 Task: Find connections with filter location Chessington with filter topic #marketswith filter profile language German with filter current company Practo with filter school Institute Of Chemical Technology with filter industry IT System Data Services with filter service category Commercial Real Estate with filter keywords title Landscaping Assistant
Action: Mouse moved to (685, 100)
Screenshot: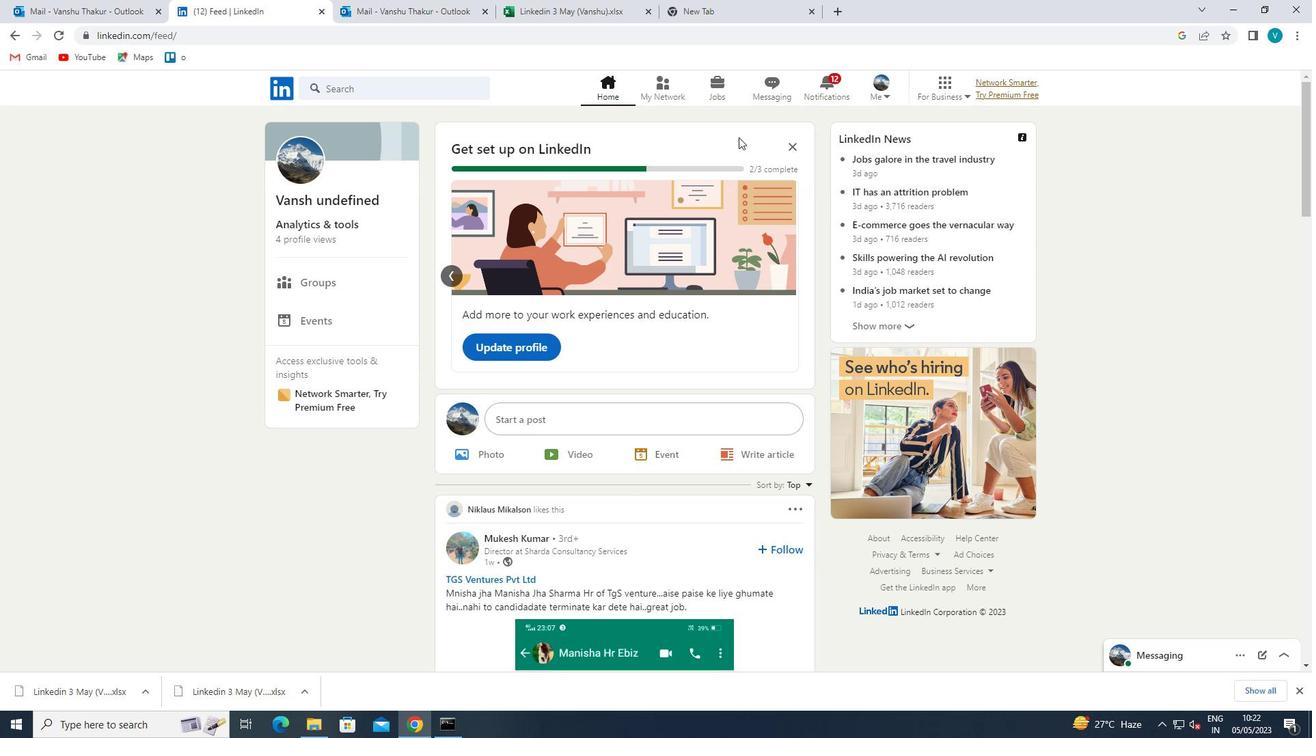 
Action: Mouse pressed left at (685, 100)
Screenshot: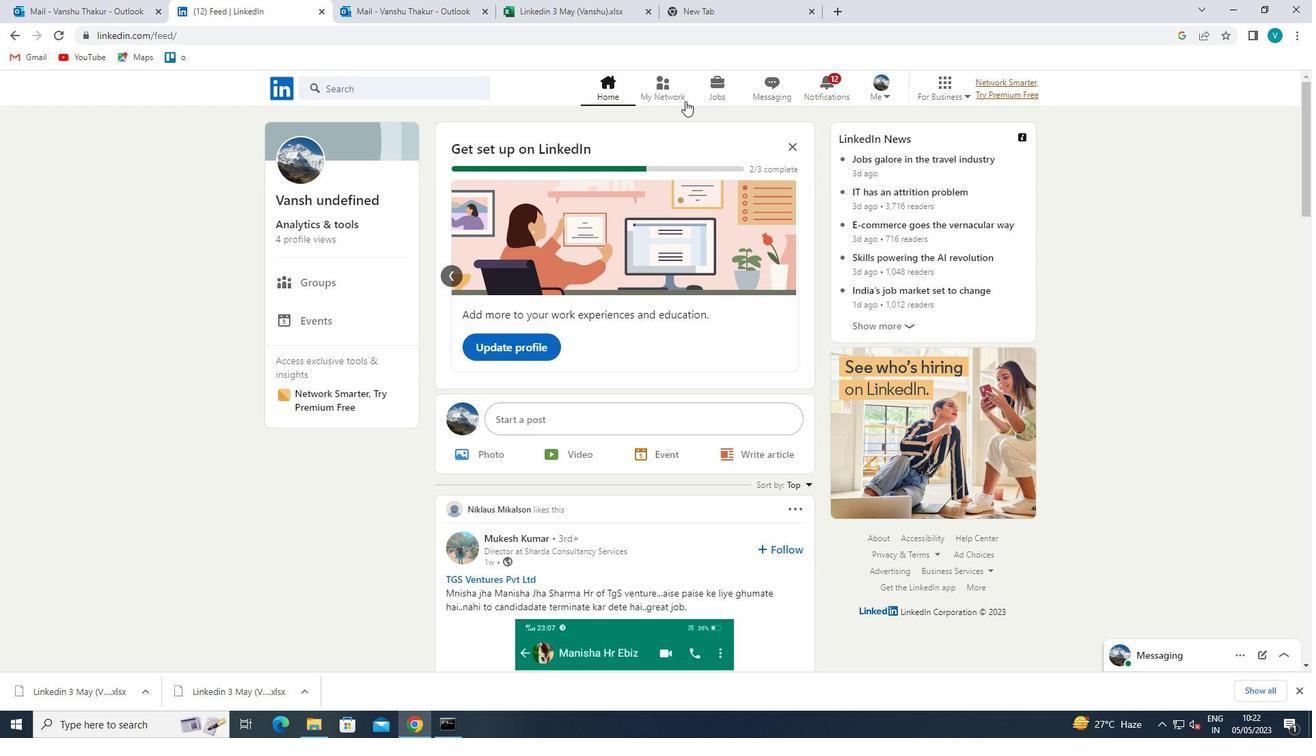 
Action: Mouse moved to (399, 168)
Screenshot: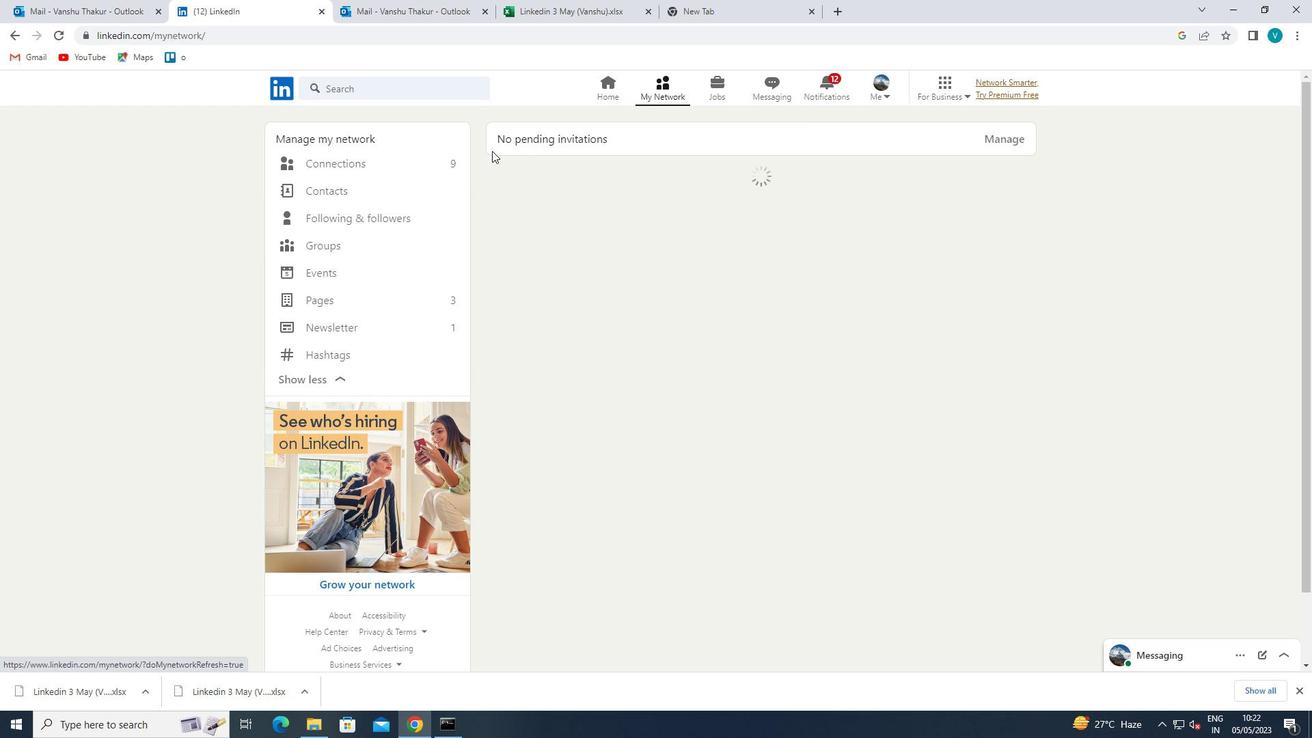 
Action: Mouse pressed left at (399, 168)
Screenshot: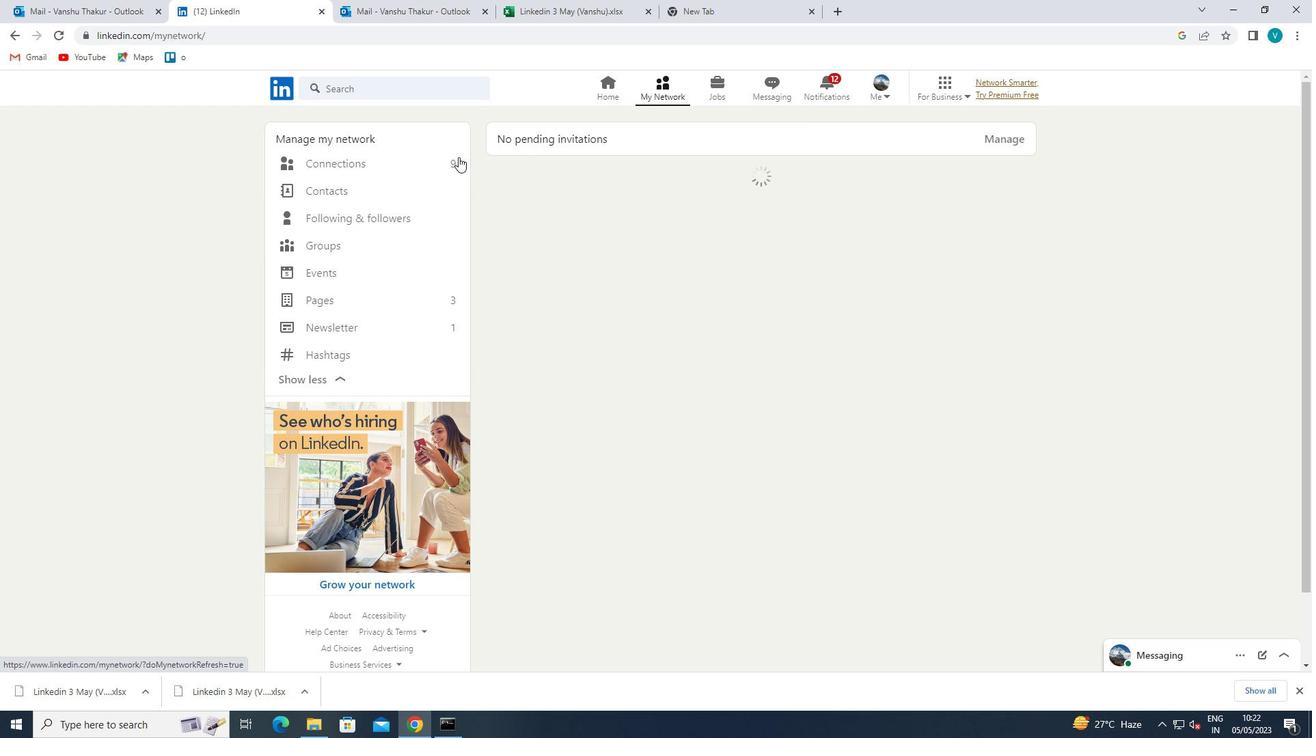 
Action: Mouse moved to (784, 166)
Screenshot: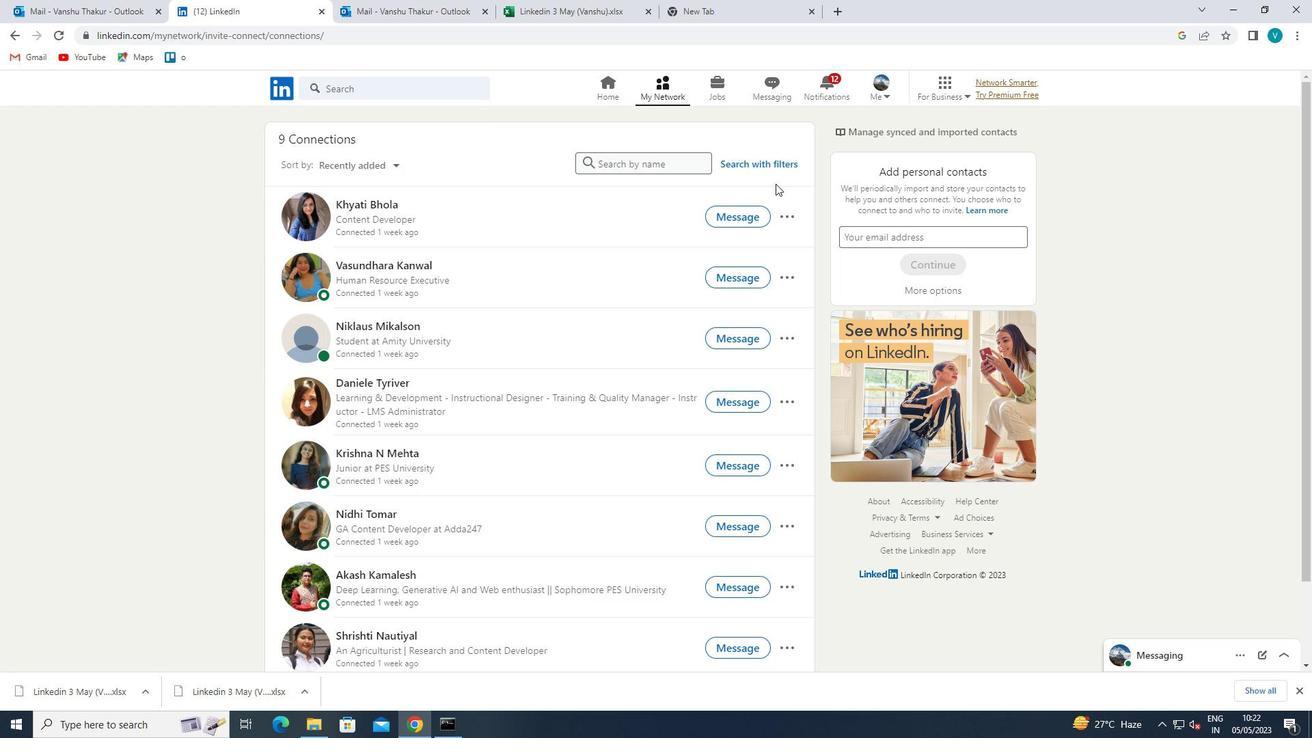 
Action: Mouse pressed left at (784, 166)
Screenshot: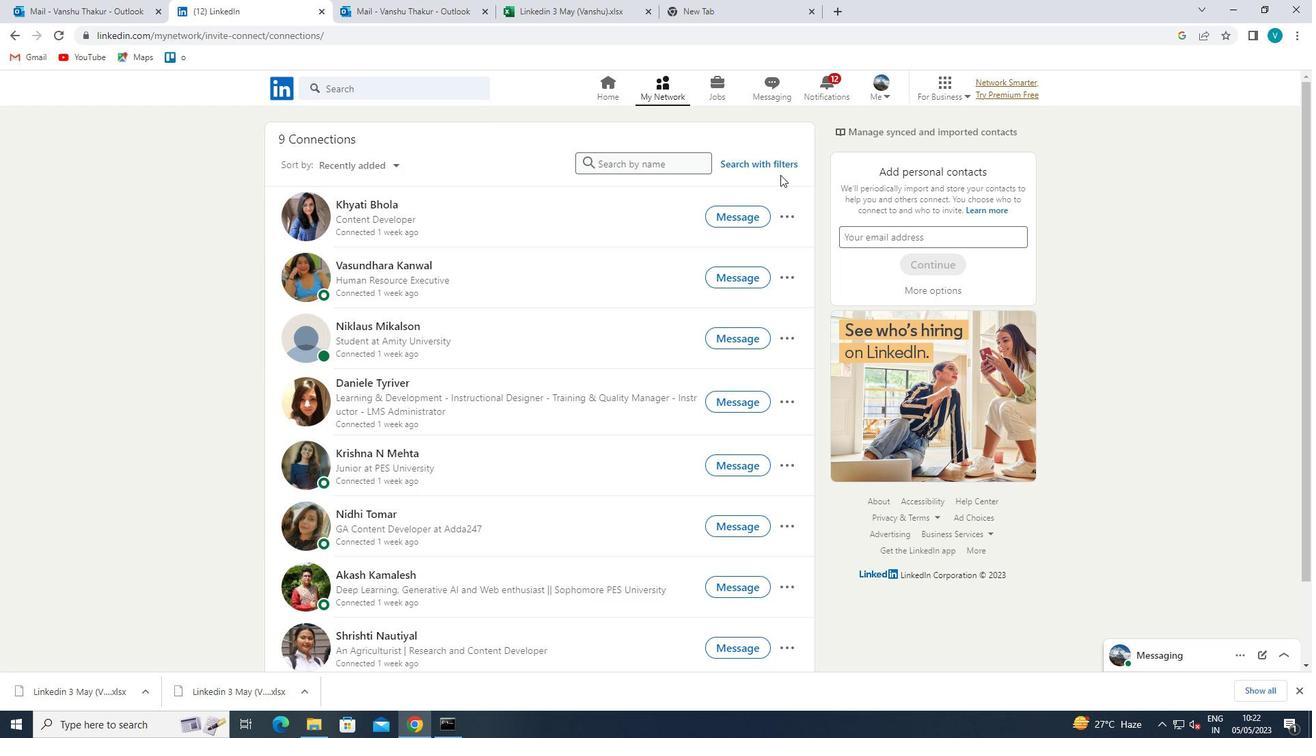 
Action: Mouse moved to (666, 125)
Screenshot: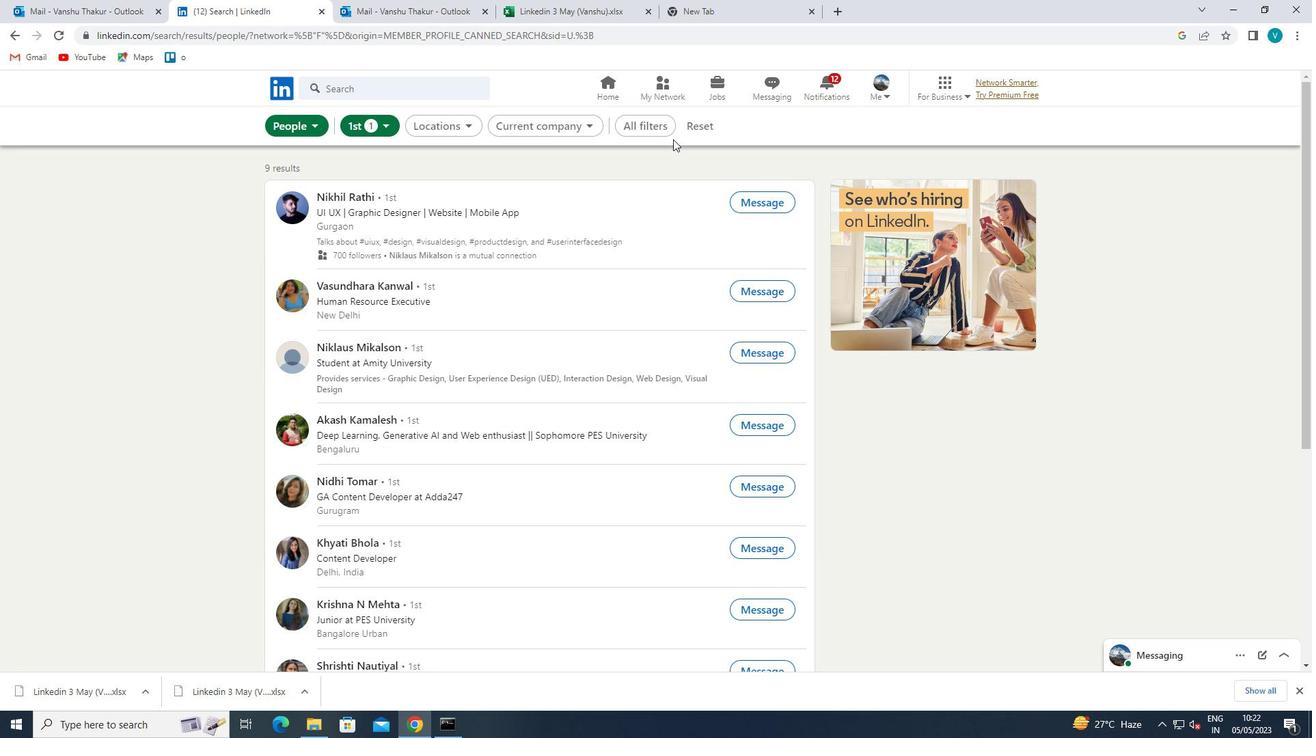 
Action: Mouse pressed left at (666, 125)
Screenshot: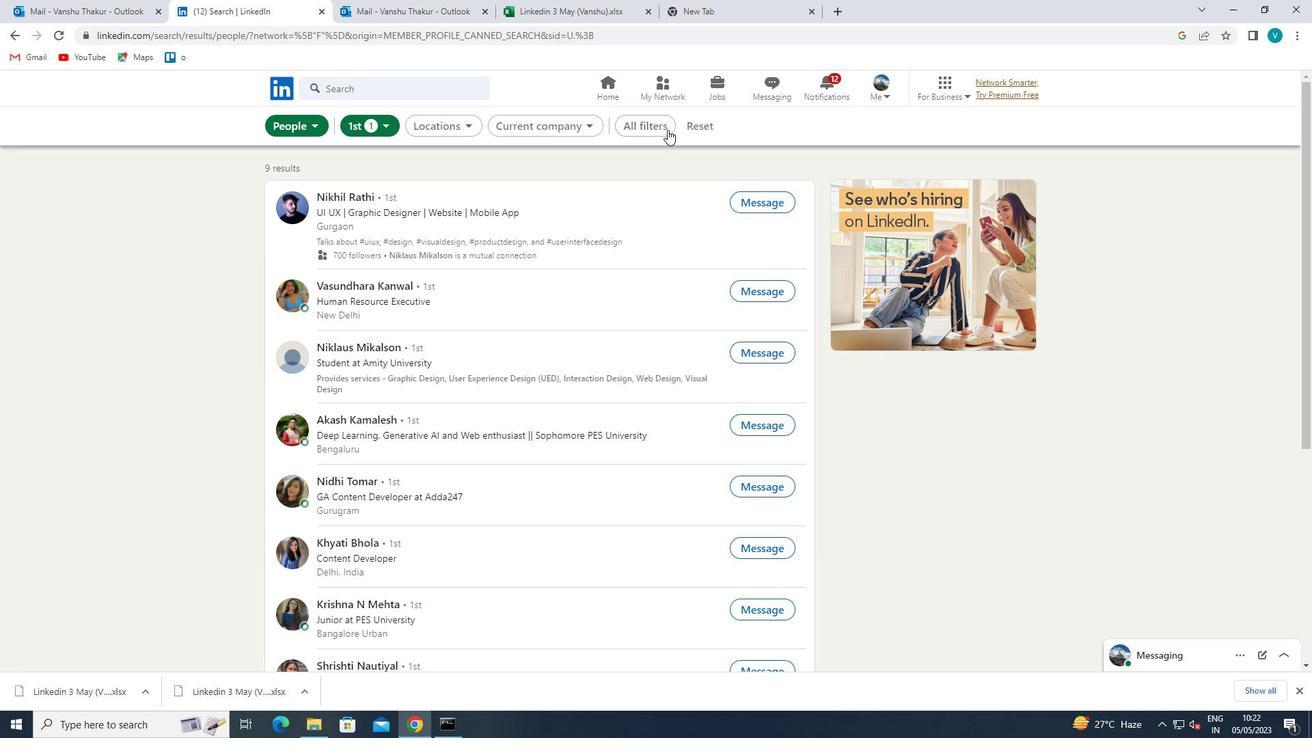 
Action: Mouse moved to (1116, 274)
Screenshot: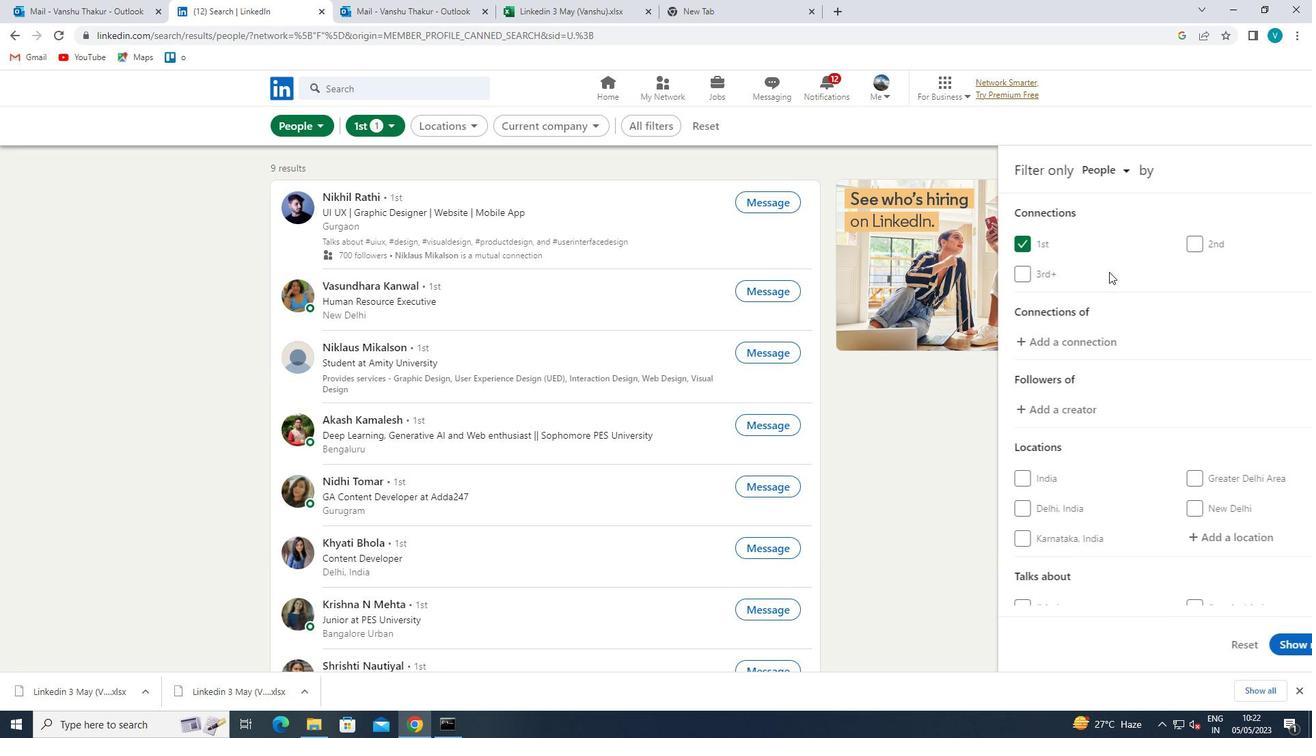 
Action: Mouse scrolled (1116, 274) with delta (0, 0)
Screenshot: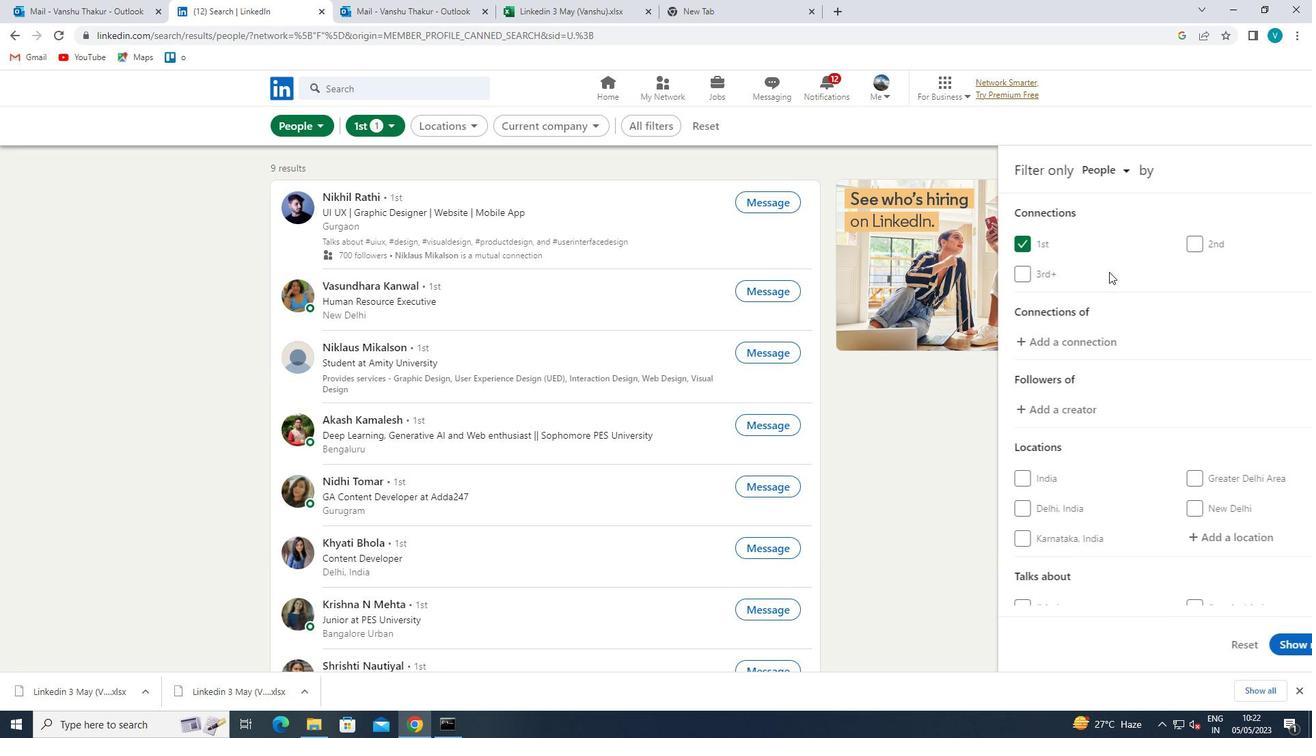 
Action: Mouse moved to (1171, 467)
Screenshot: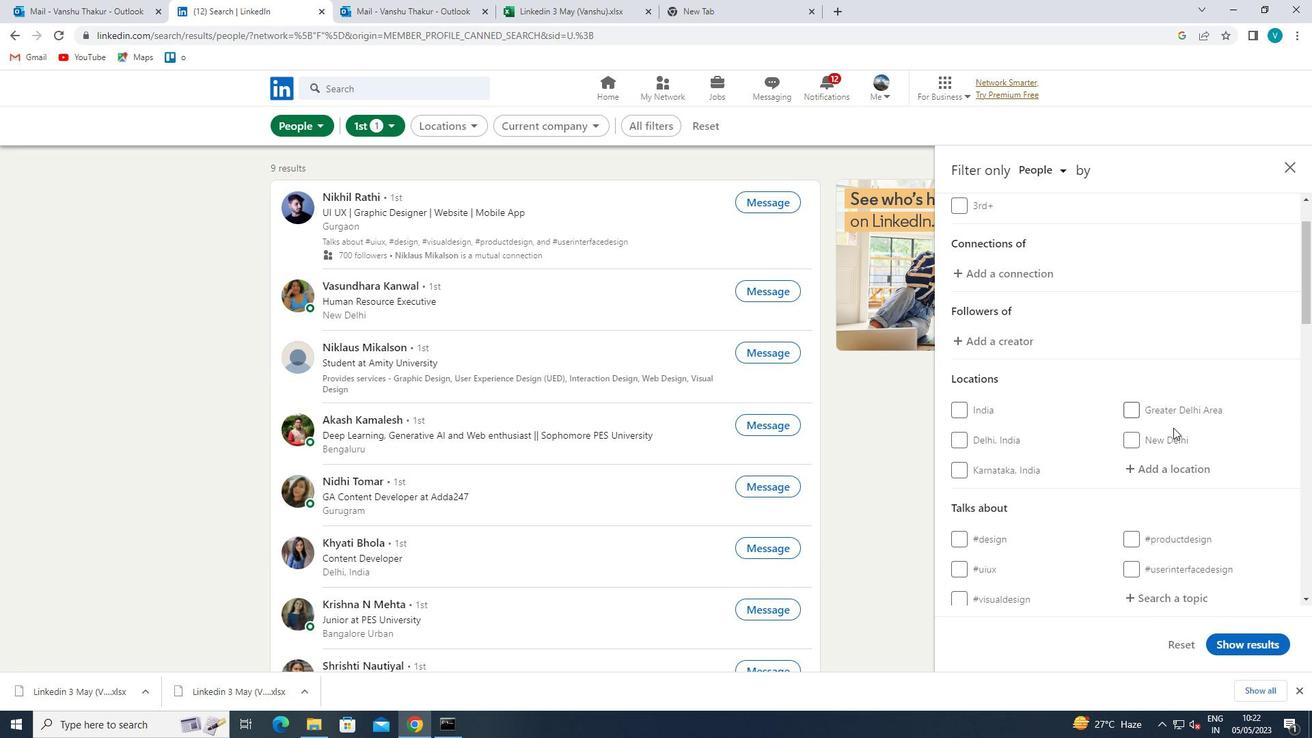 
Action: Mouse pressed left at (1171, 467)
Screenshot: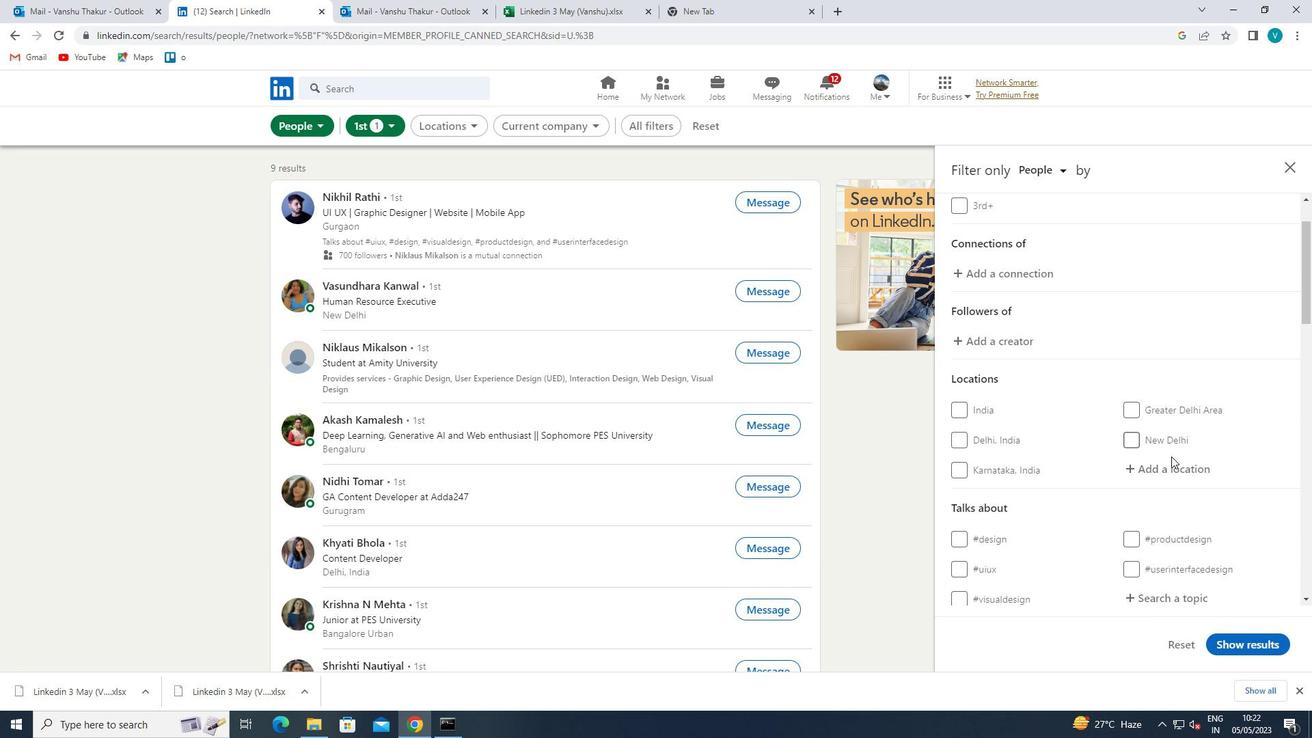 
Action: Key pressed <Key.shift>CHESSINGTON
Screenshot: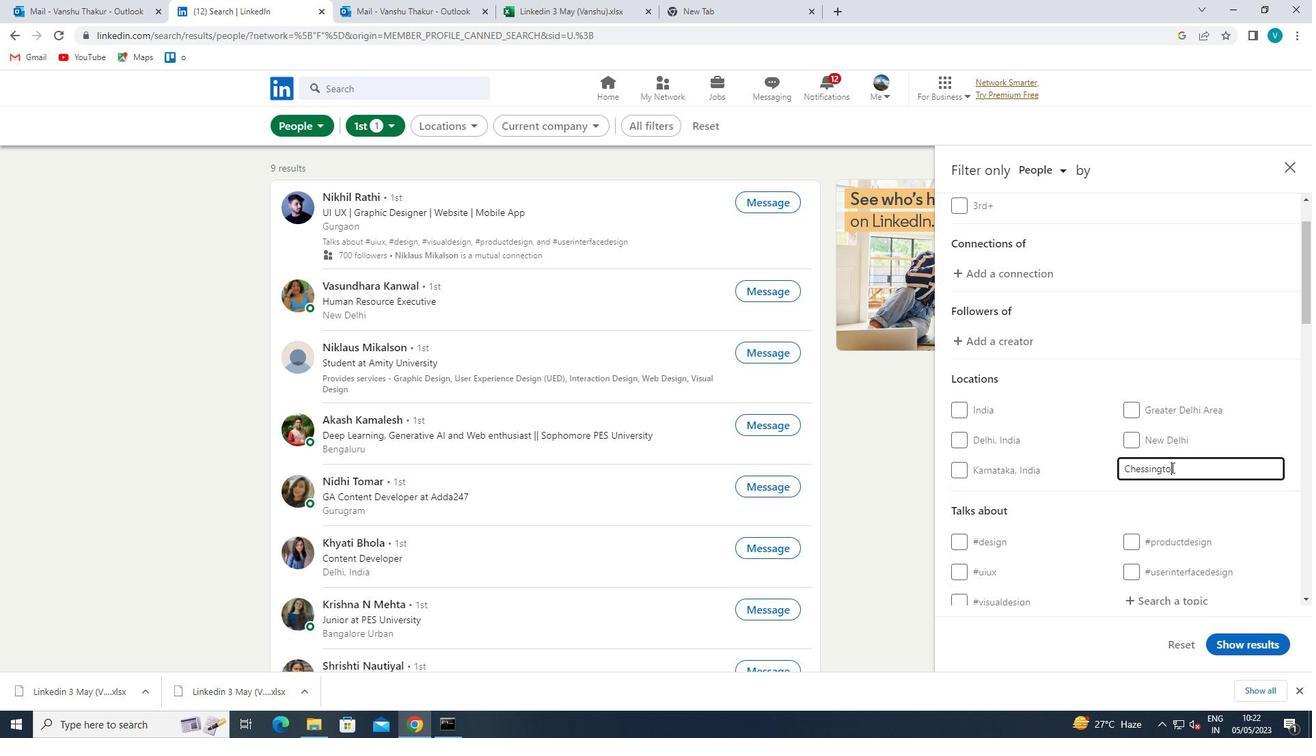 
Action: Mouse moved to (1103, 478)
Screenshot: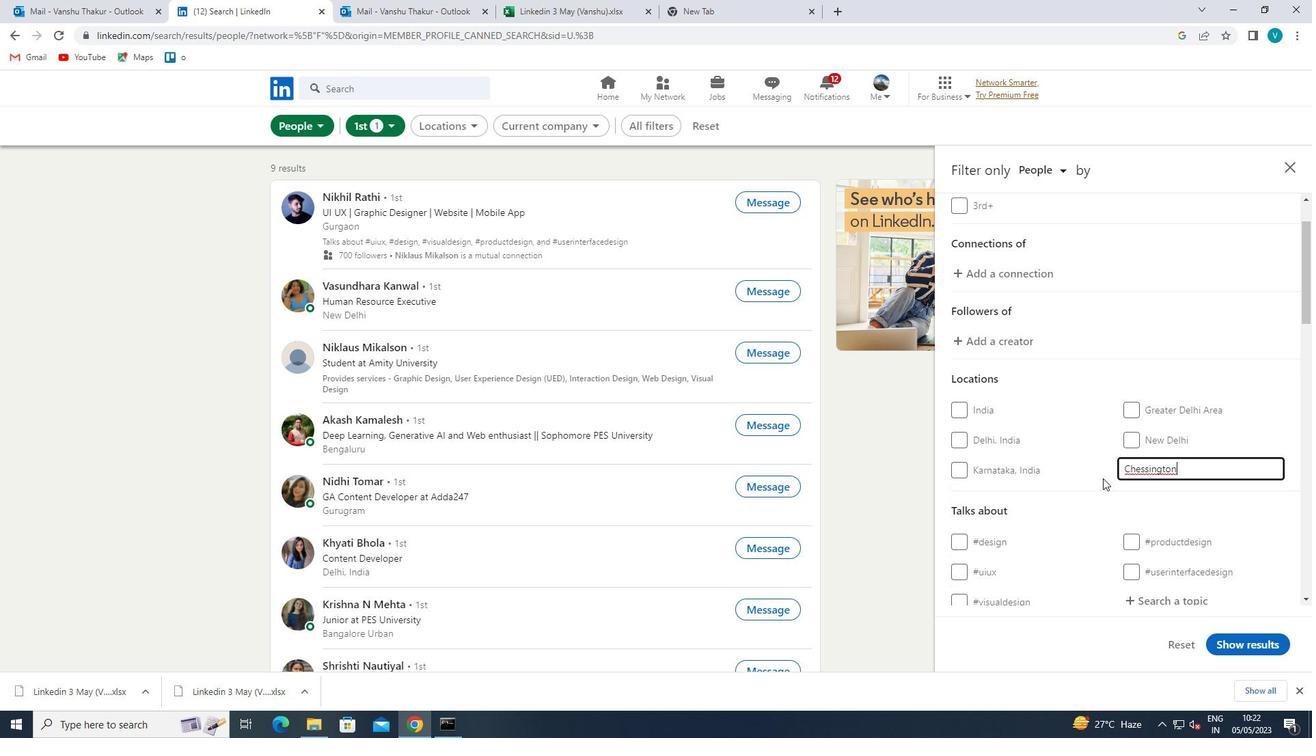 
Action: Mouse pressed left at (1103, 478)
Screenshot: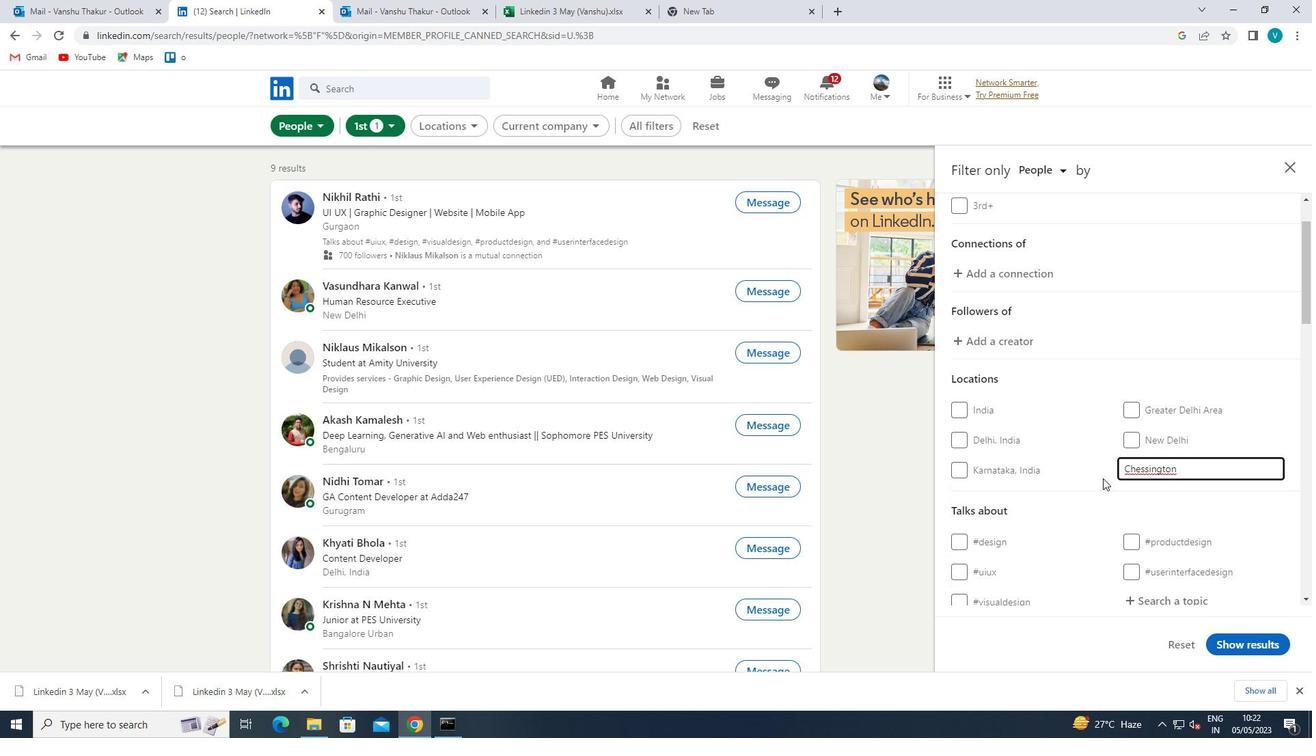 
Action: Mouse moved to (1110, 475)
Screenshot: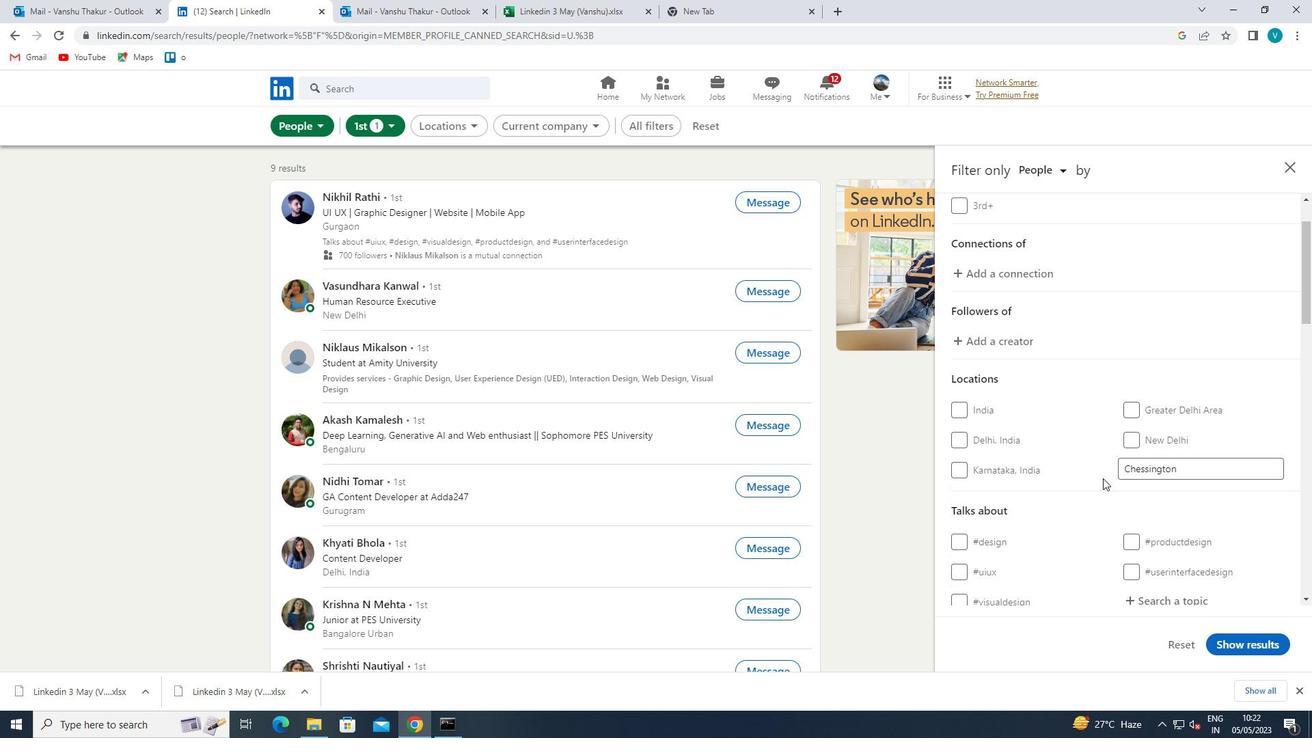 
Action: Mouse scrolled (1110, 474) with delta (0, 0)
Screenshot: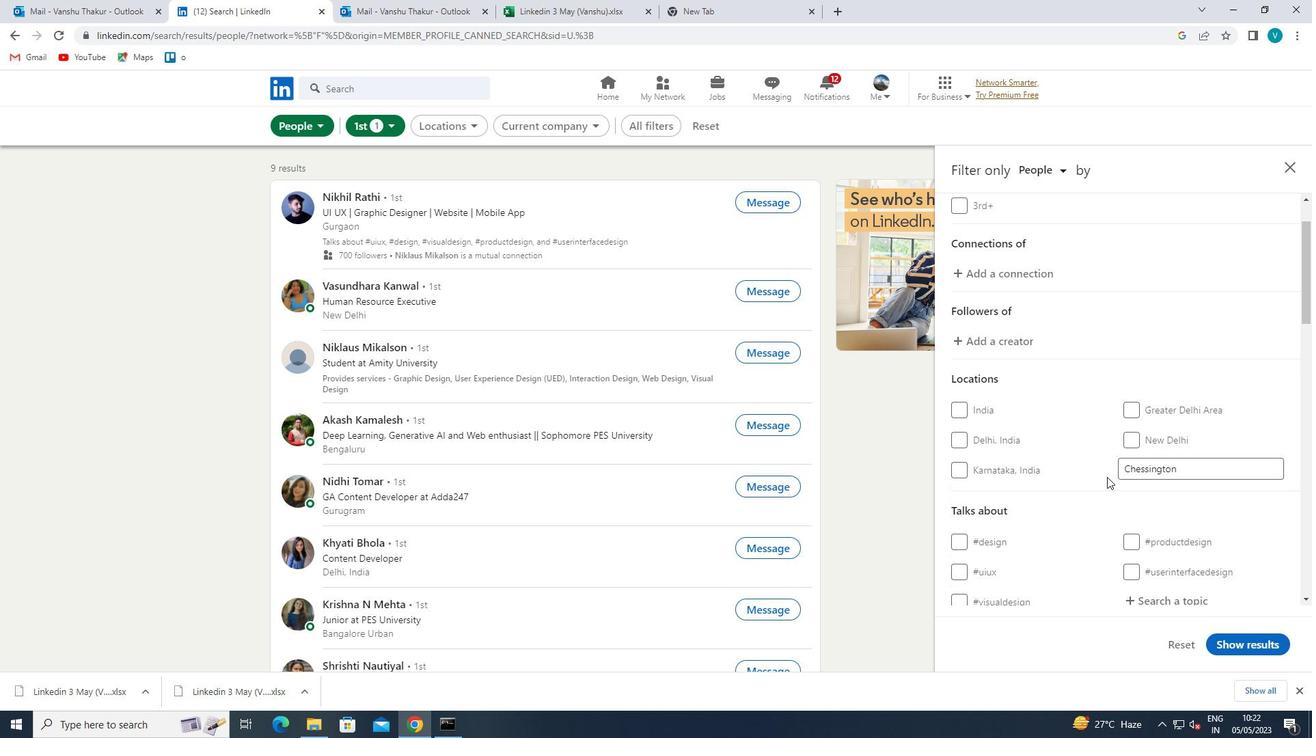 
Action: Mouse scrolled (1110, 474) with delta (0, 0)
Screenshot: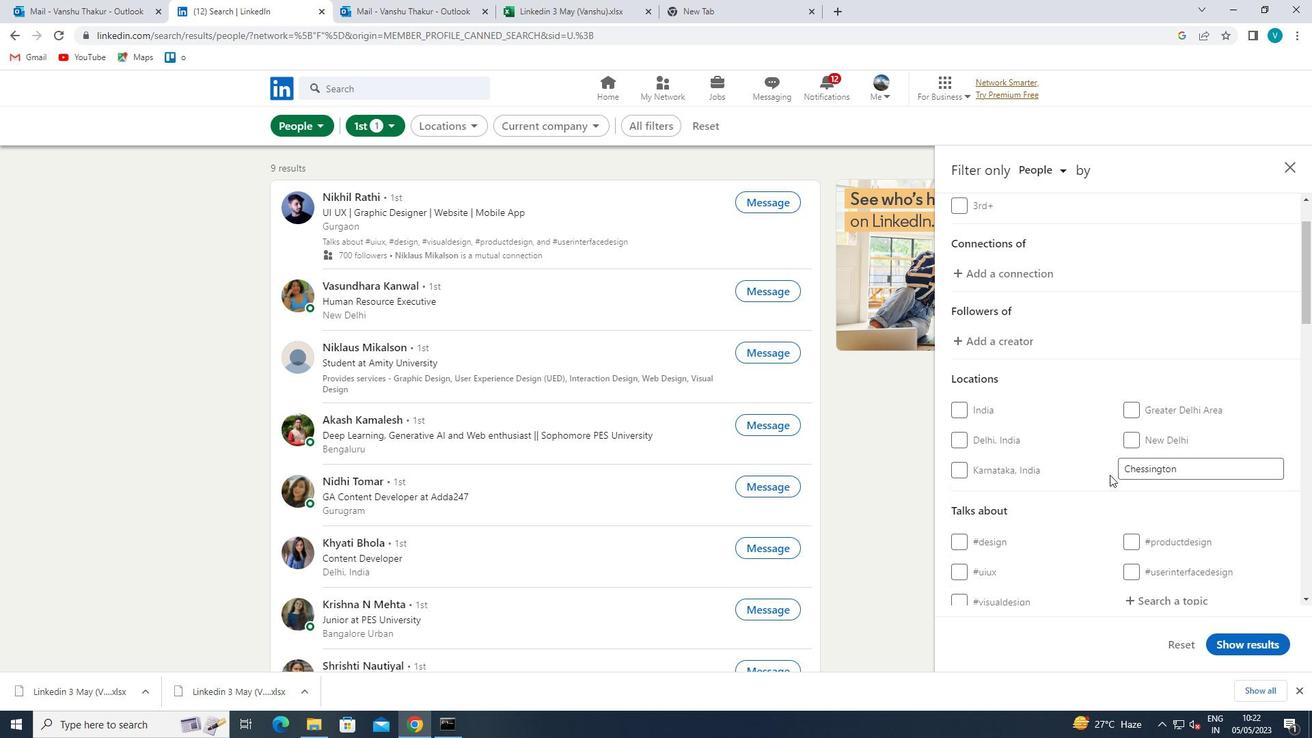 
Action: Mouse moved to (1159, 464)
Screenshot: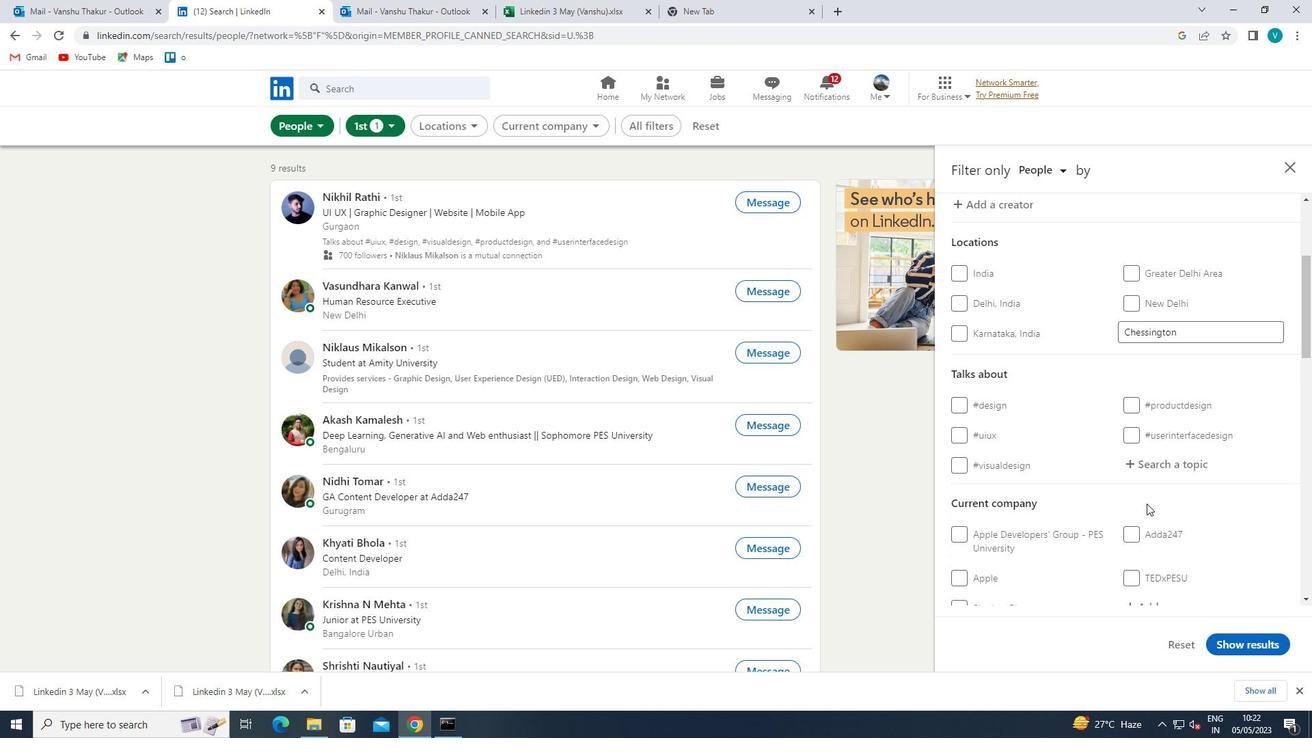 
Action: Mouse pressed left at (1159, 464)
Screenshot: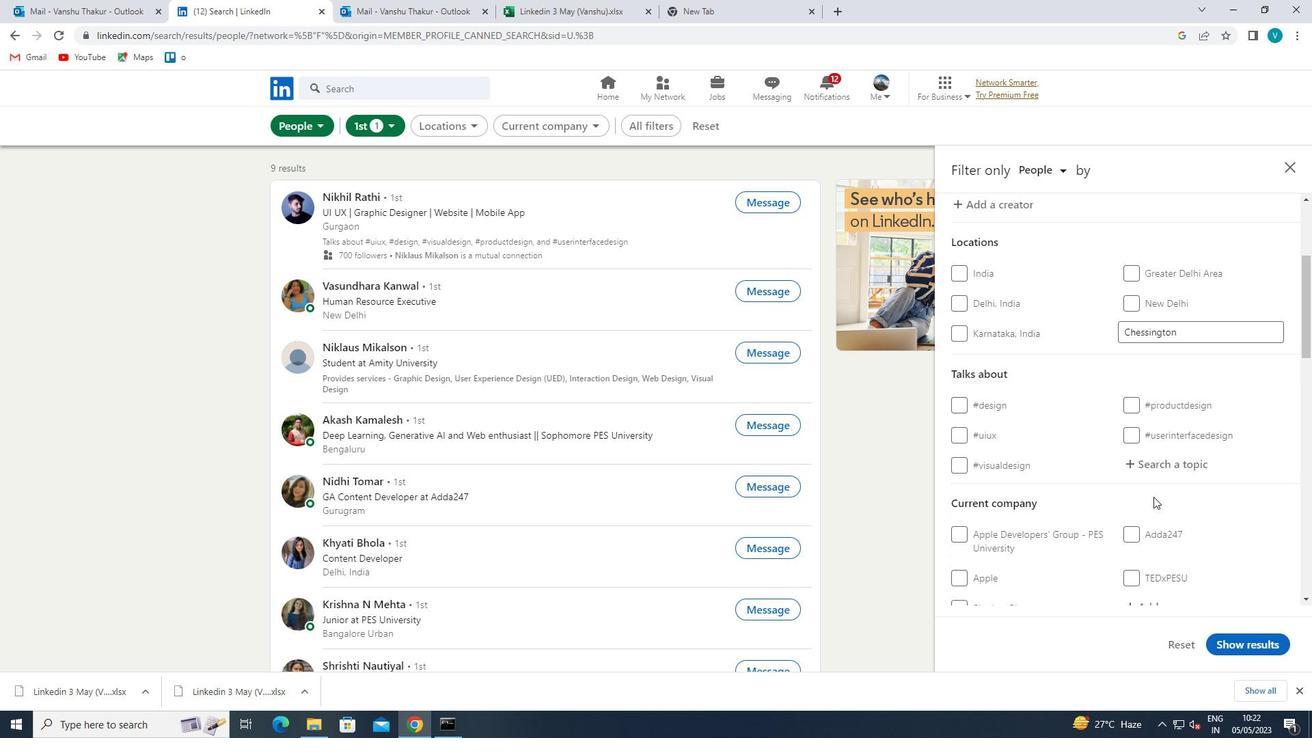 
Action: Key pressed MARKET
Screenshot: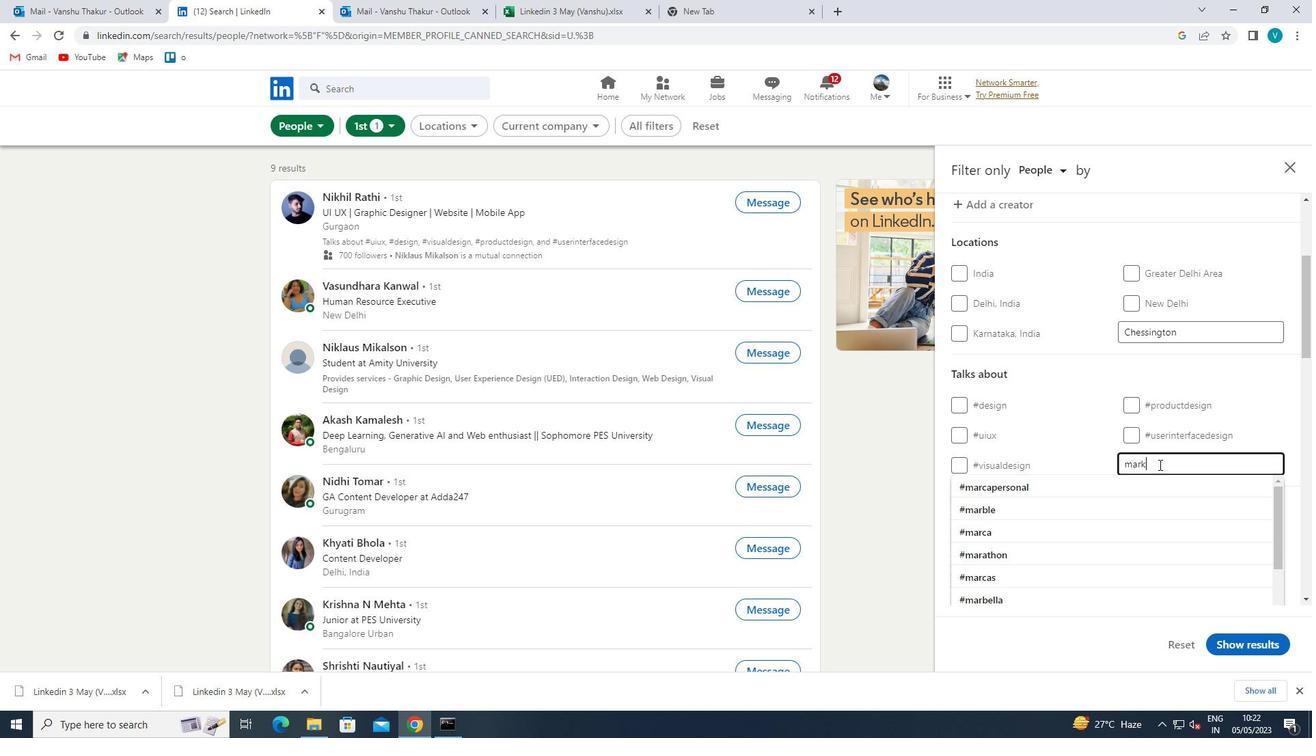 
Action: Mouse moved to (1158, 466)
Screenshot: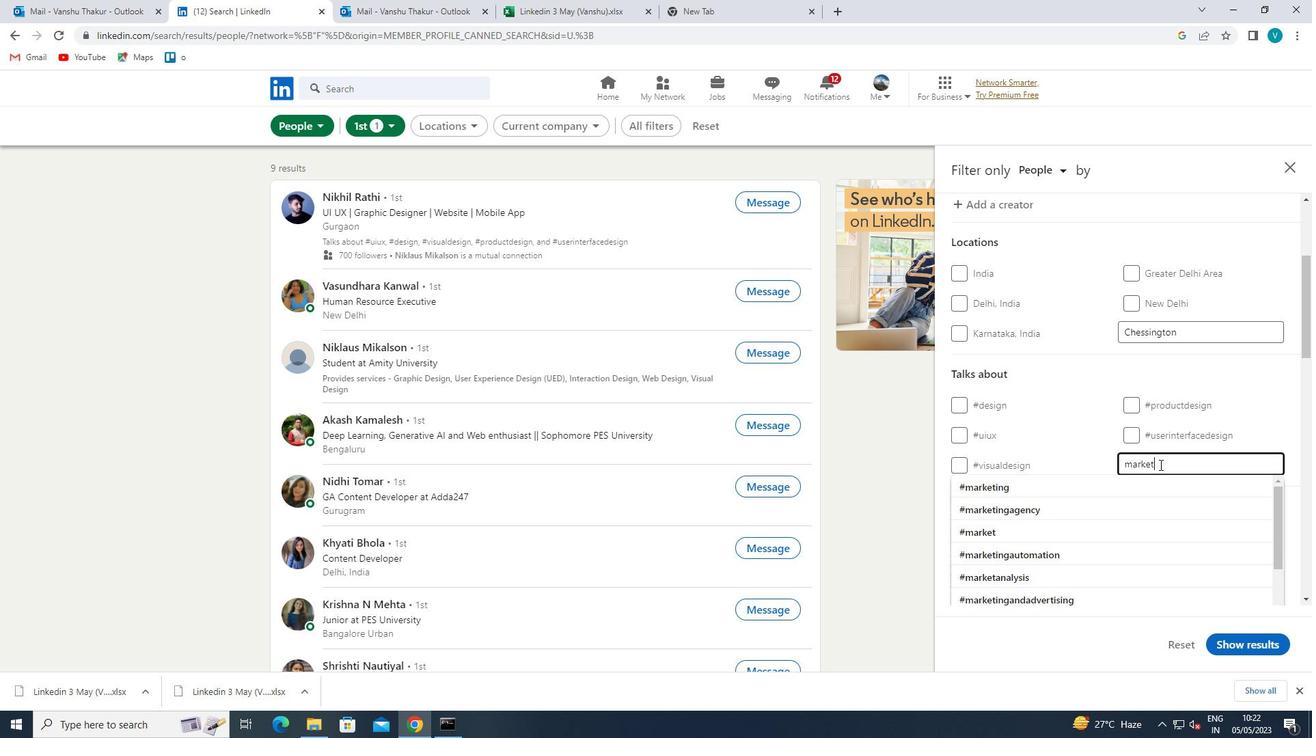 
Action: Key pressed S
Screenshot: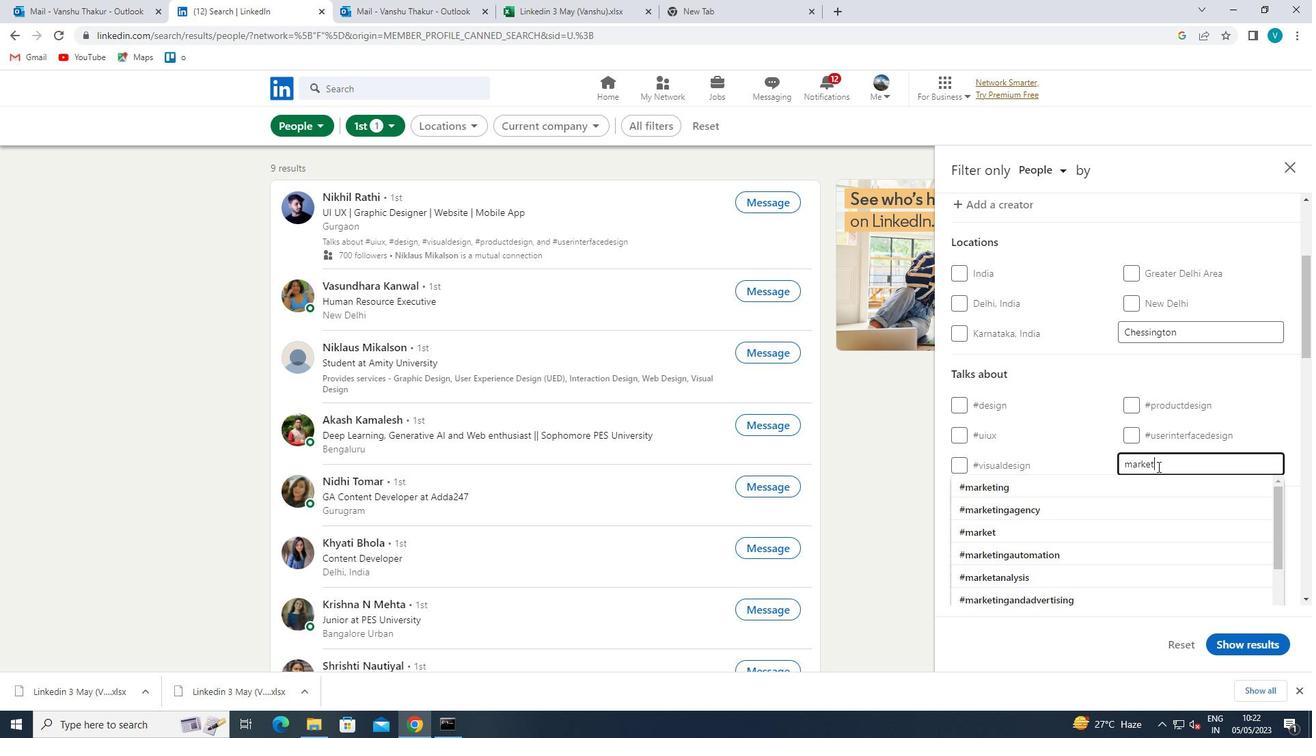 
Action: Mouse moved to (1145, 477)
Screenshot: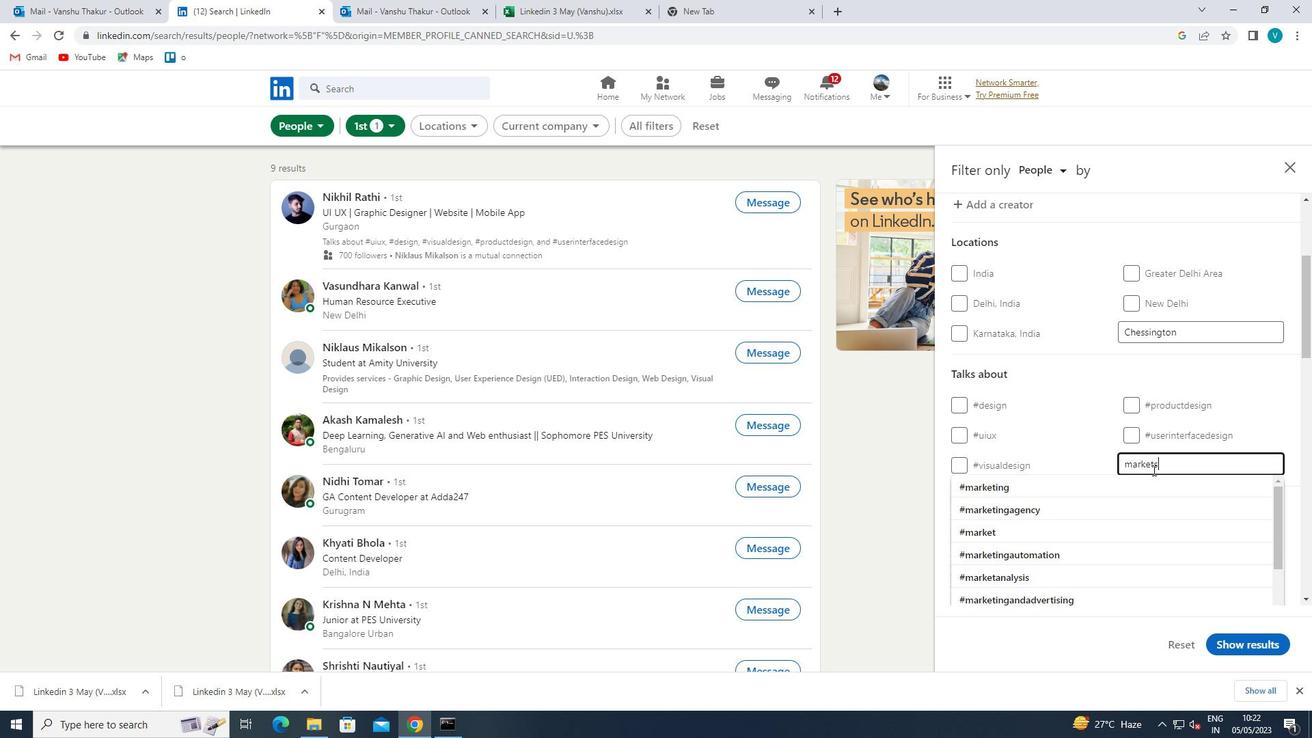 
Action: Mouse pressed left at (1145, 477)
Screenshot: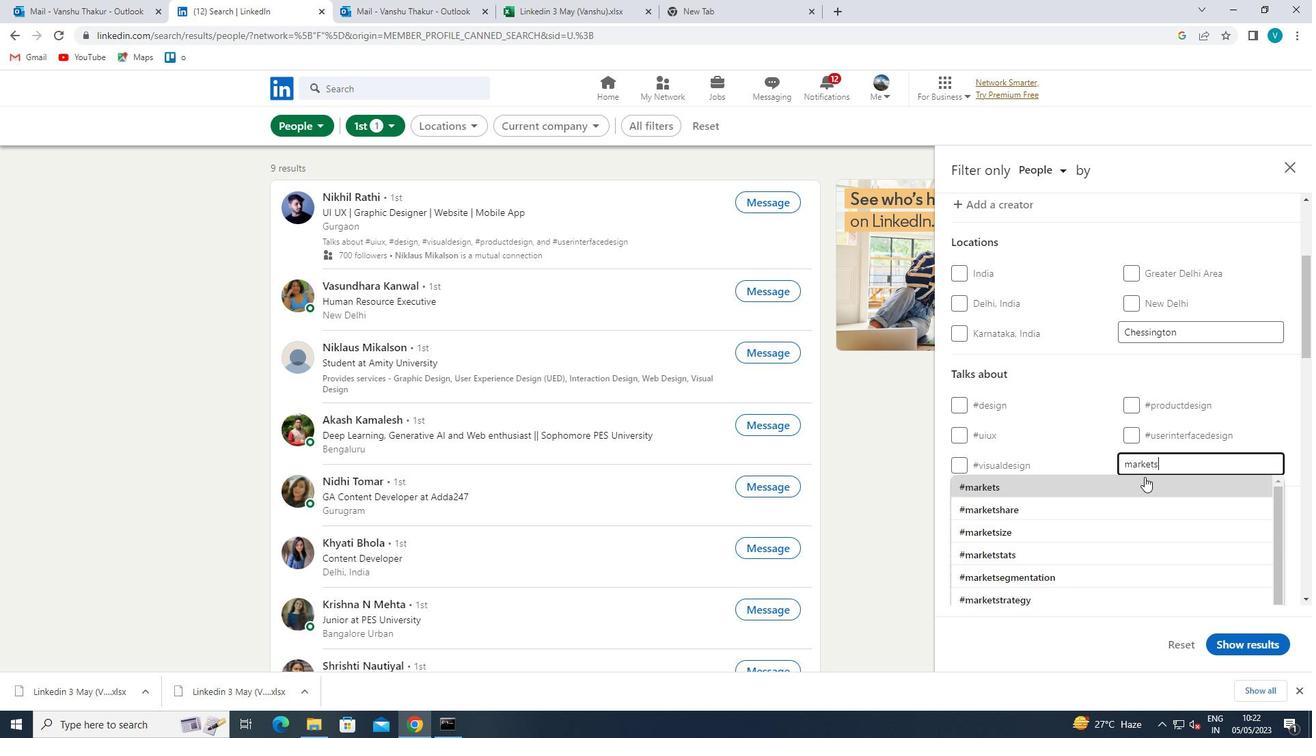 
Action: Mouse moved to (1148, 474)
Screenshot: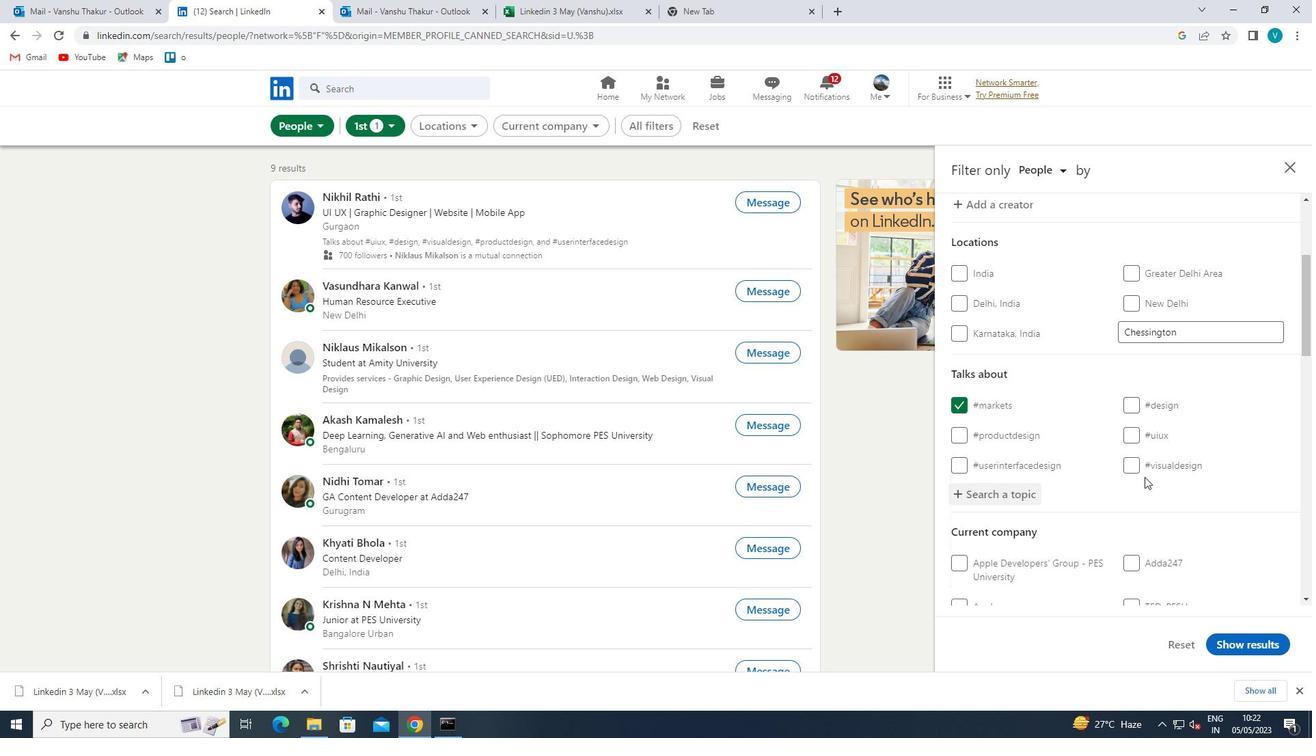 
Action: Mouse scrolled (1148, 473) with delta (0, 0)
Screenshot: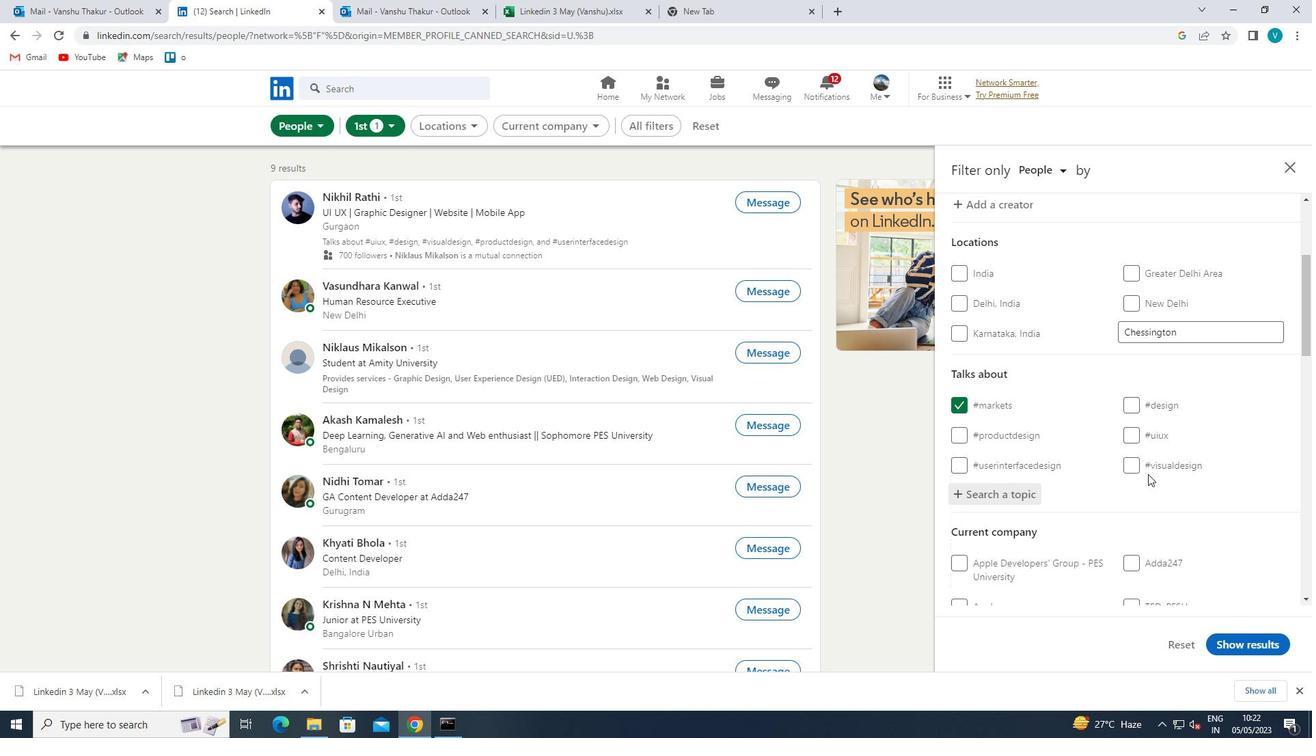 
Action: Mouse scrolled (1148, 473) with delta (0, 0)
Screenshot: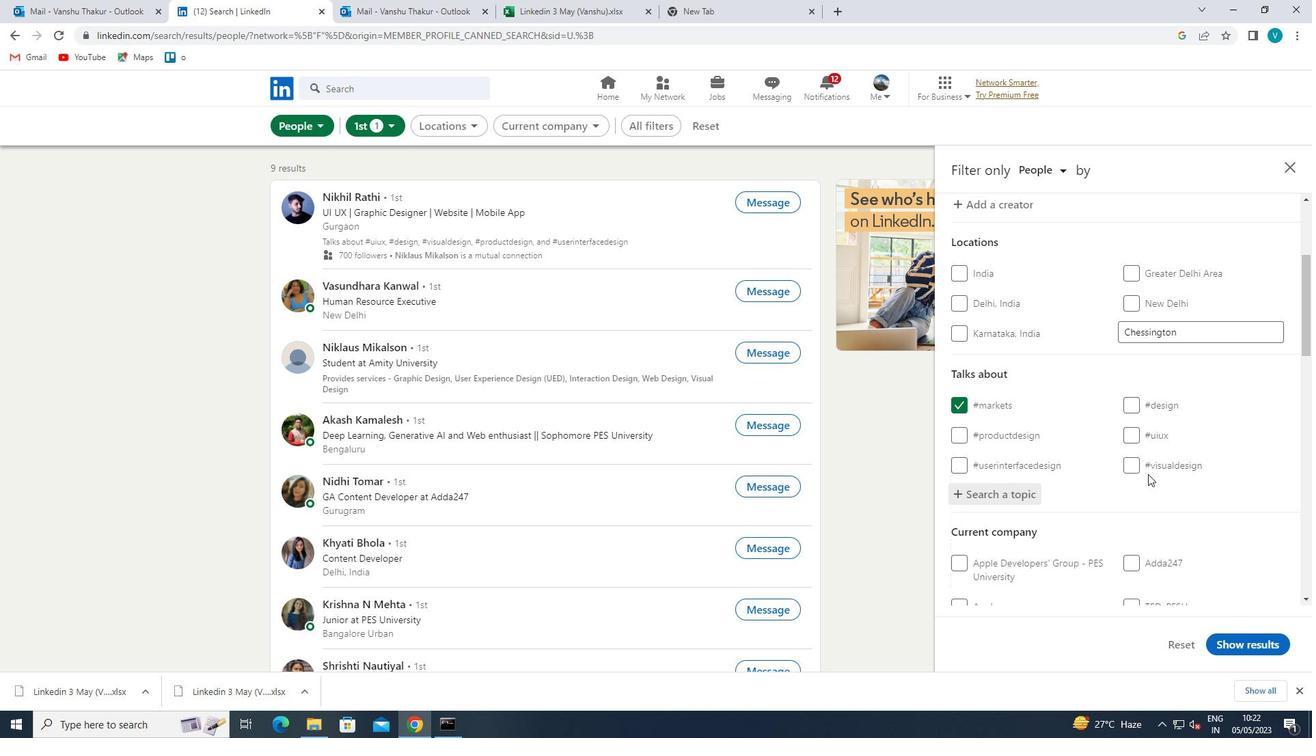 
Action: Mouse moved to (1149, 498)
Screenshot: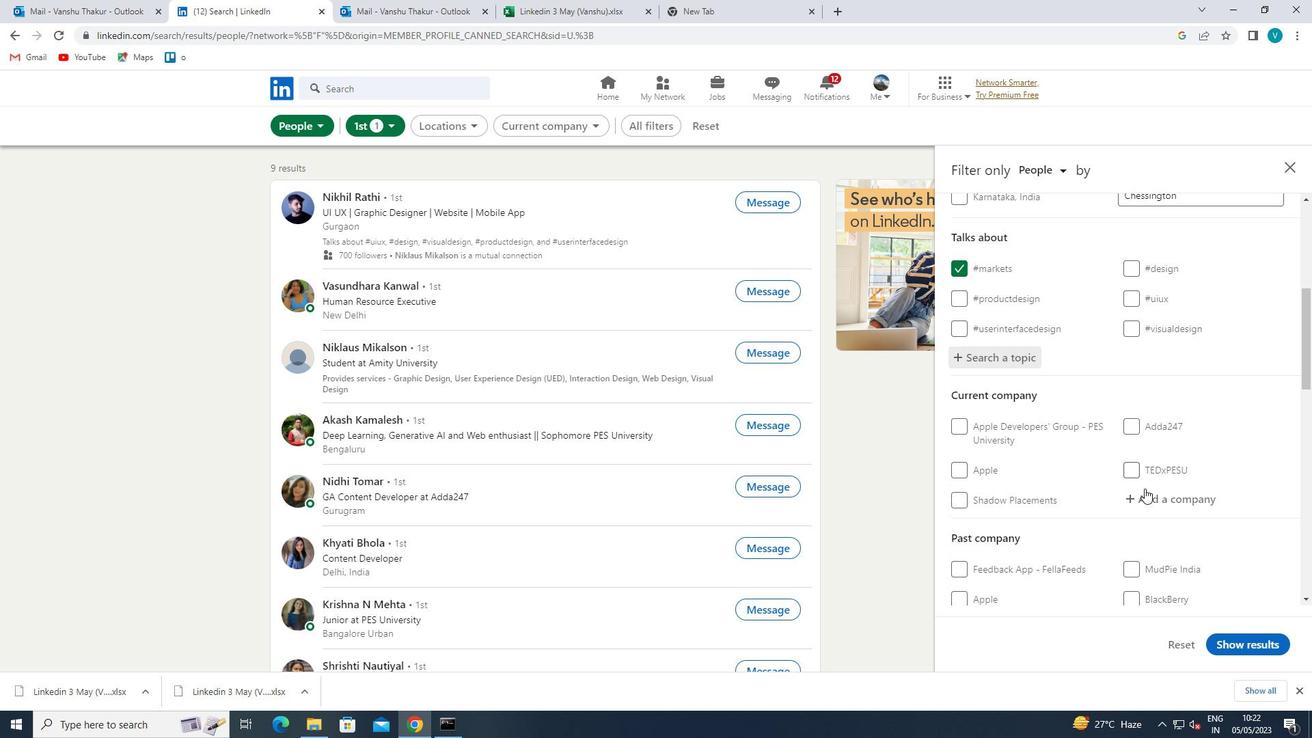 
Action: Mouse pressed left at (1149, 498)
Screenshot: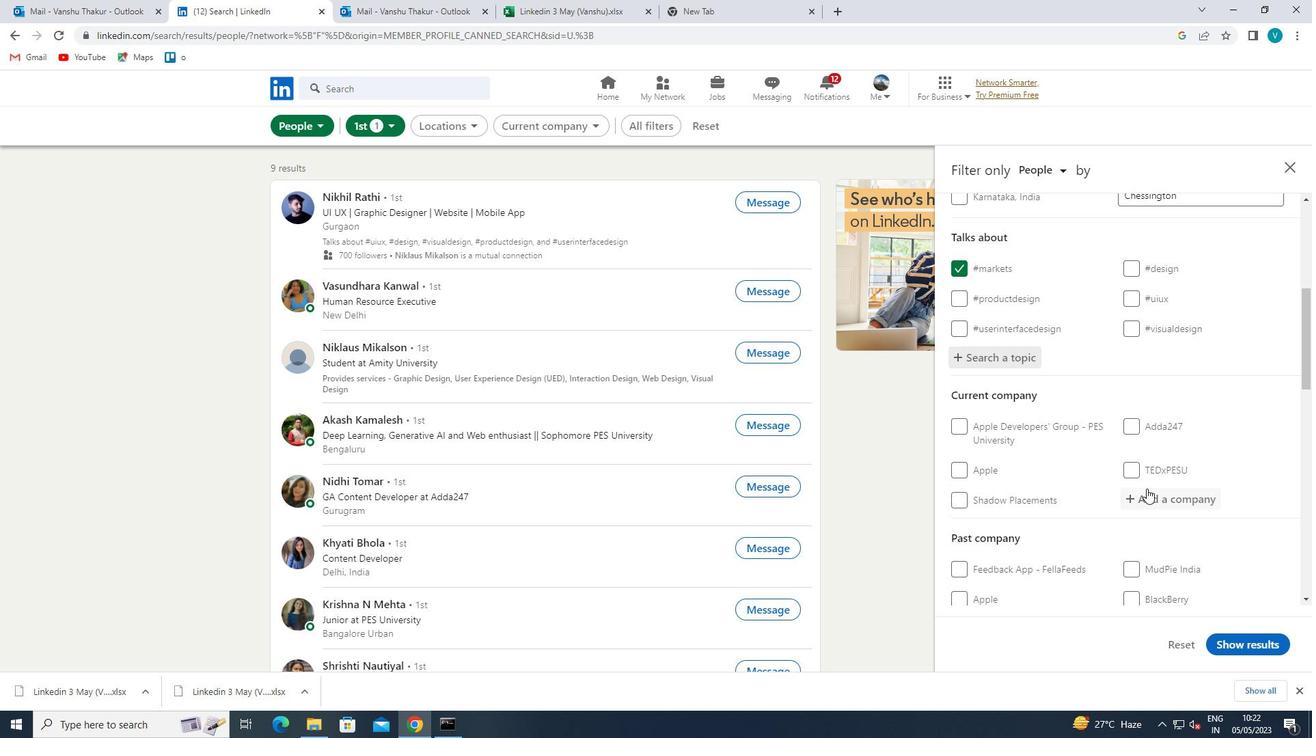 
Action: Mouse moved to (1170, 485)
Screenshot: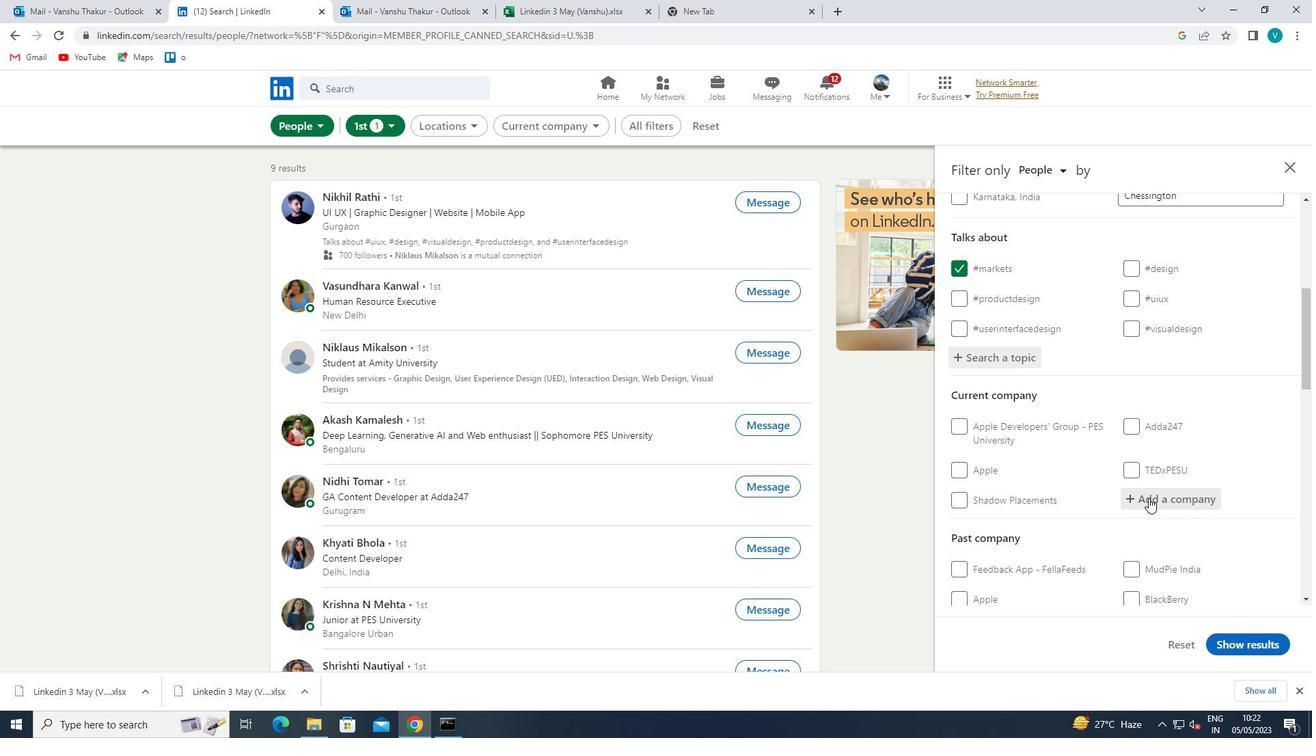 
Action: Key pressed <Key.shift>PRAC
Screenshot: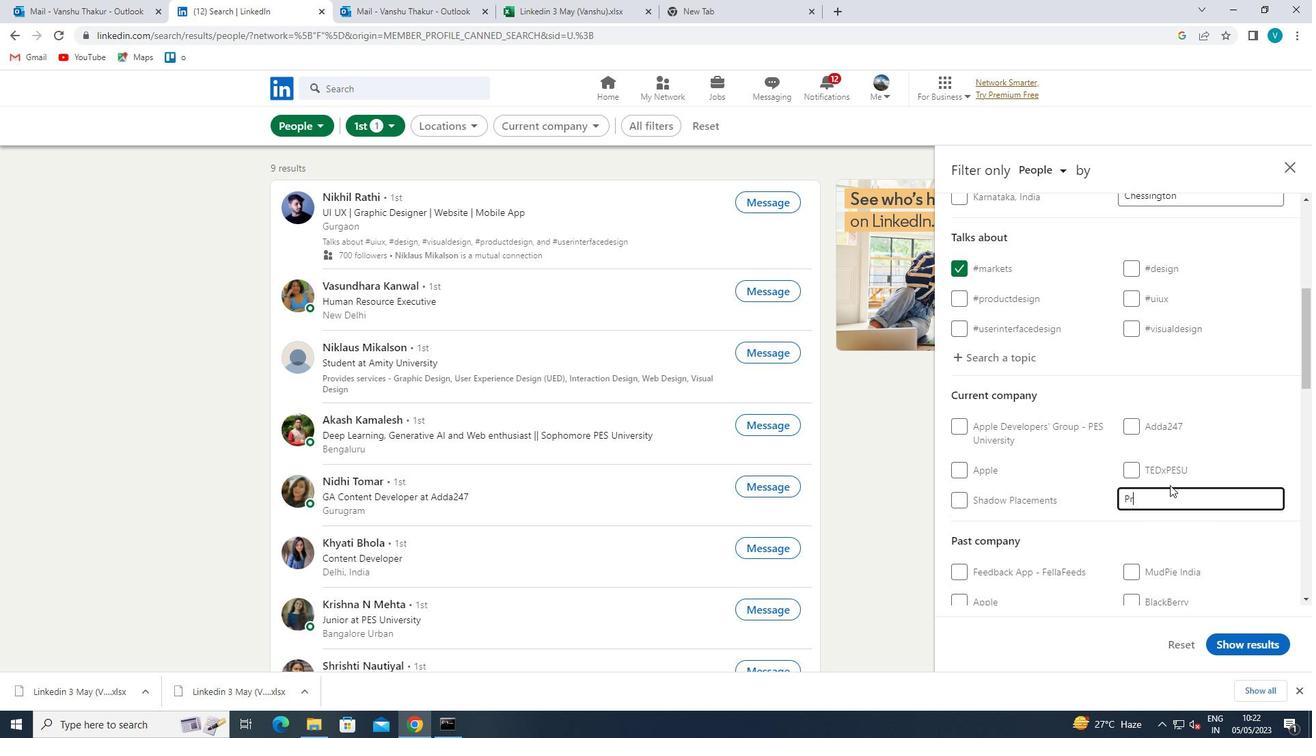 
Action: Mouse moved to (1121, 518)
Screenshot: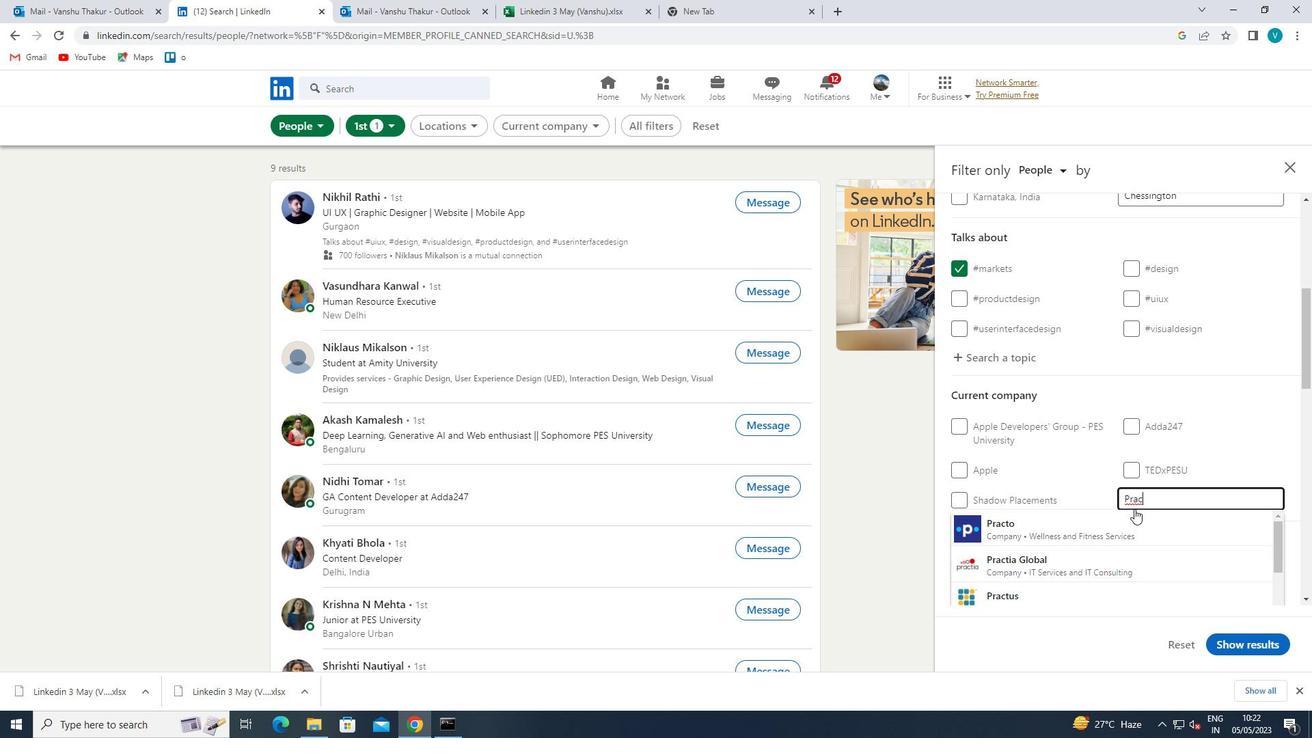 
Action: Mouse pressed left at (1121, 518)
Screenshot: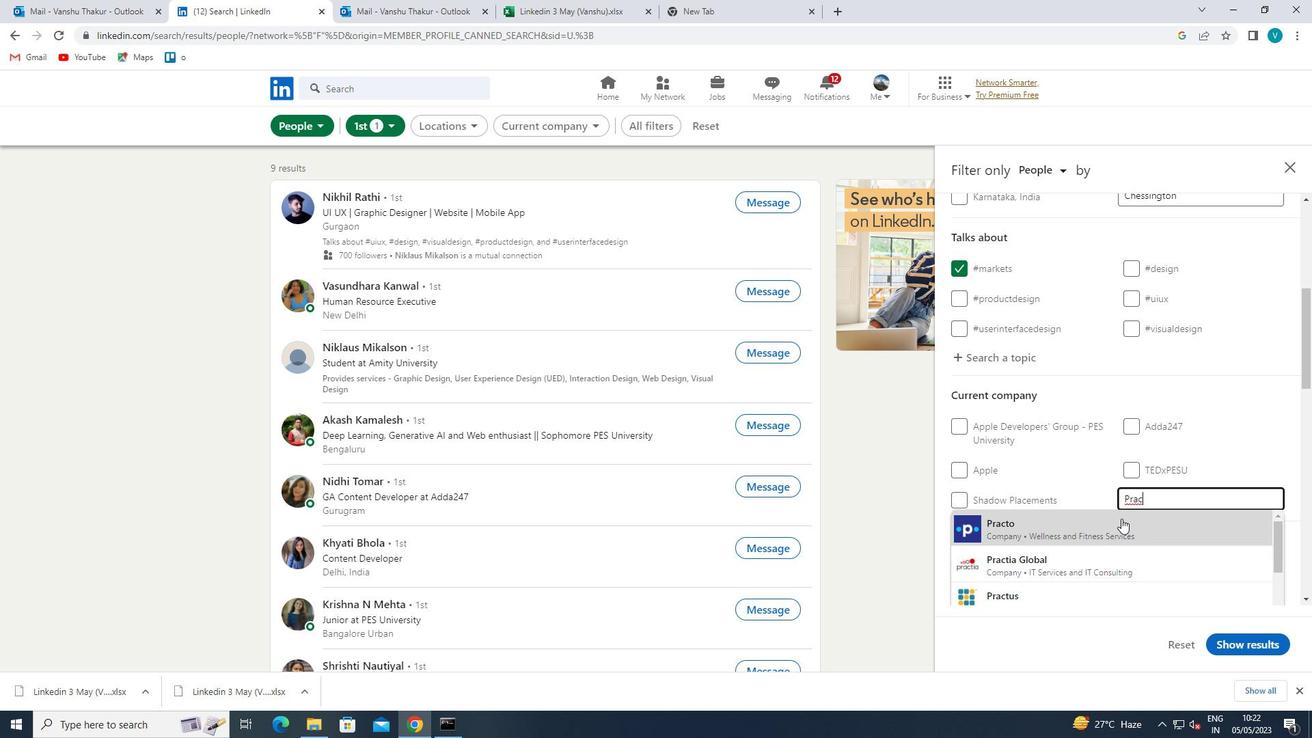 
Action: Mouse moved to (1122, 517)
Screenshot: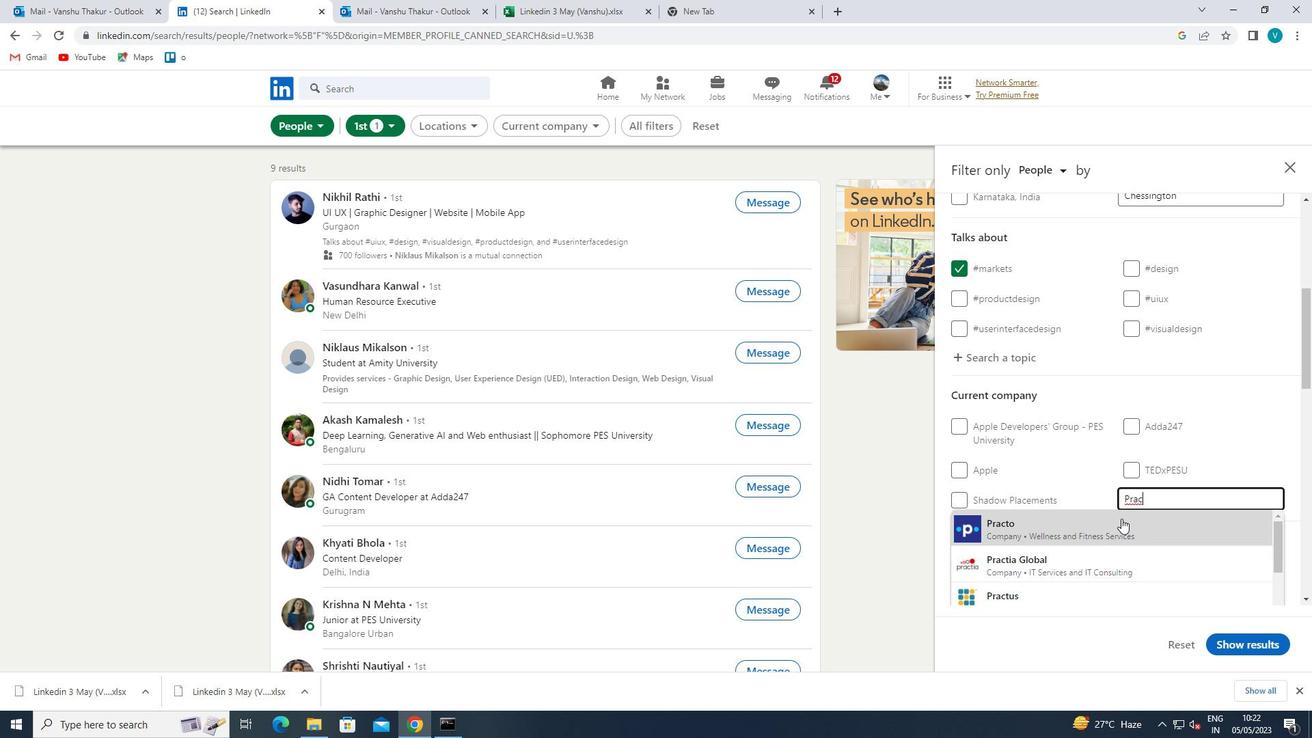 
Action: Mouse scrolled (1122, 516) with delta (0, 0)
Screenshot: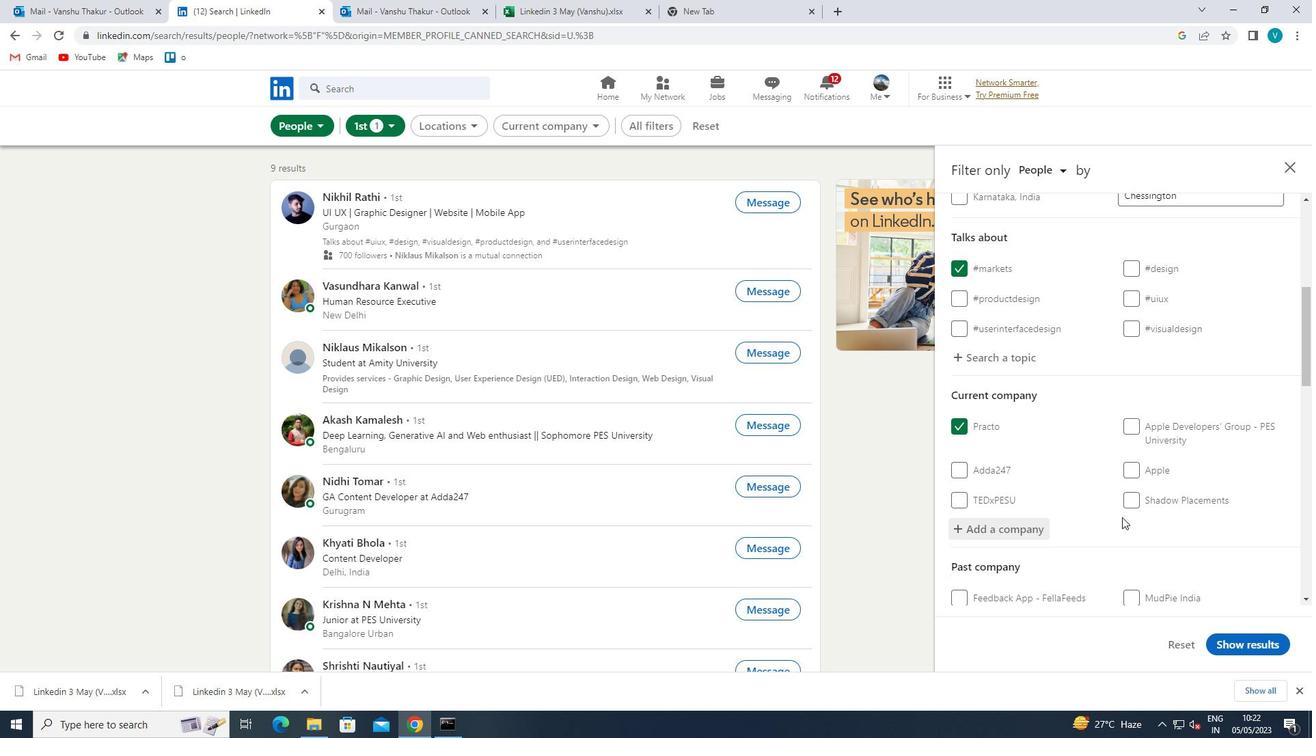 
Action: Mouse scrolled (1122, 516) with delta (0, 0)
Screenshot: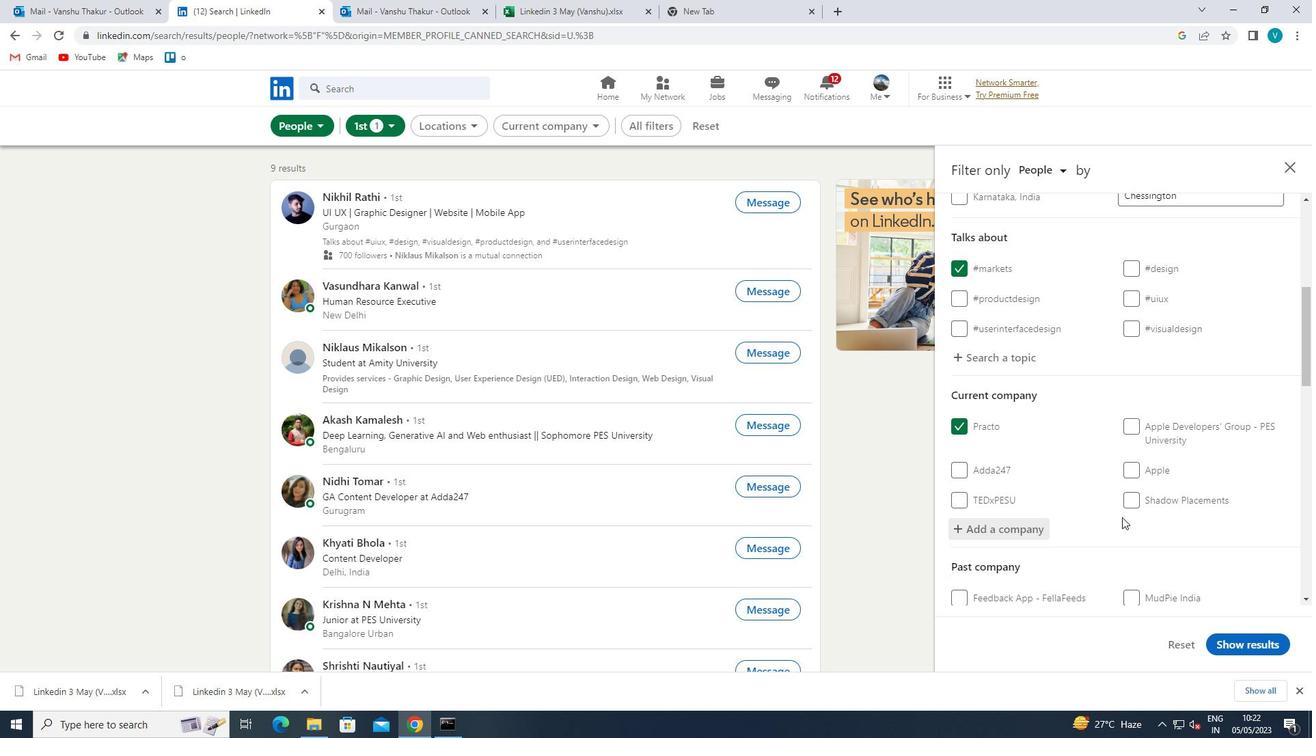 
Action: Mouse scrolled (1122, 516) with delta (0, 0)
Screenshot: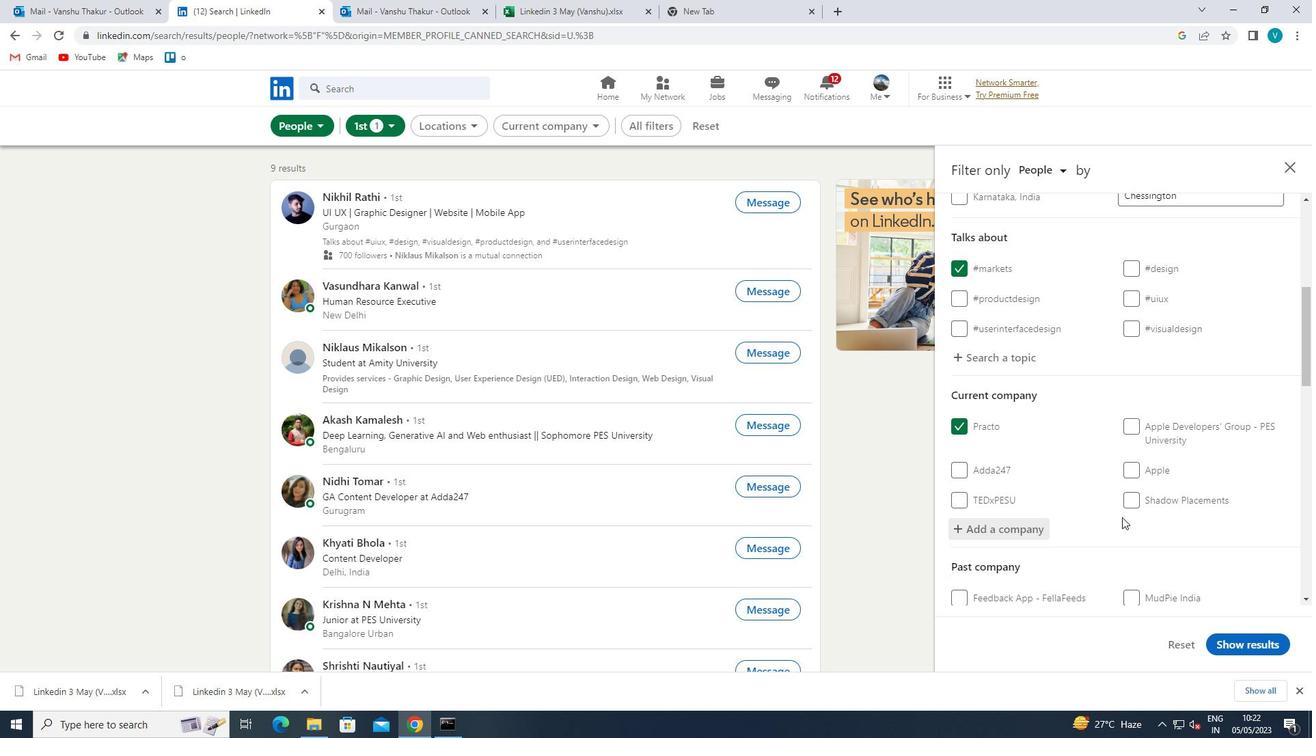 
Action: Mouse scrolled (1122, 516) with delta (0, 0)
Screenshot: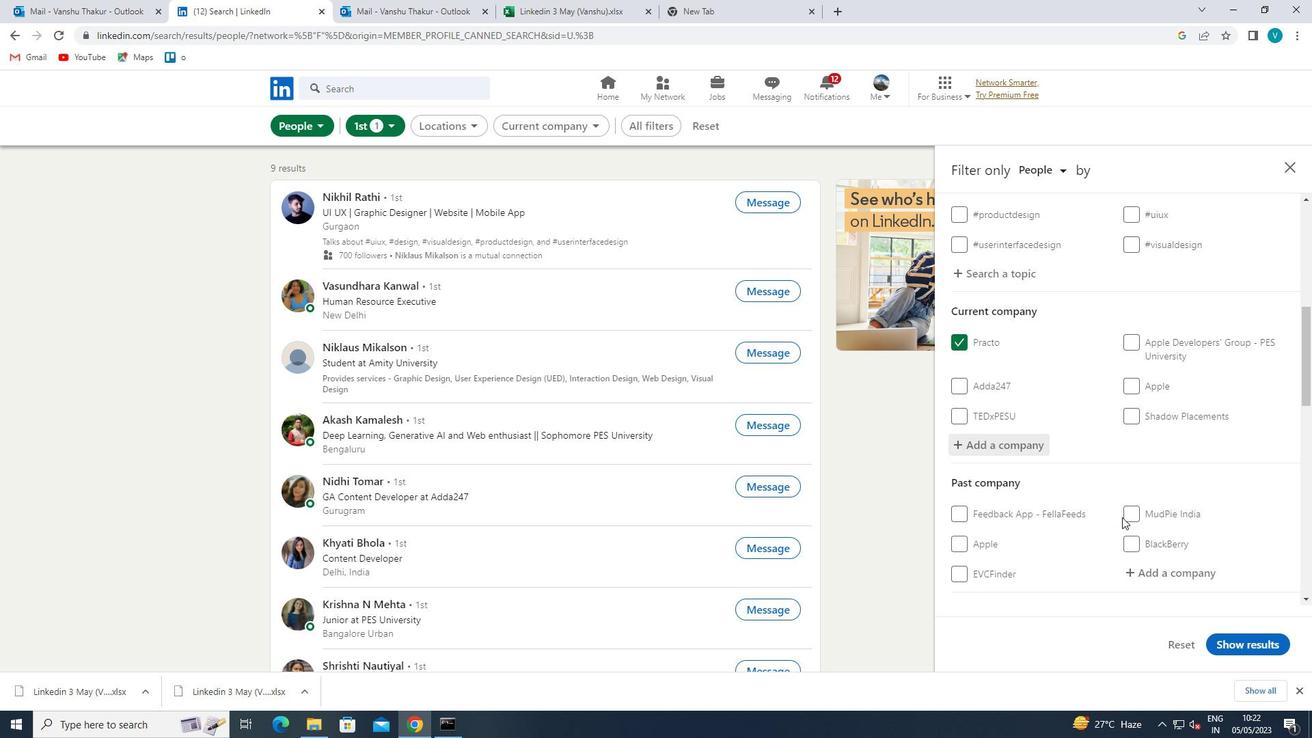 
Action: Mouse moved to (1152, 518)
Screenshot: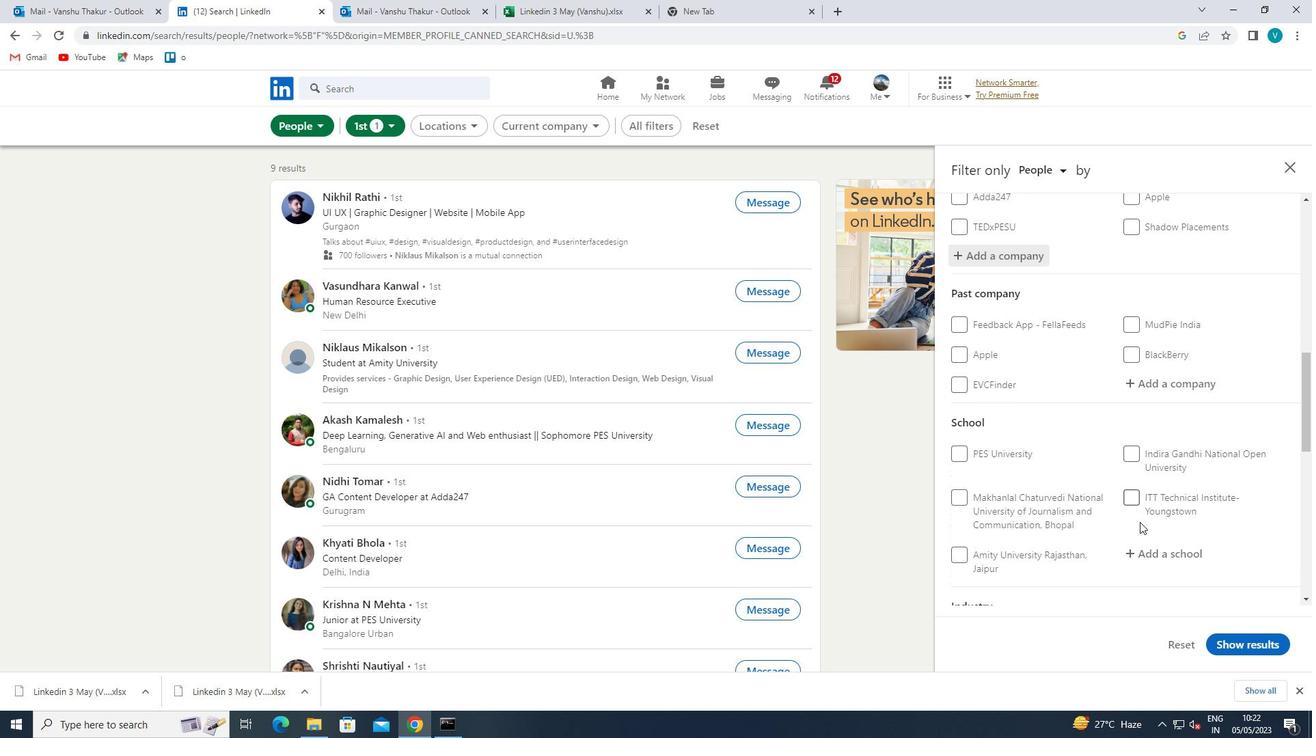 
Action: Mouse scrolled (1152, 518) with delta (0, 0)
Screenshot: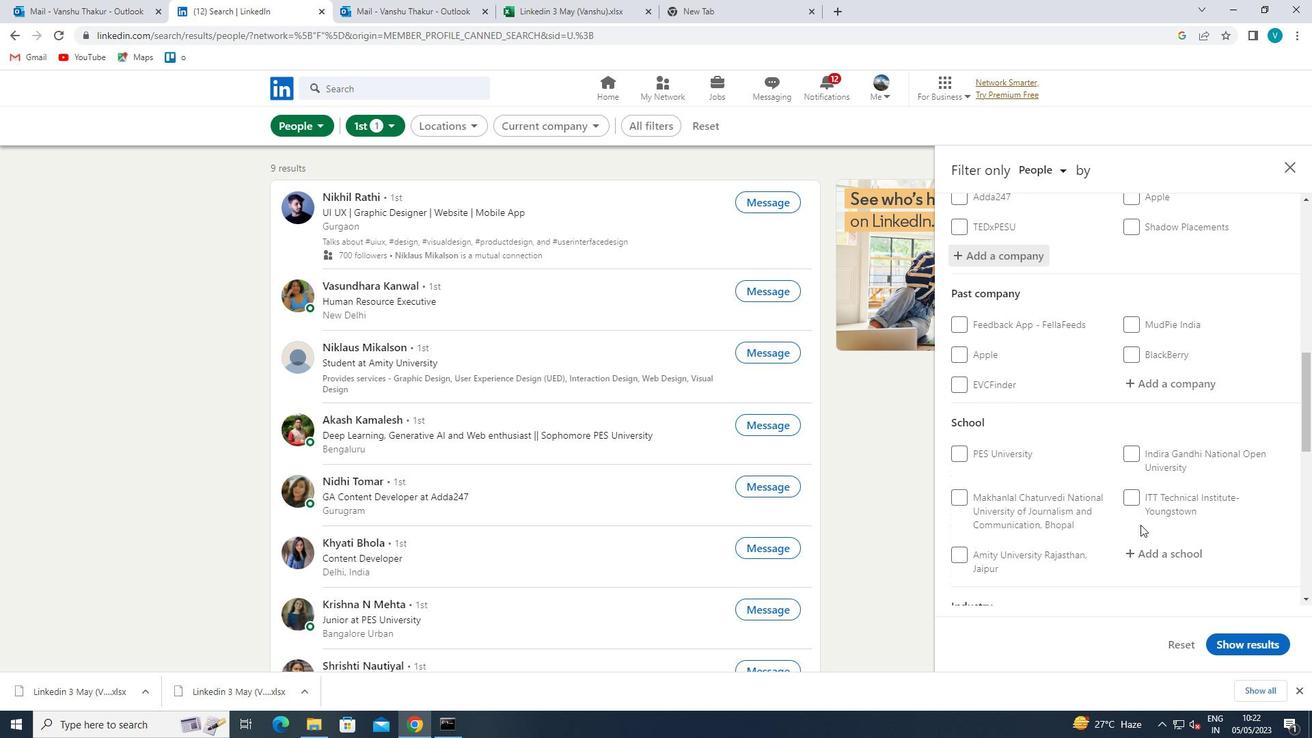 
Action: Mouse scrolled (1152, 518) with delta (0, 0)
Screenshot: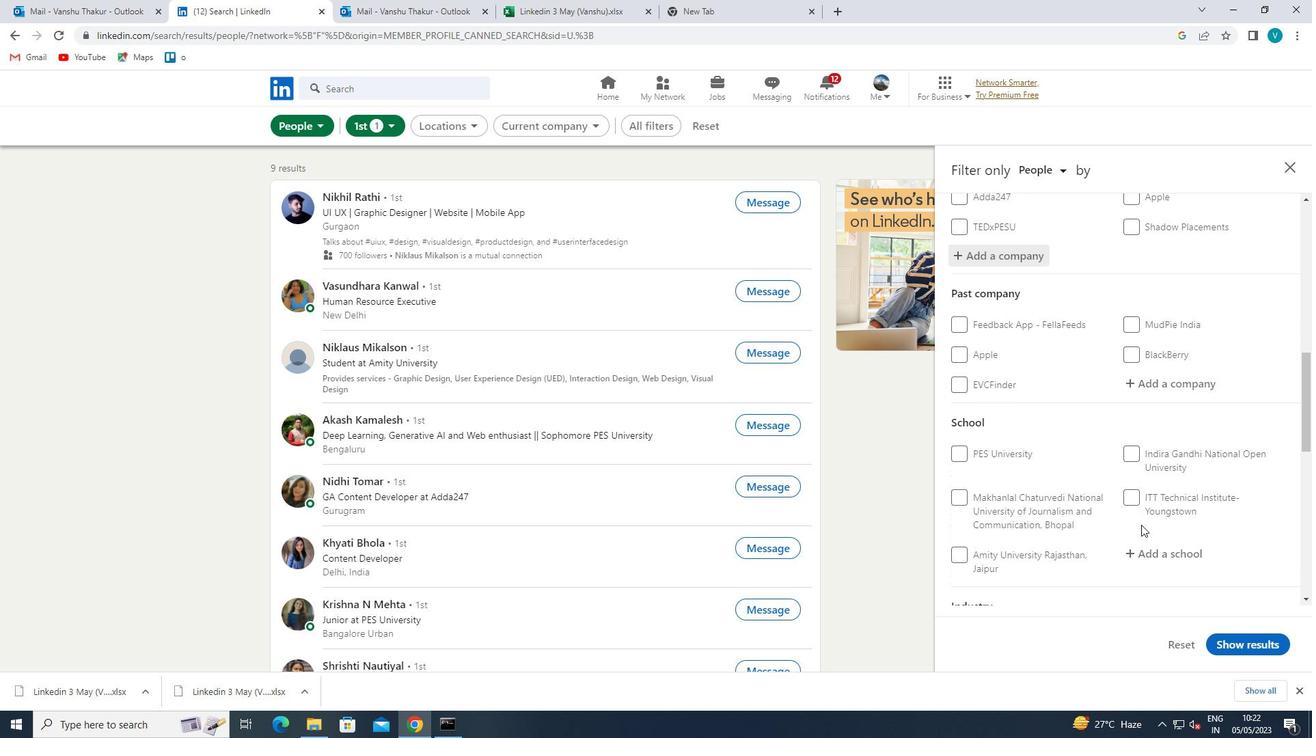 
Action: Mouse moved to (1164, 419)
Screenshot: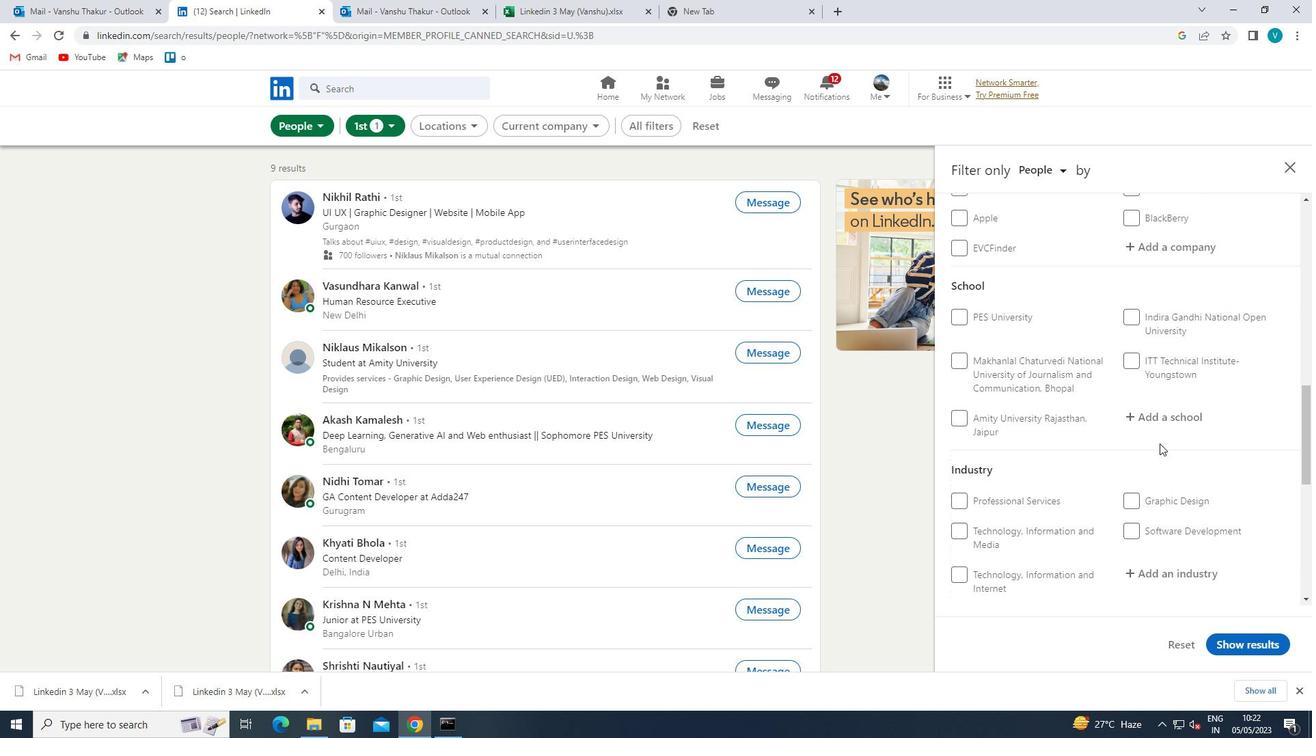 
Action: Mouse pressed left at (1164, 419)
Screenshot: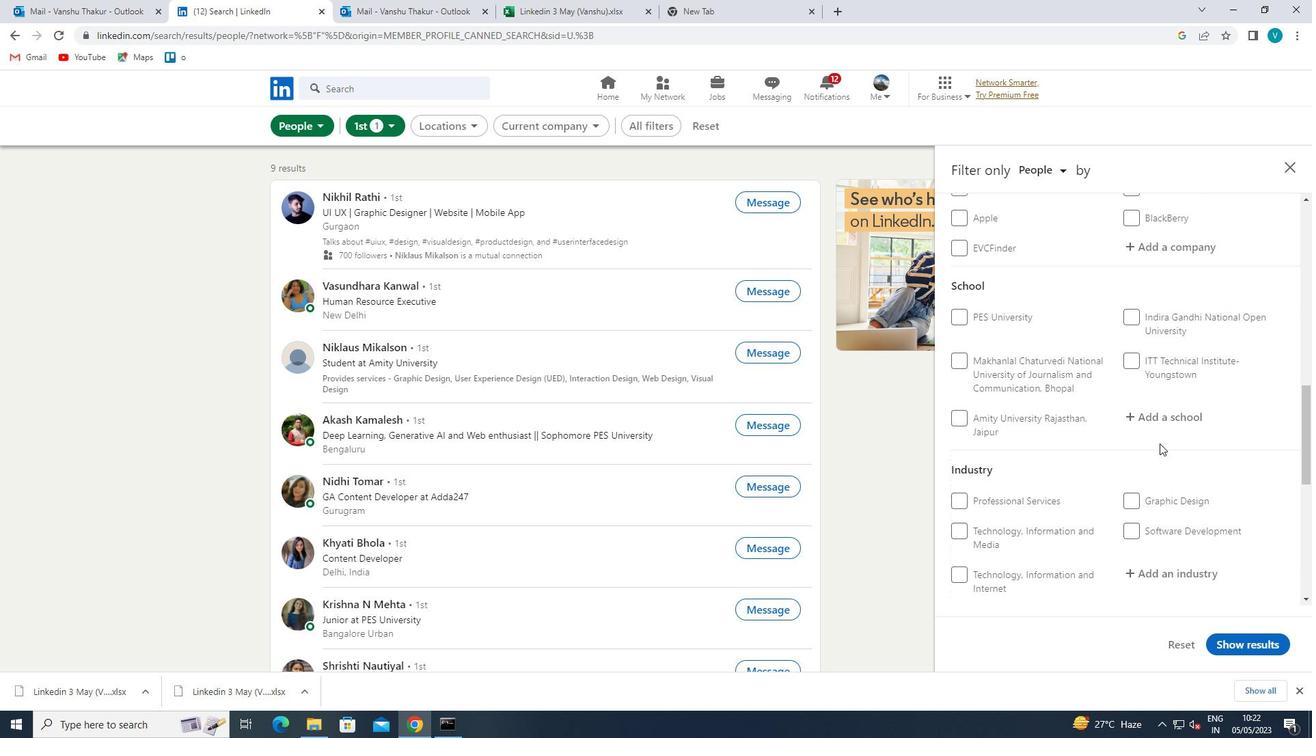 
Action: Key pressed <Key.shift>INSTITUTE
Screenshot: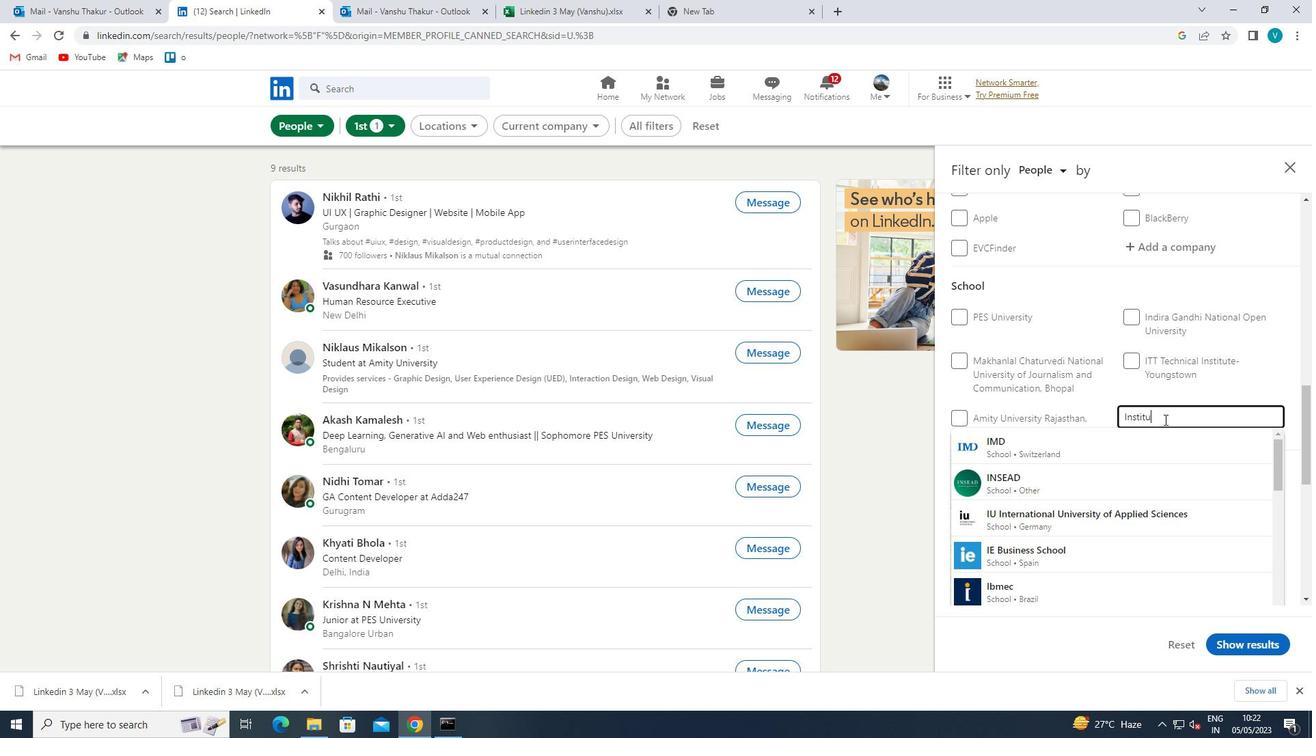 
Action: Mouse moved to (1162, 419)
Screenshot: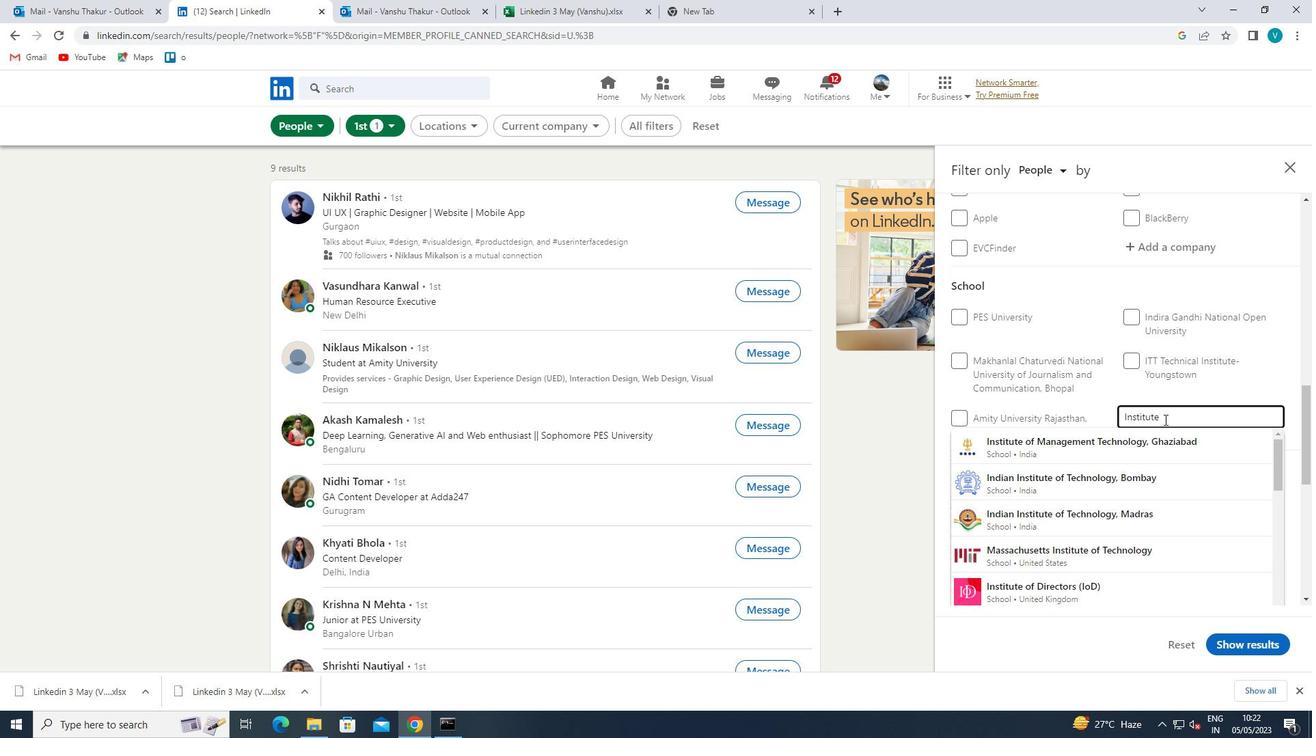 
Action: Key pressed <Key.space>OF<Key.space><Key.shift>CHEMICAL<Key.space>
Screenshot: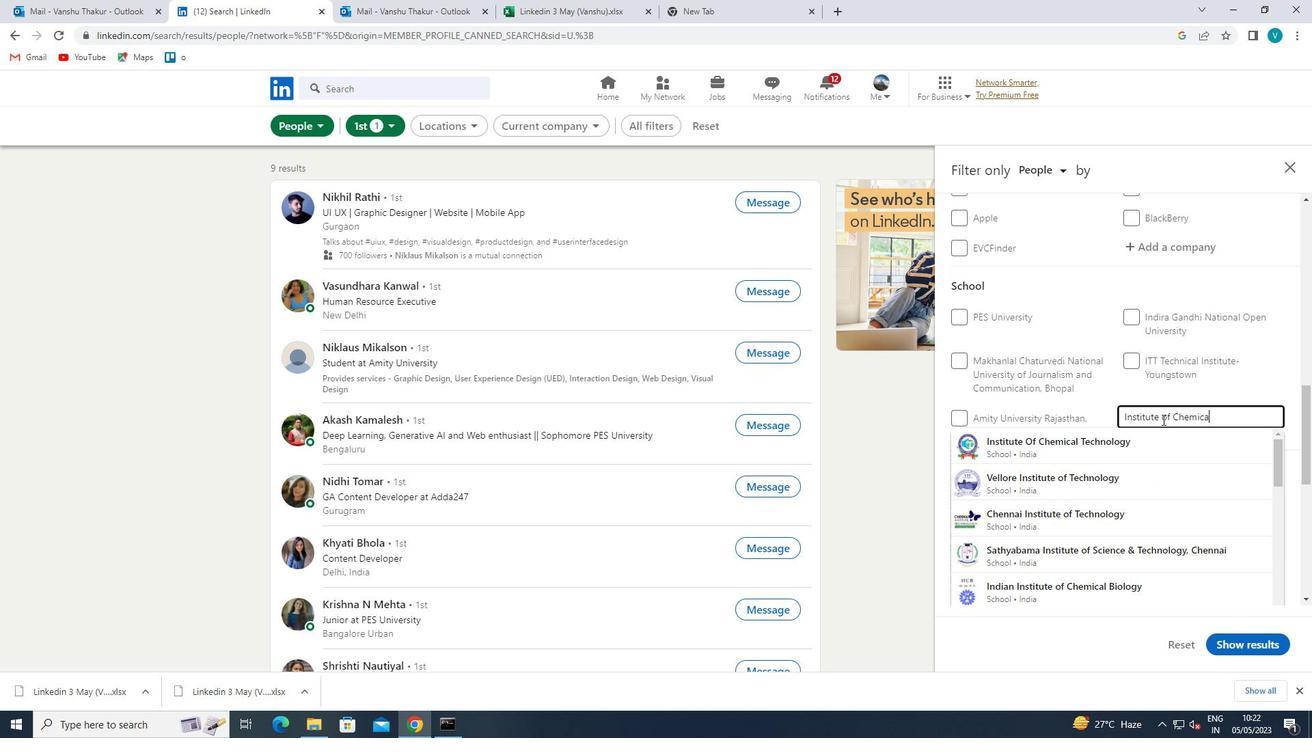 
Action: Mouse moved to (1130, 449)
Screenshot: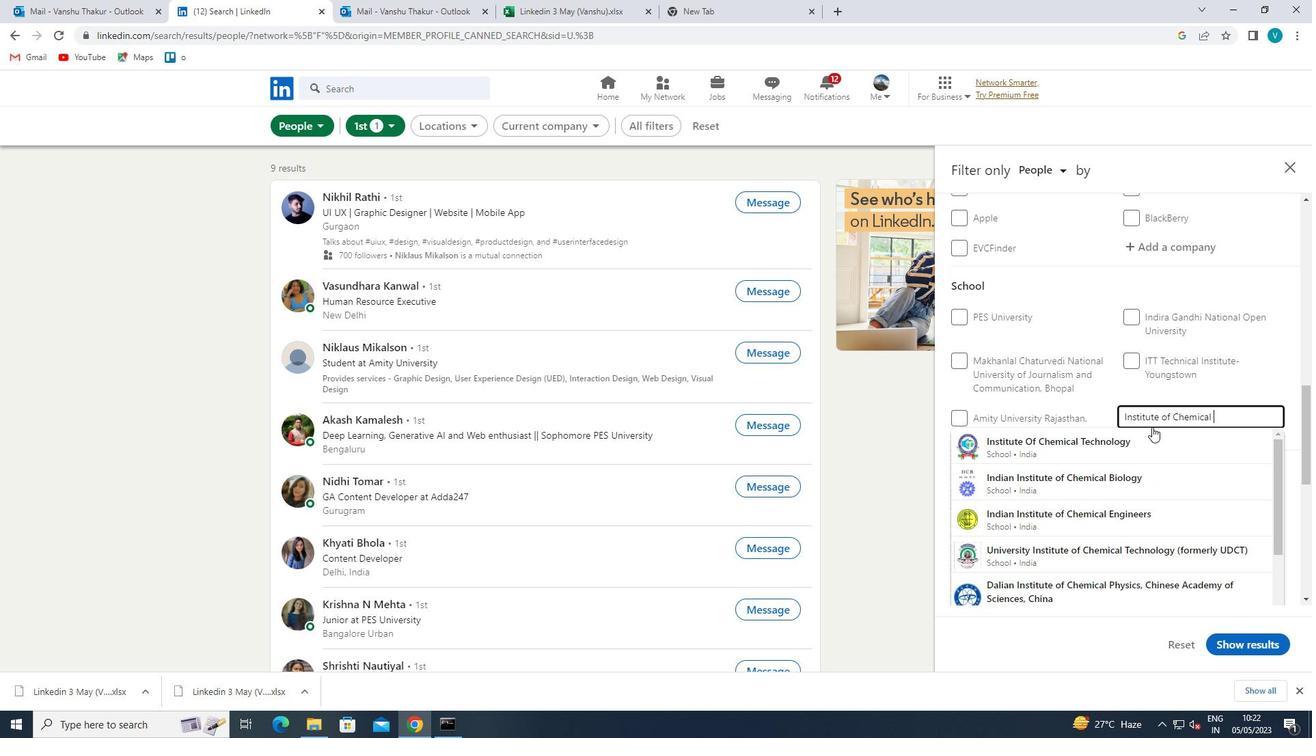 
Action: Mouse pressed left at (1130, 449)
Screenshot: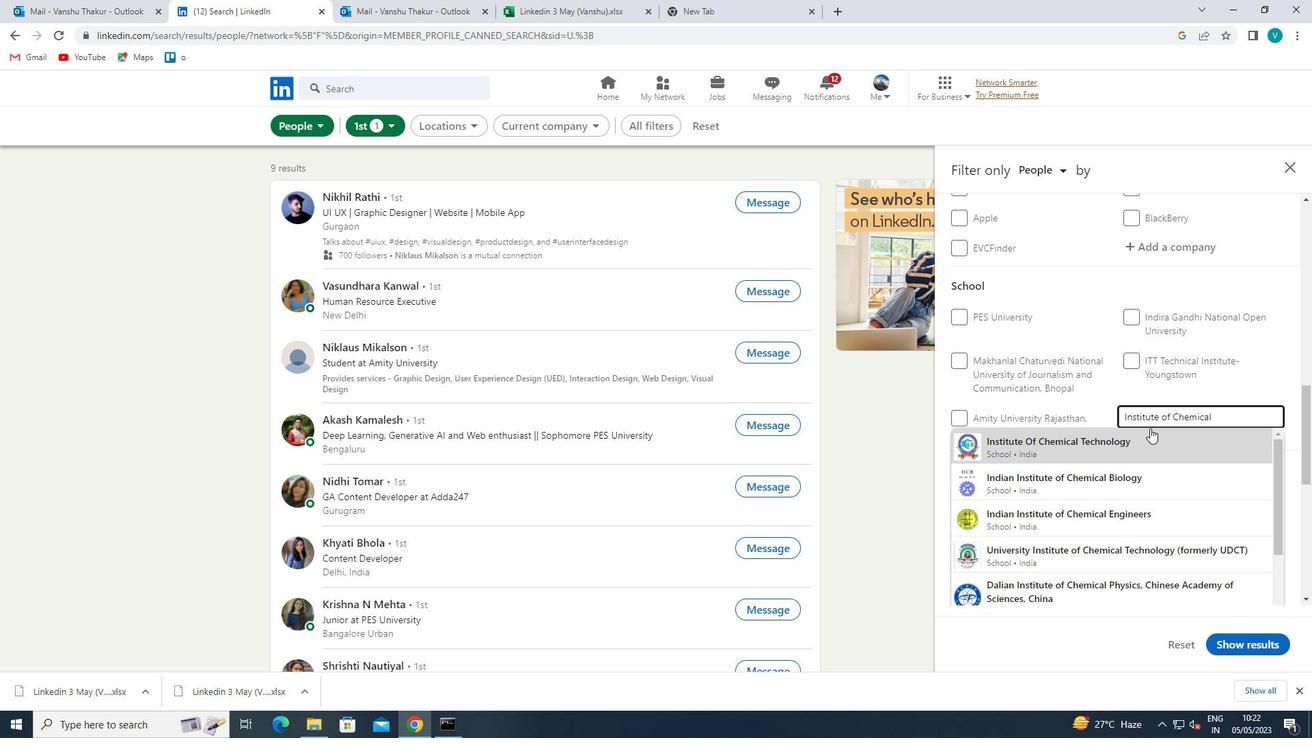 
Action: Mouse moved to (1130, 449)
Screenshot: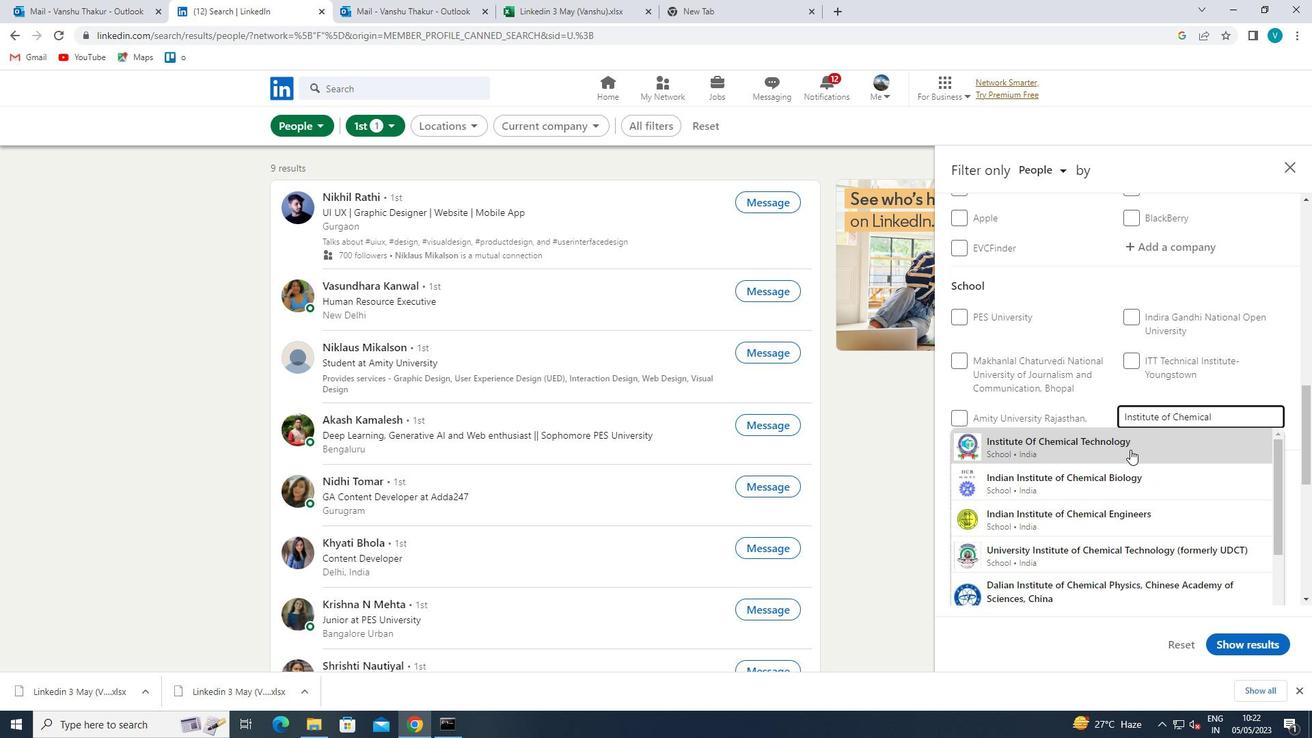 
Action: Mouse scrolled (1130, 448) with delta (0, 0)
Screenshot: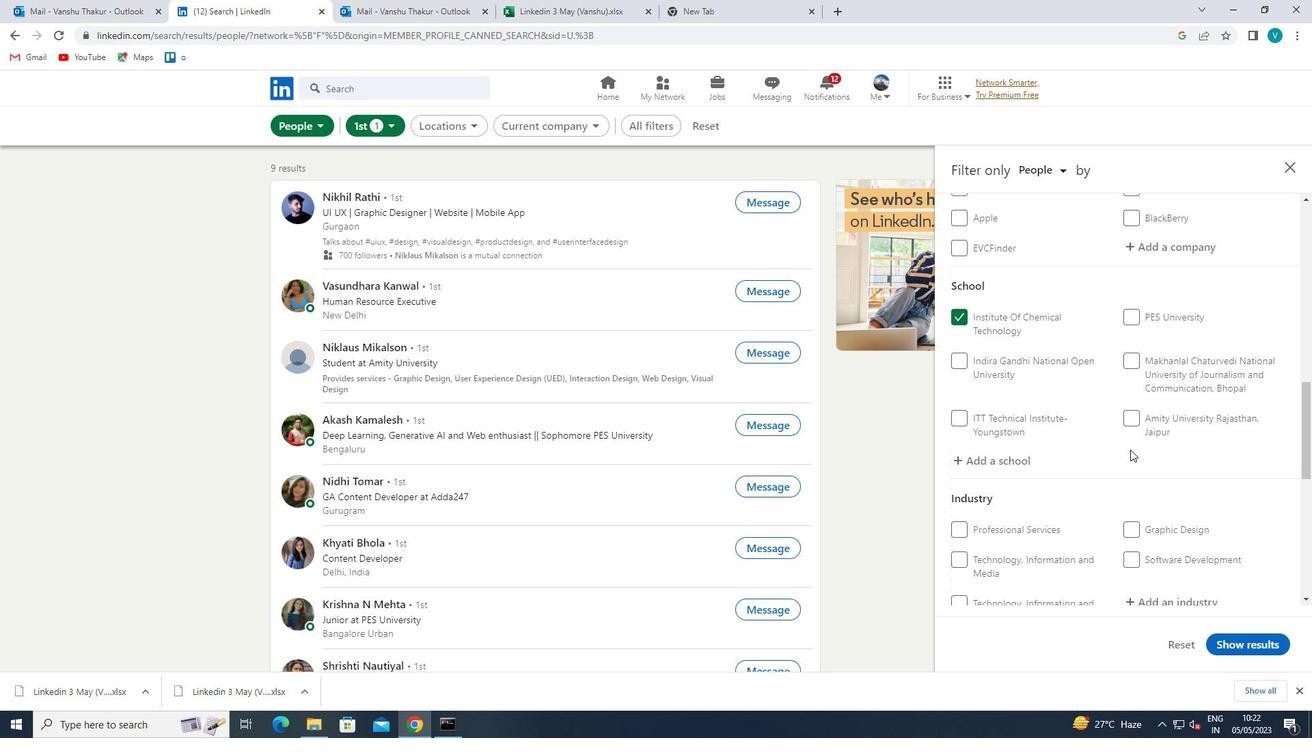 
Action: Mouse scrolled (1130, 448) with delta (0, 0)
Screenshot: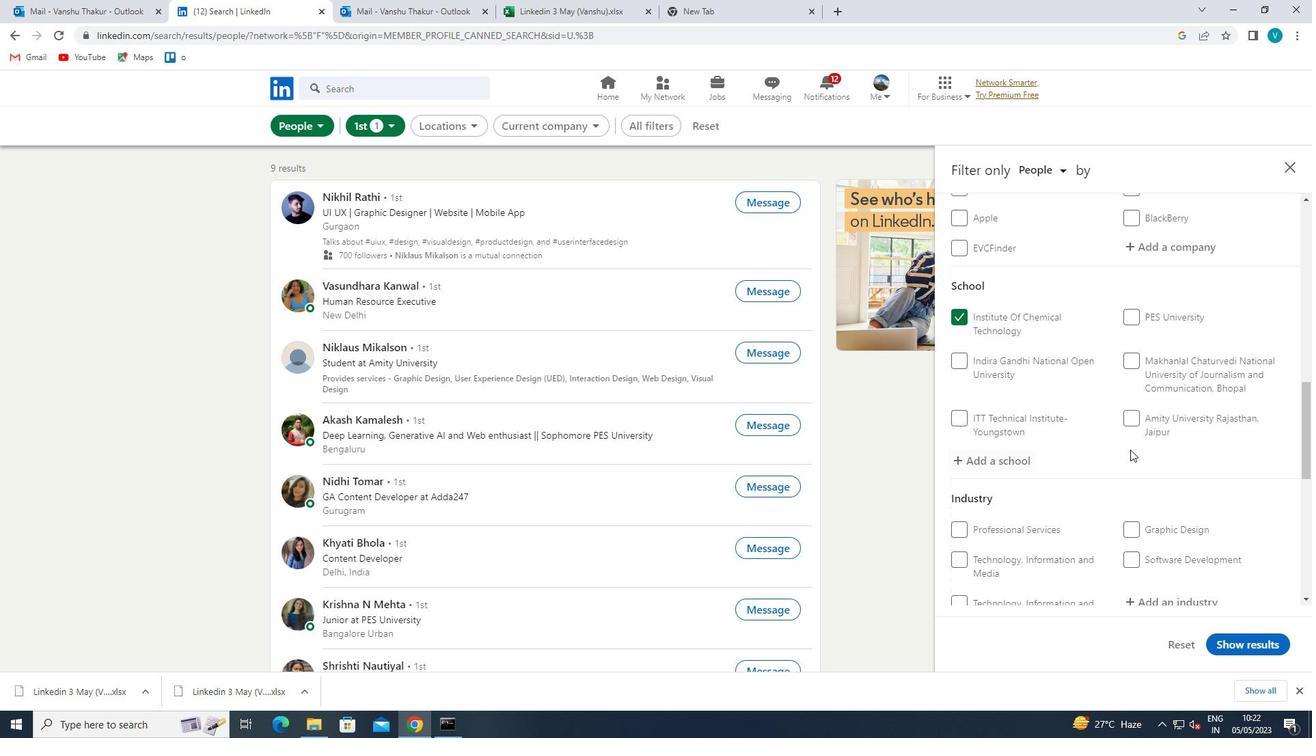 
Action: Mouse scrolled (1130, 448) with delta (0, 0)
Screenshot: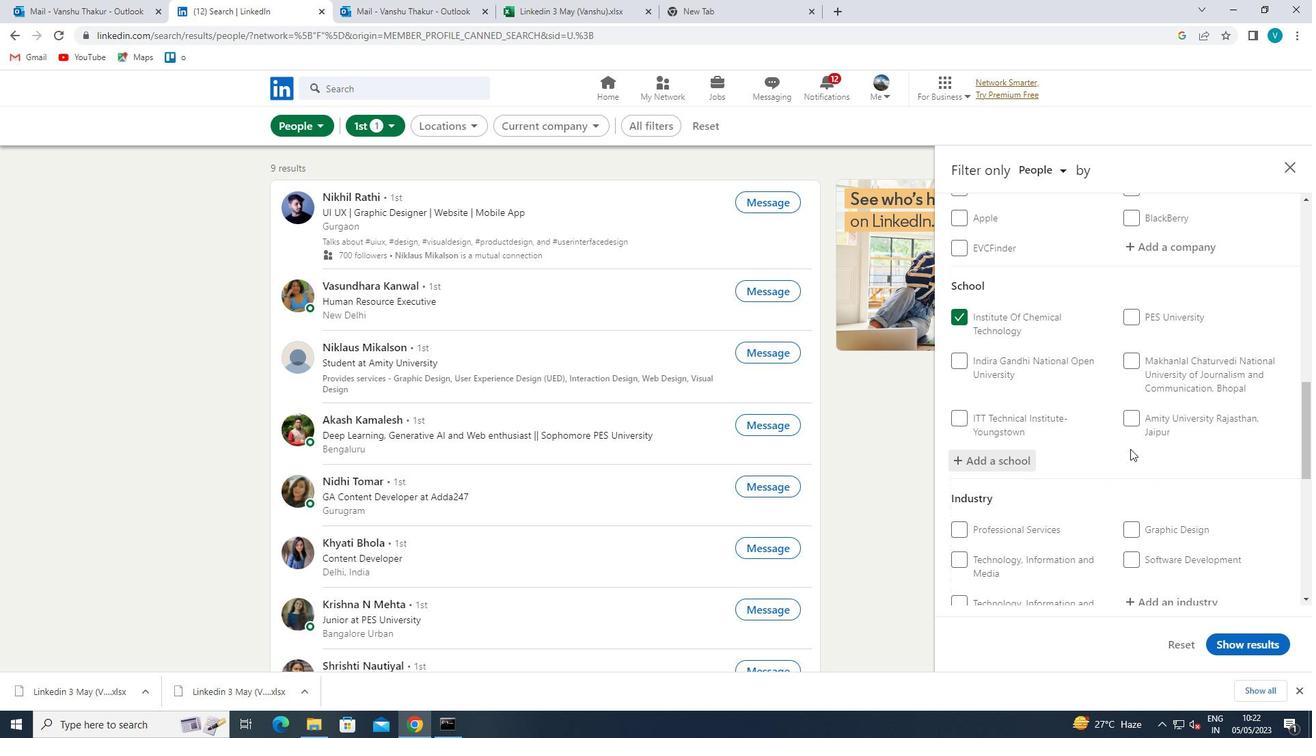 
Action: Mouse moved to (1171, 391)
Screenshot: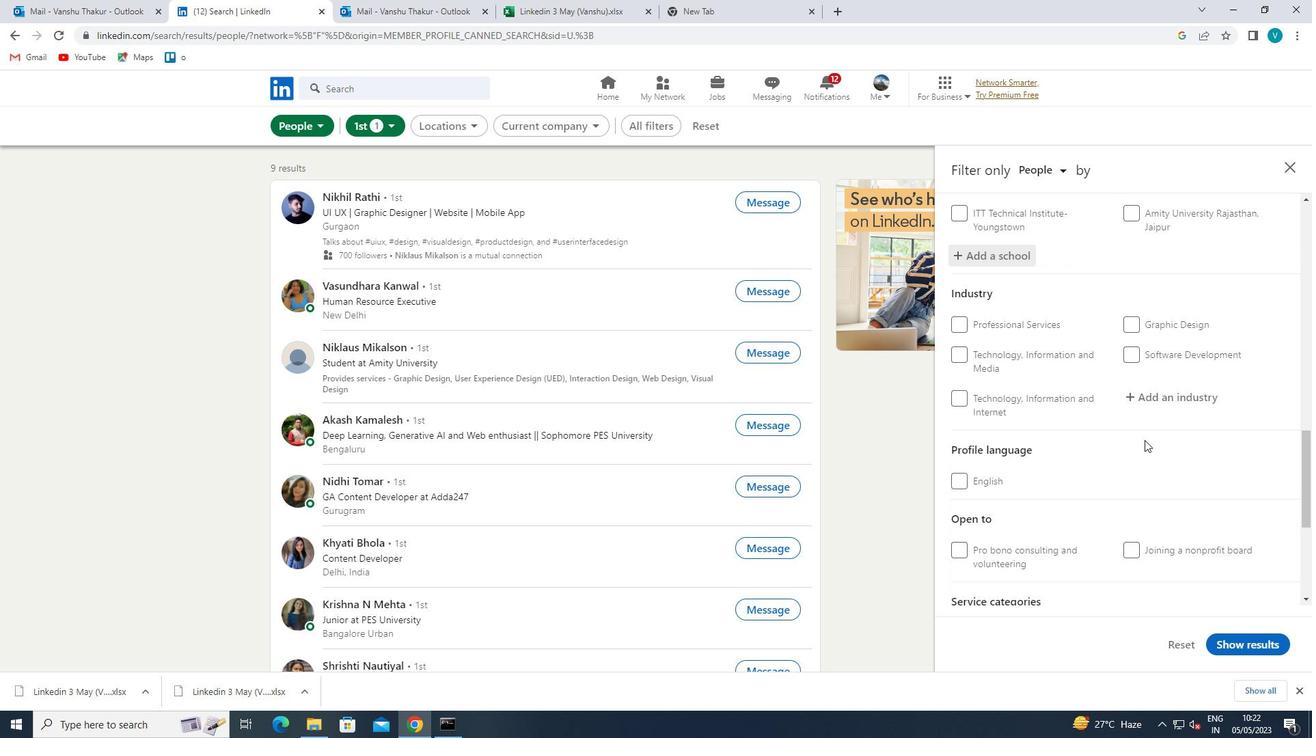 
Action: Mouse pressed left at (1171, 391)
Screenshot: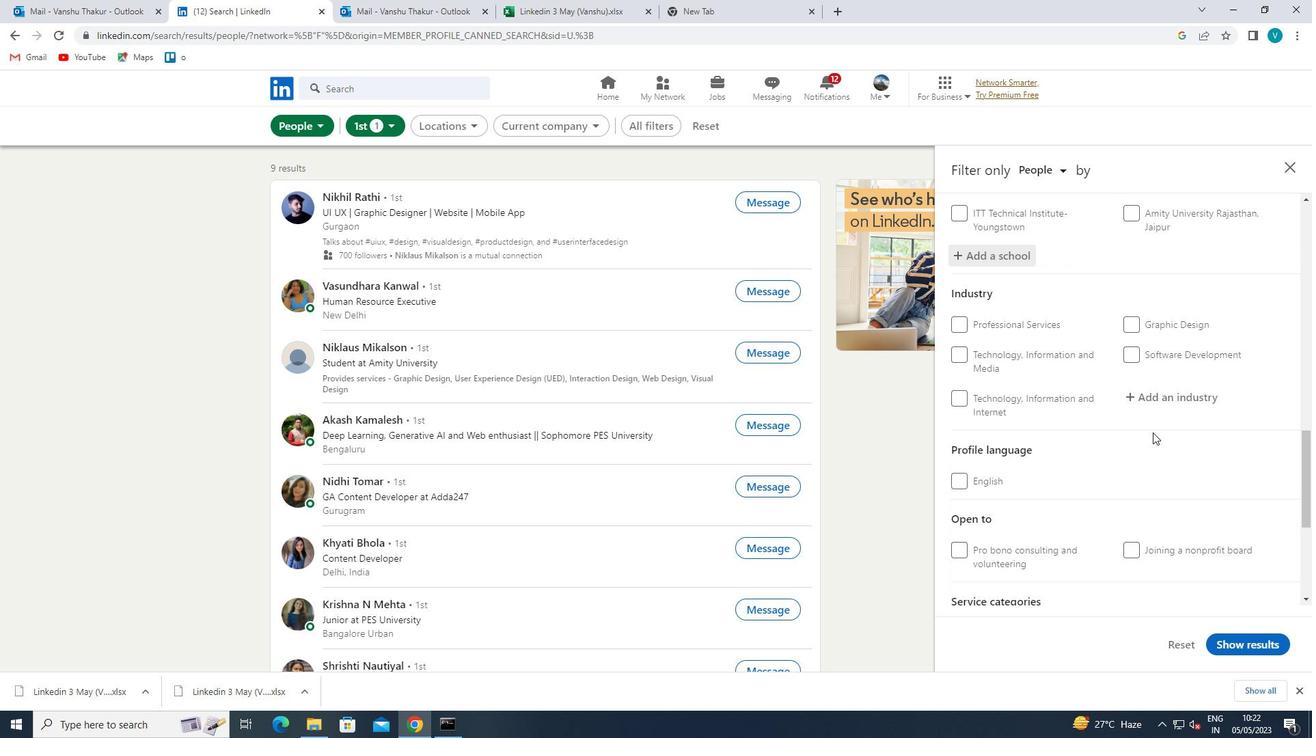 
Action: Key pressed <Key.shift>DATA<Key.space><Key.shift>SERVICES
Screenshot: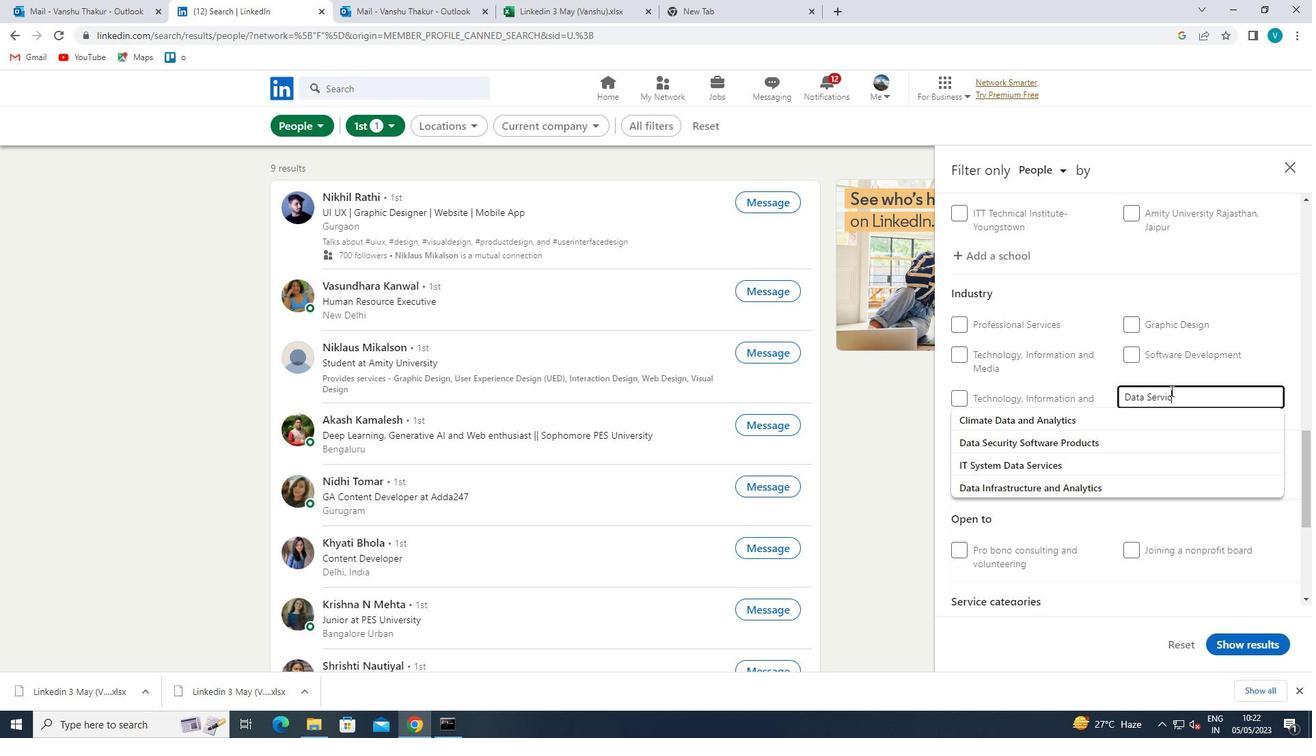 
Action: Mouse moved to (1123, 412)
Screenshot: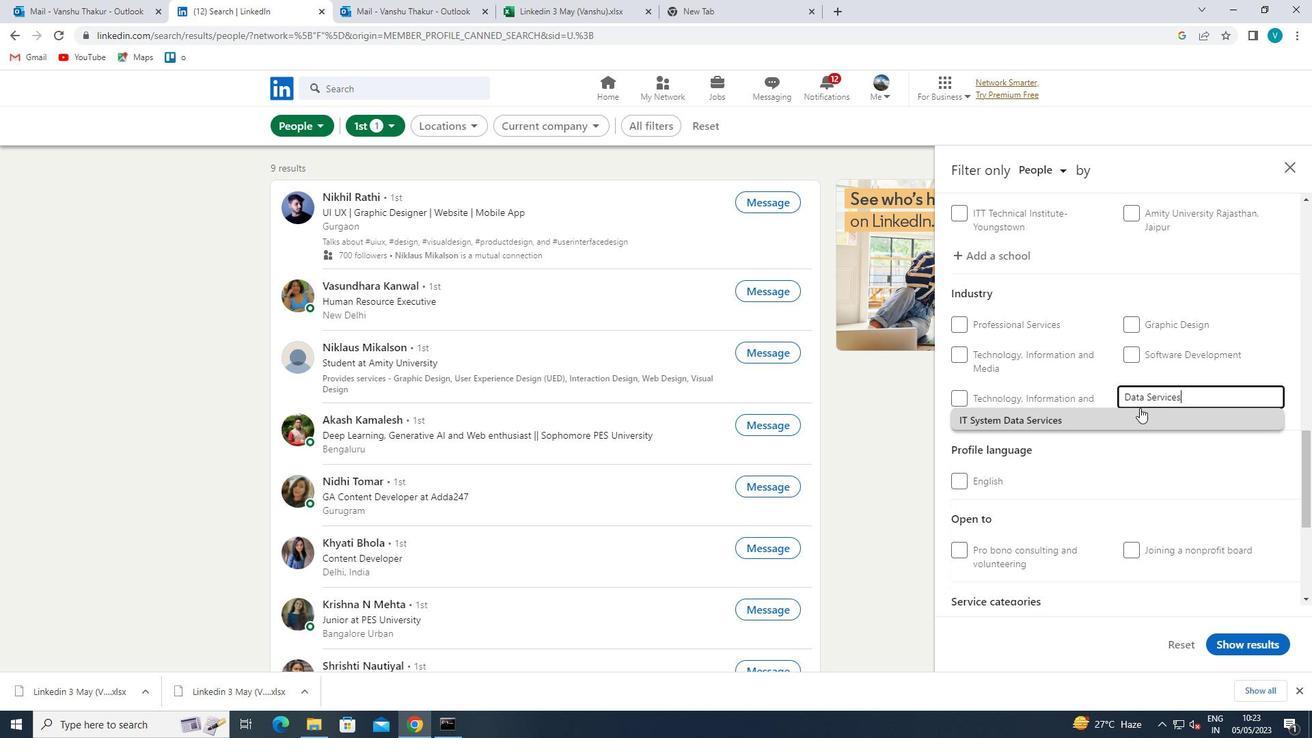 
Action: Mouse pressed left at (1123, 412)
Screenshot: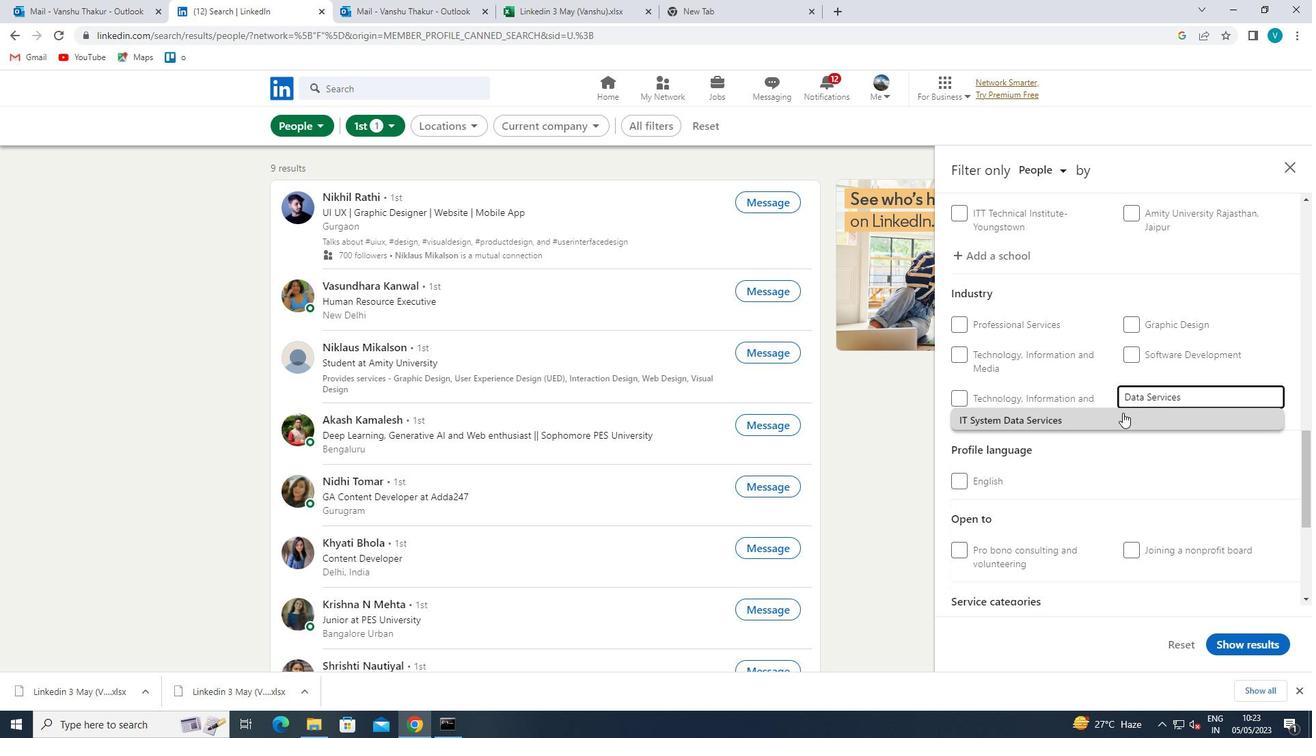 
Action: Mouse moved to (1126, 410)
Screenshot: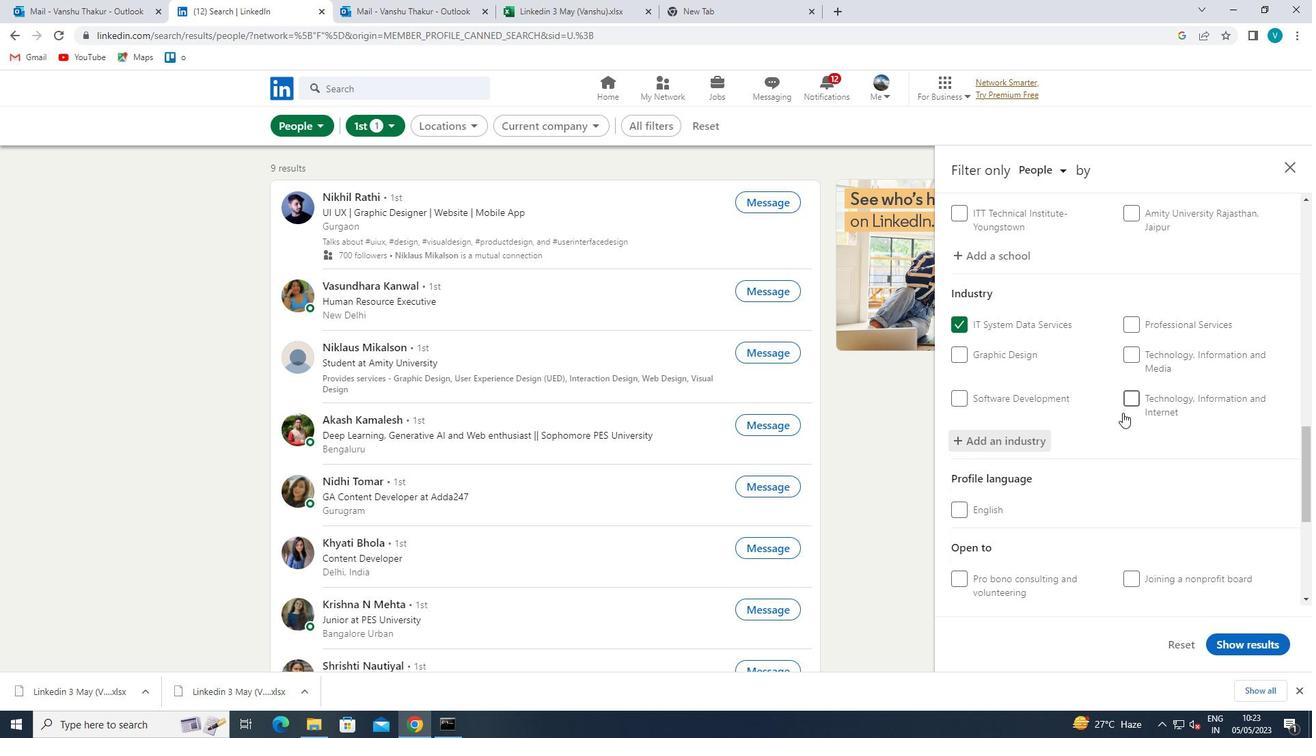 
Action: Mouse scrolled (1126, 410) with delta (0, 0)
Screenshot: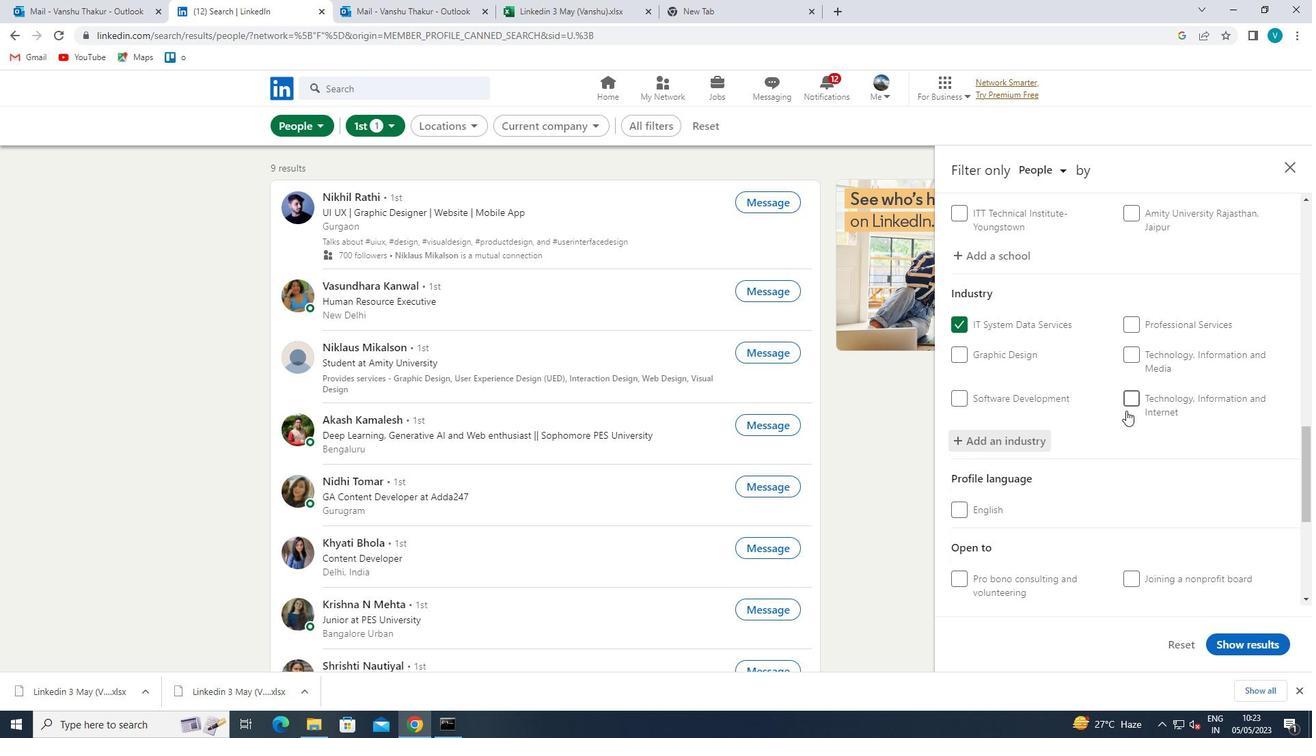 
Action: Mouse scrolled (1126, 410) with delta (0, 0)
Screenshot: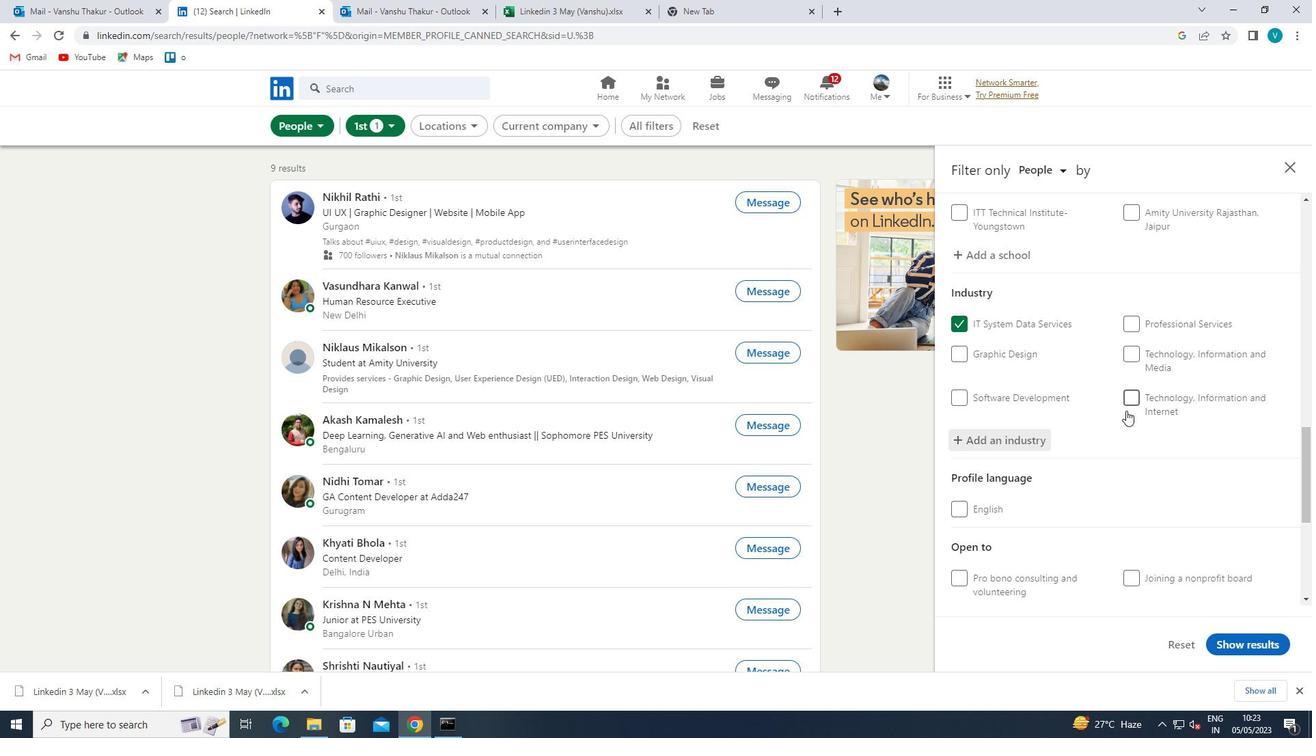 
Action: Mouse scrolled (1126, 410) with delta (0, 0)
Screenshot: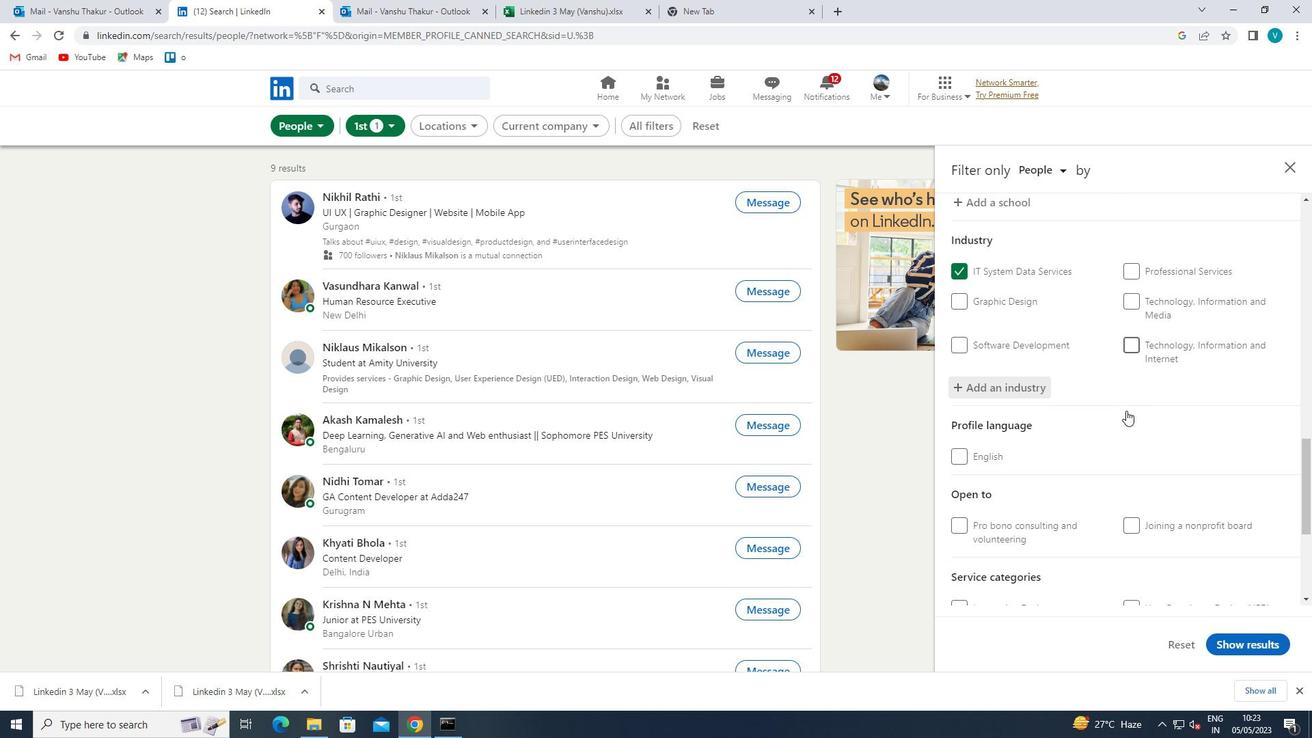 
Action: Mouse scrolled (1126, 410) with delta (0, 0)
Screenshot: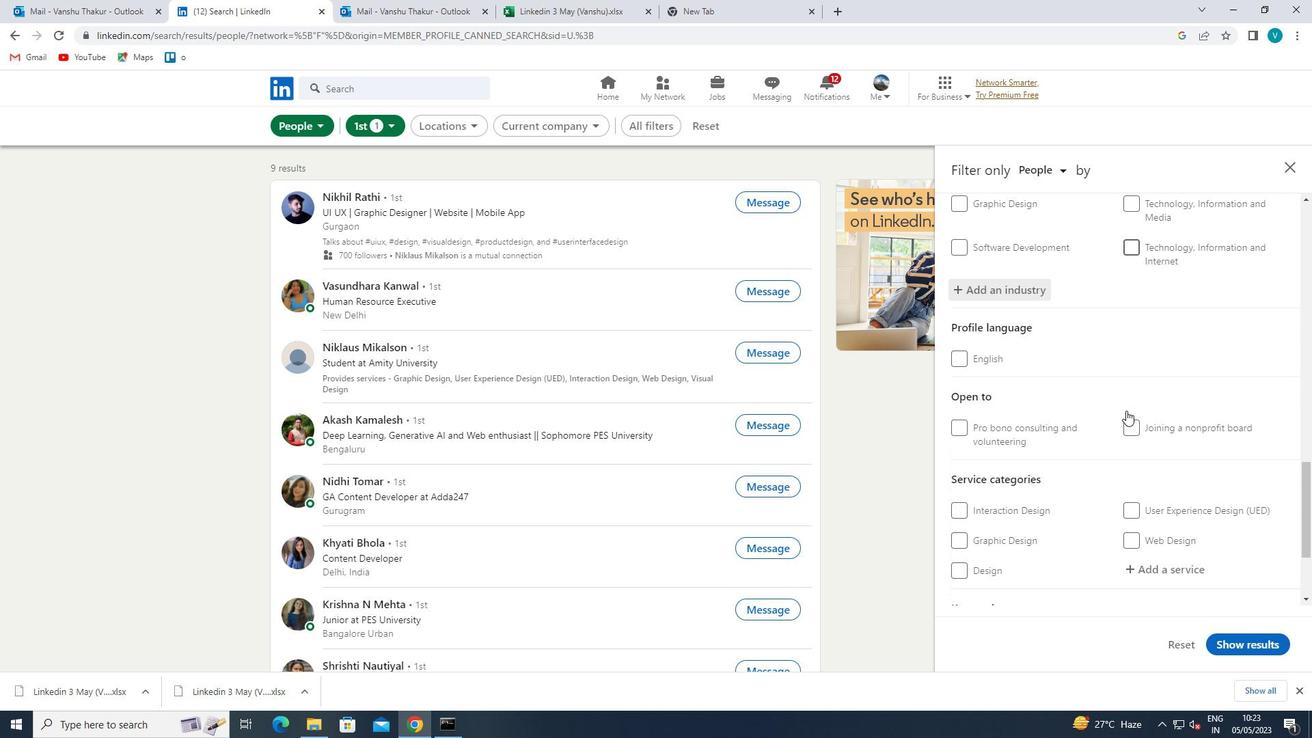 
Action: Mouse moved to (1143, 446)
Screenshot: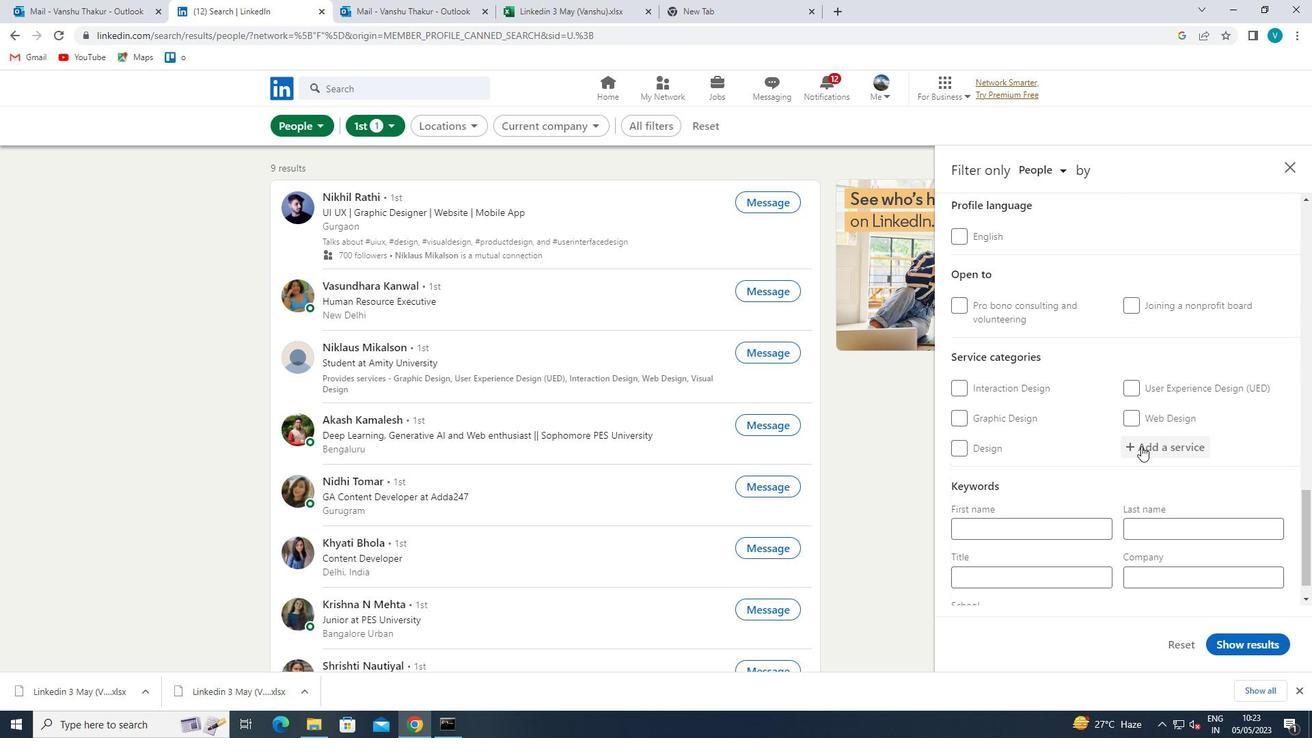 
Action: Mouse pressed left at (1143, 446)
Screenshot: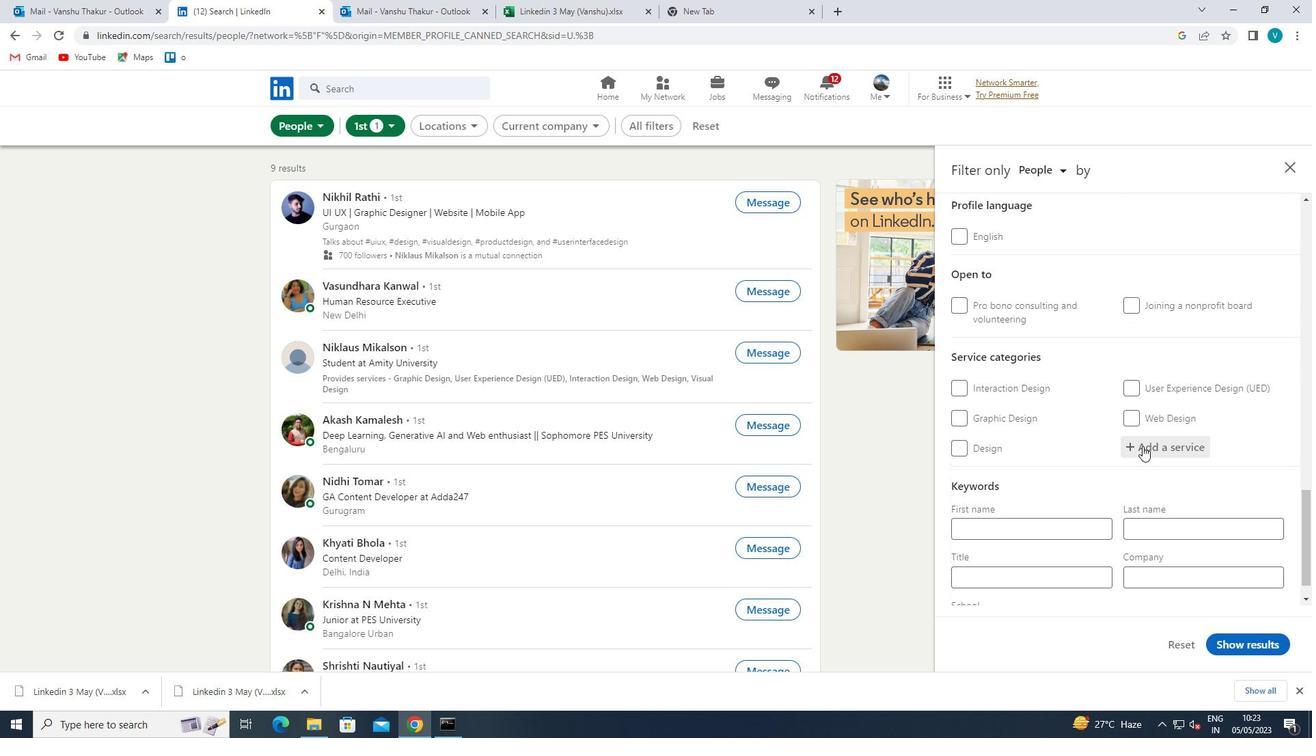 
Action: Key pressed <Key.shift>COMMERCIAL
Screenshot: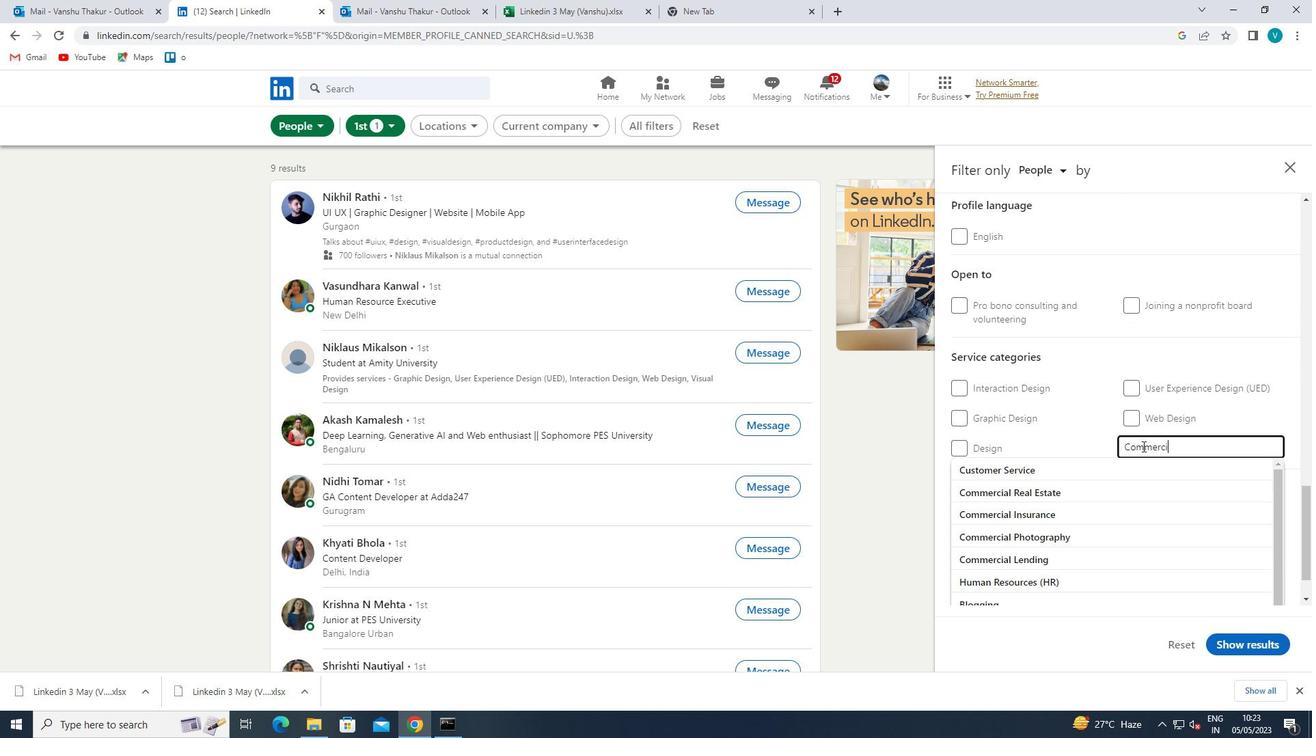 
Action: Mouse moved to (1117, 463)
Screenshot: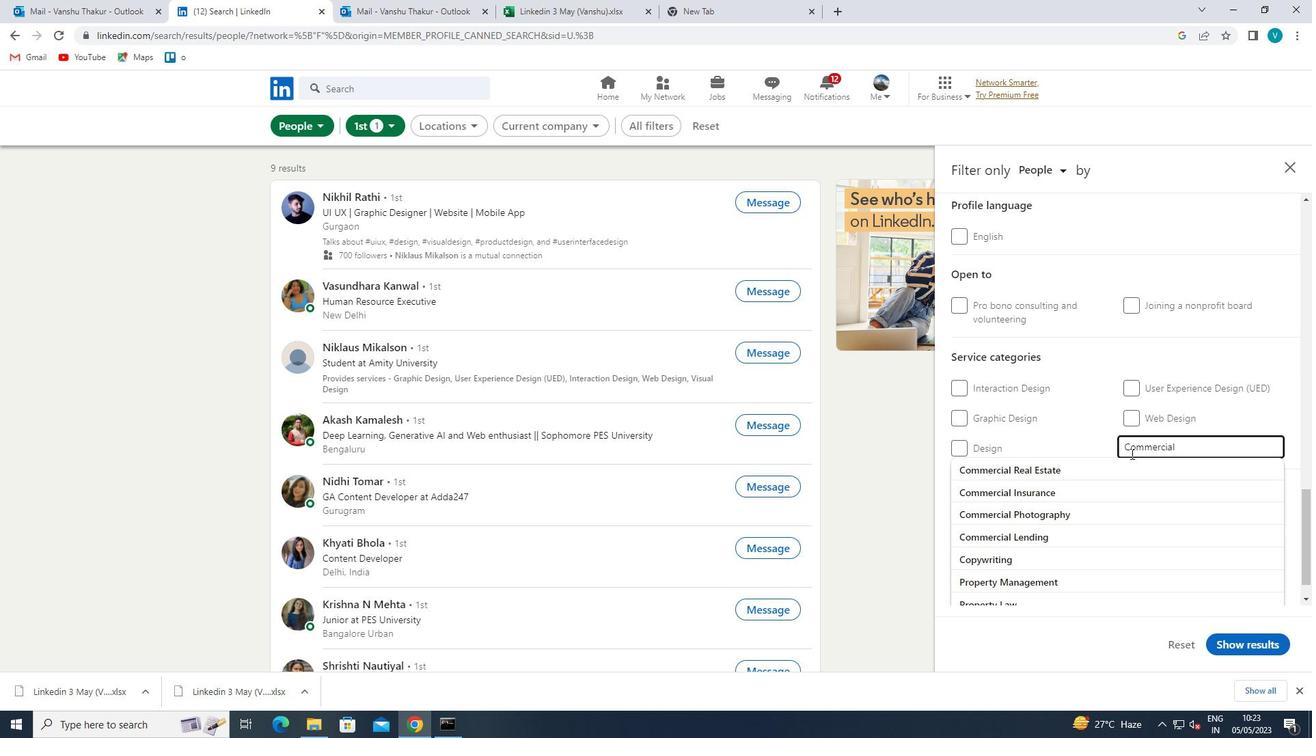 
Action: Mouse pressed left at (1117, 463)
Screenshot: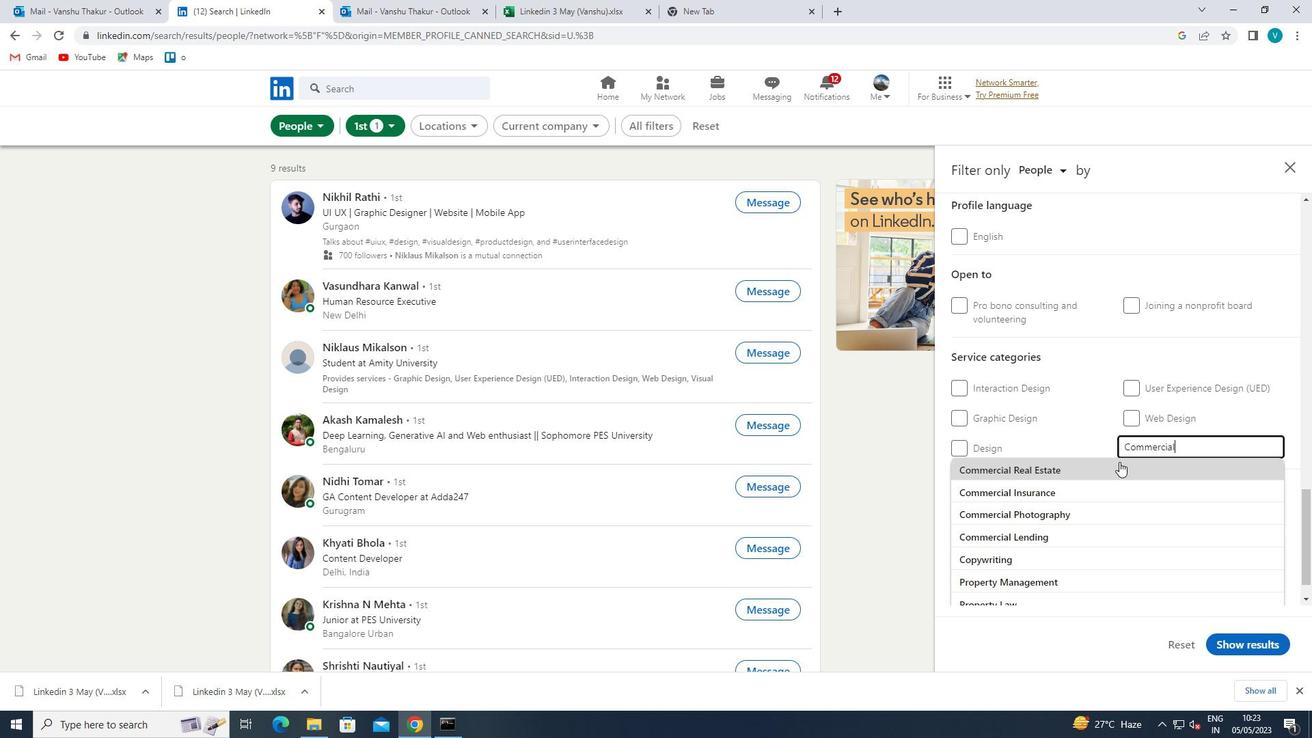 
Action: Mouse moved to (1117, 464)
Screenshot: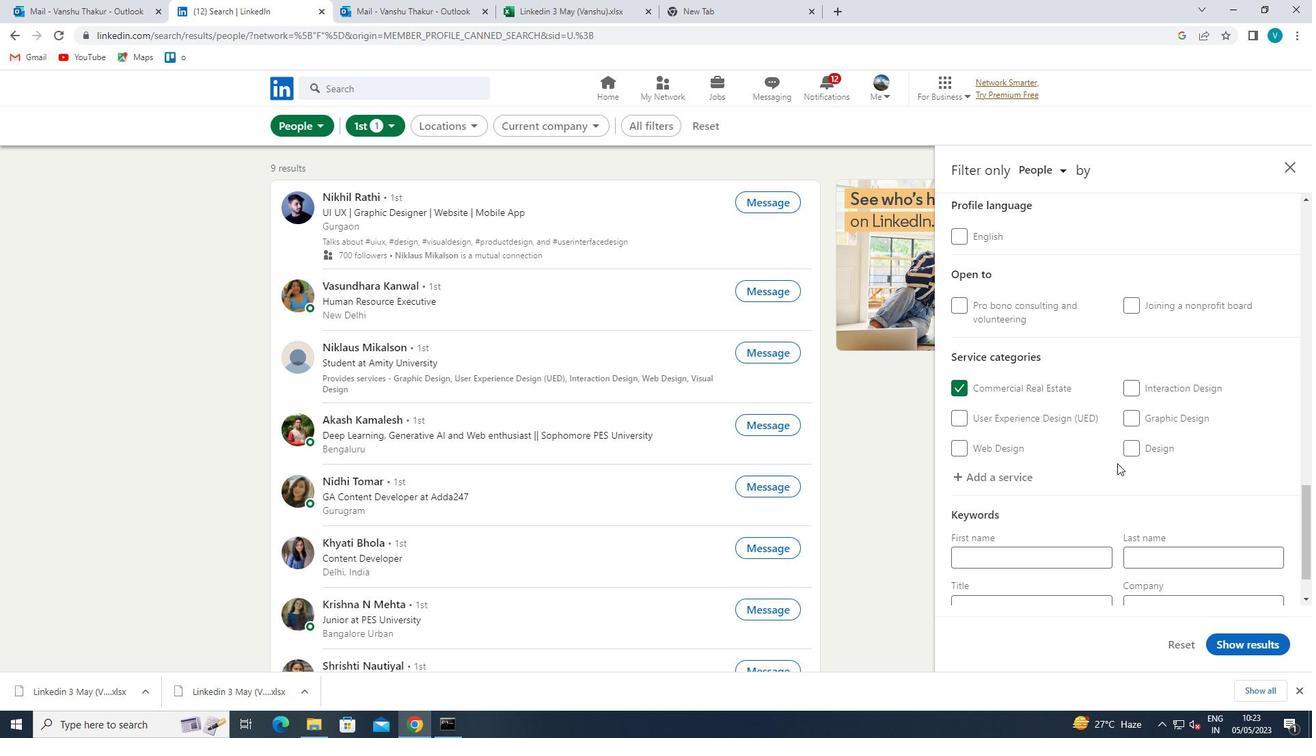 
Action: Mouse scrolled (1117, 463) with delta (0, 0)
Screenshot: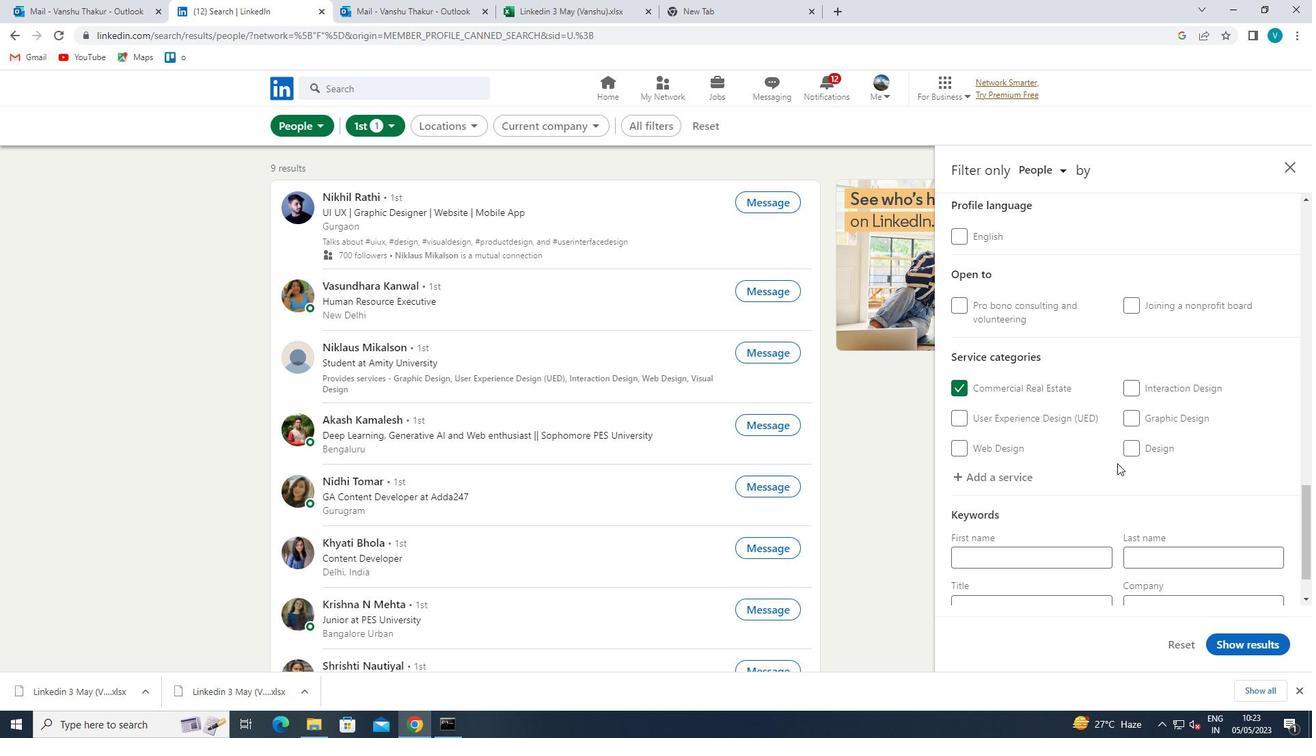 
Action: Mouse scrolled (1117, 463) with delta (0, 0)
Screenshot: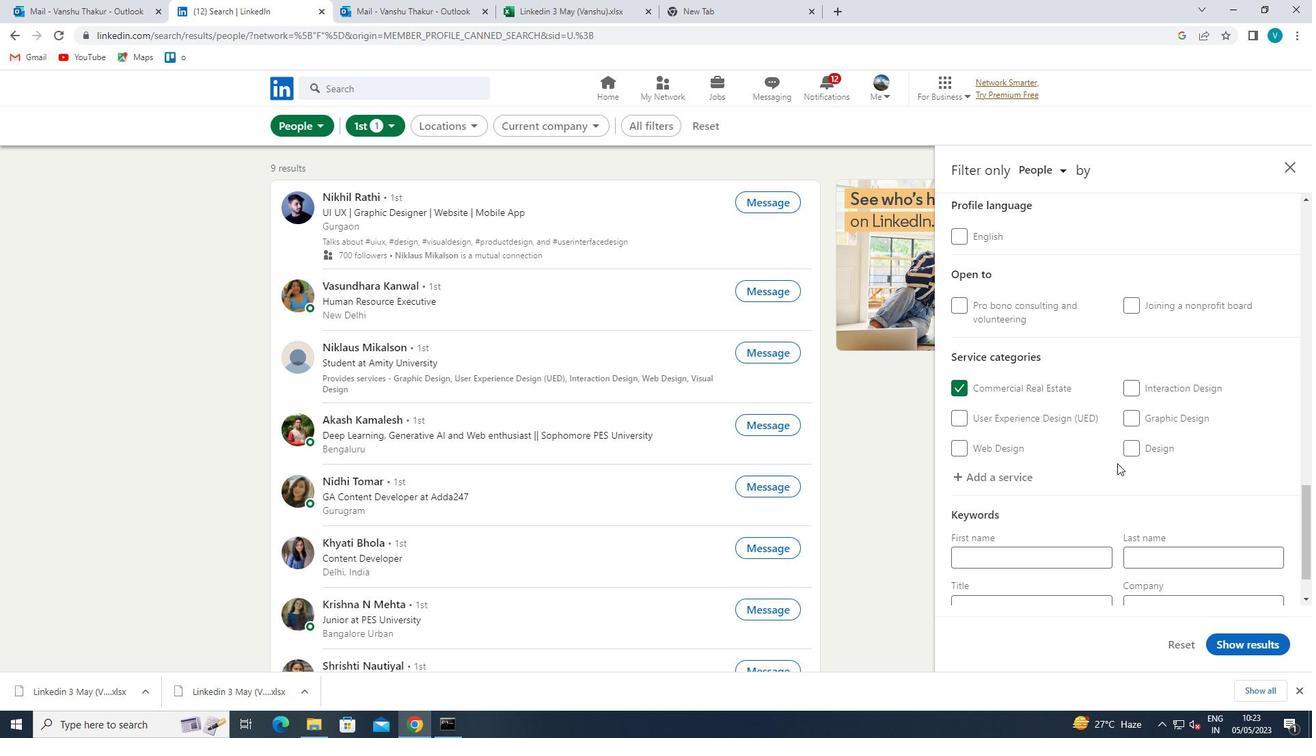 
Action: Mouse scrolled (1117, 463) with delta (0, 0)
Screenshot: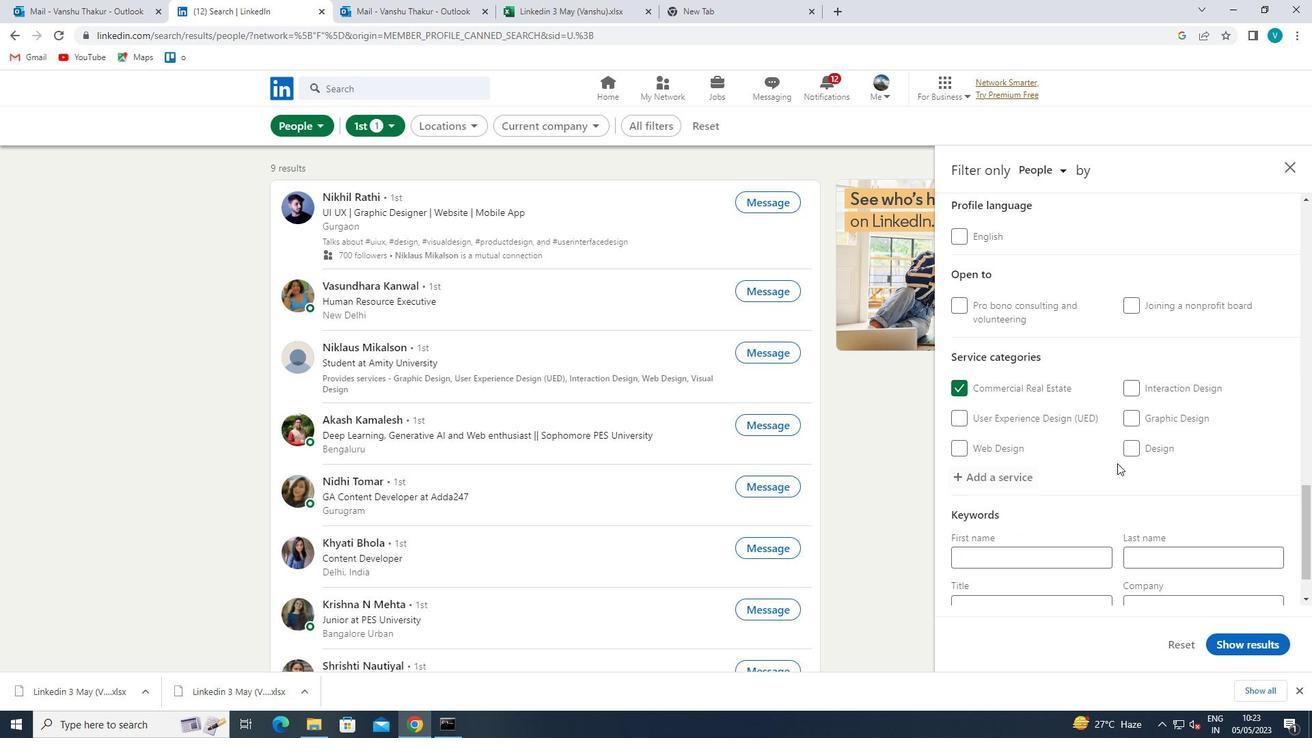 
Action: Mouse scrolled (1117, 463) with delta (0, 0)
Screenshot: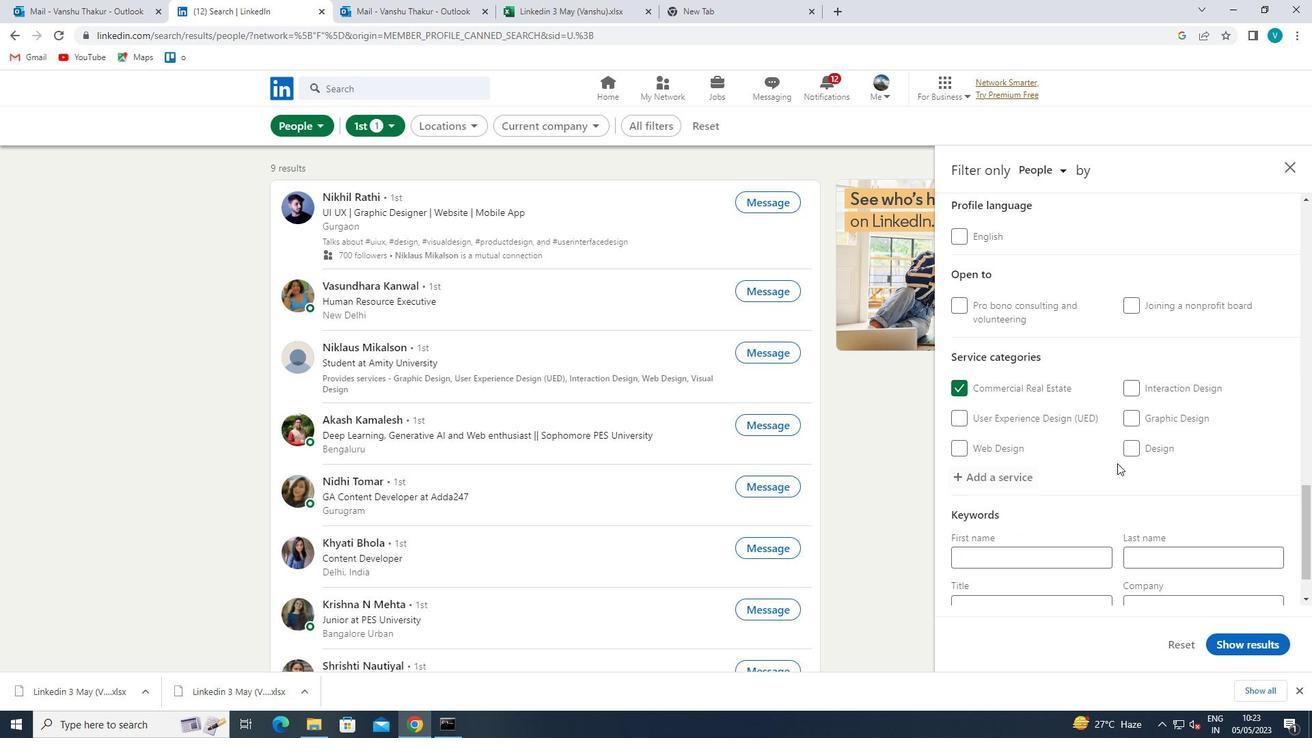 
Action: Mouse moved to (1051, 540)
Screenshot: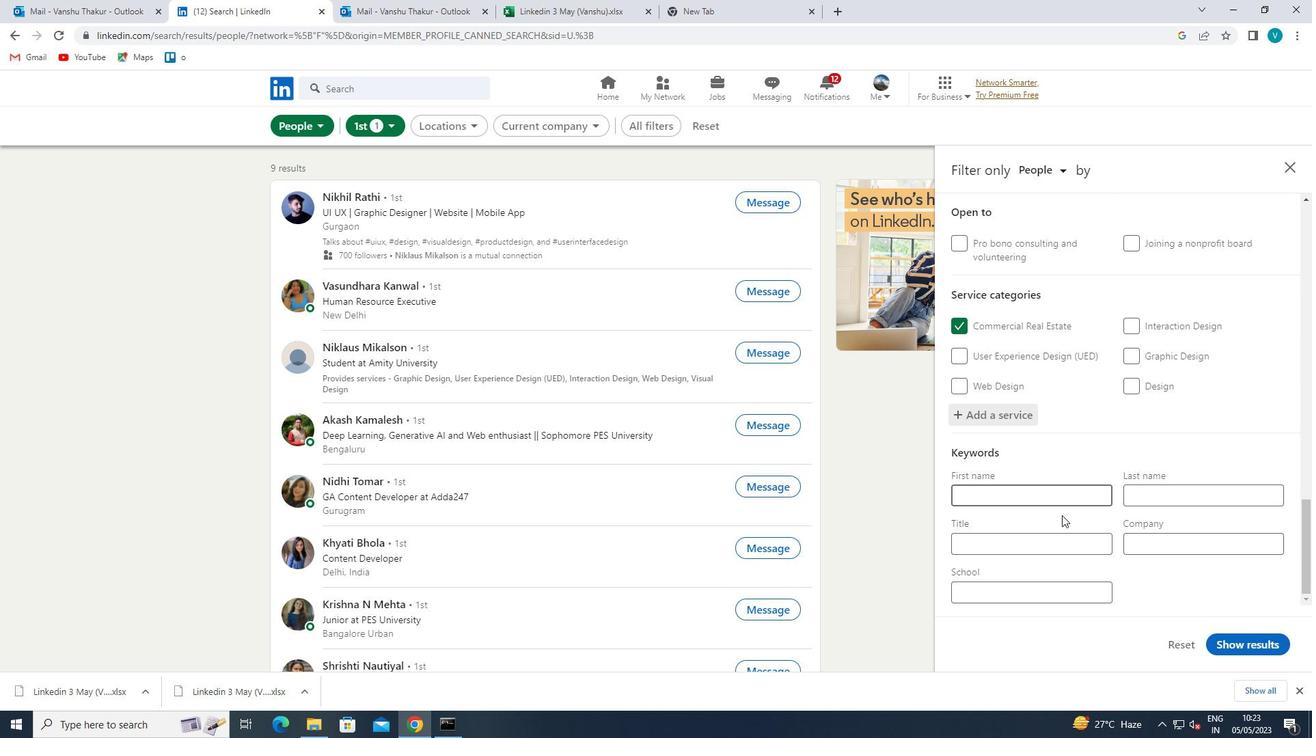 
Action: Mouse pressed left at (1051, 540)
Screenshot: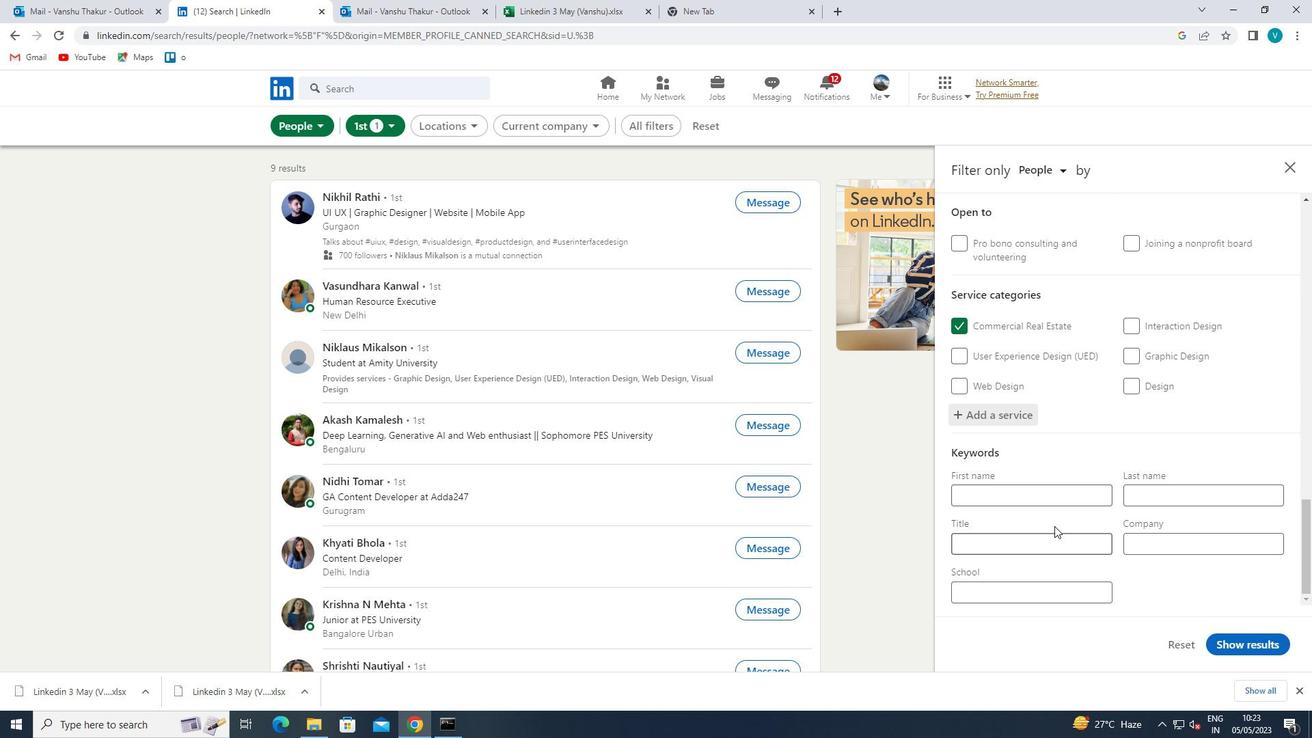 
Action: Mouse moved to (1052, 541)
Screenshot: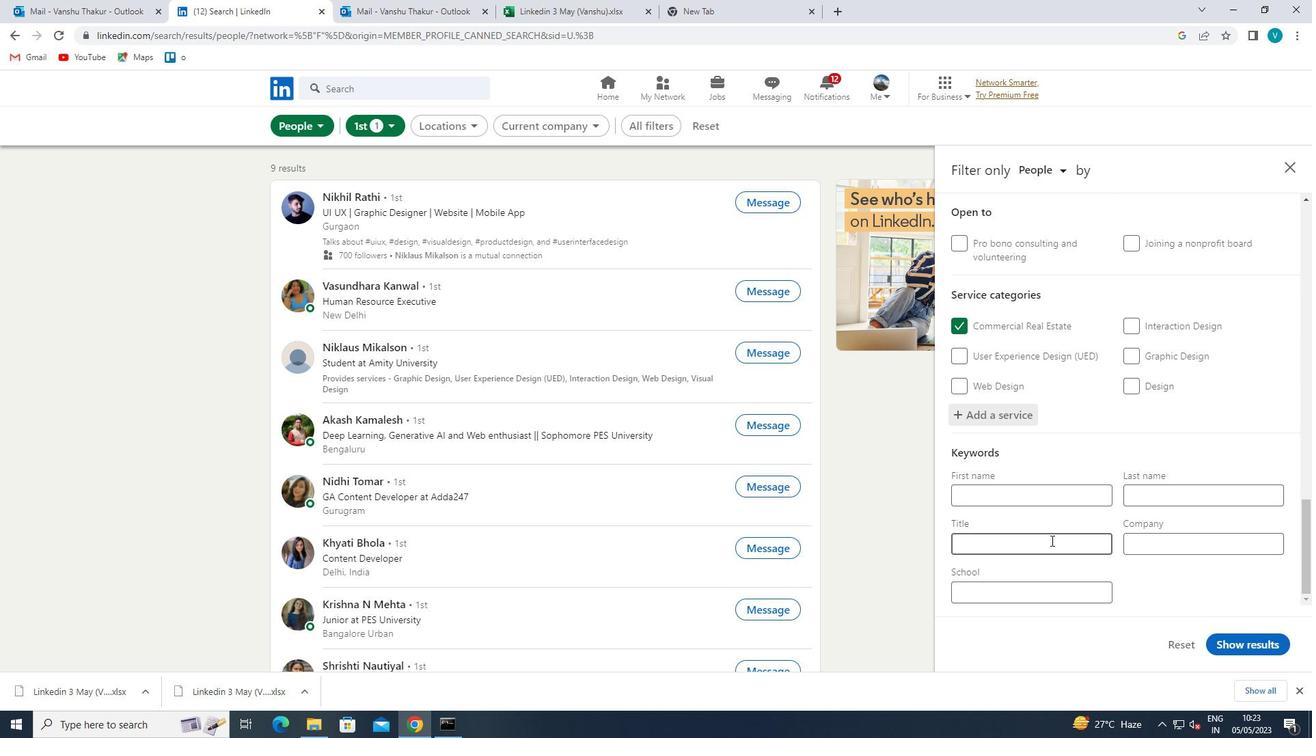 
Action: Key pressed <Key.shift>LAMN<Key.backspace><Key.backspace>NDSCAPING<Key.space><Key.shift>ASSISTANT<Key.space>
Screenshot: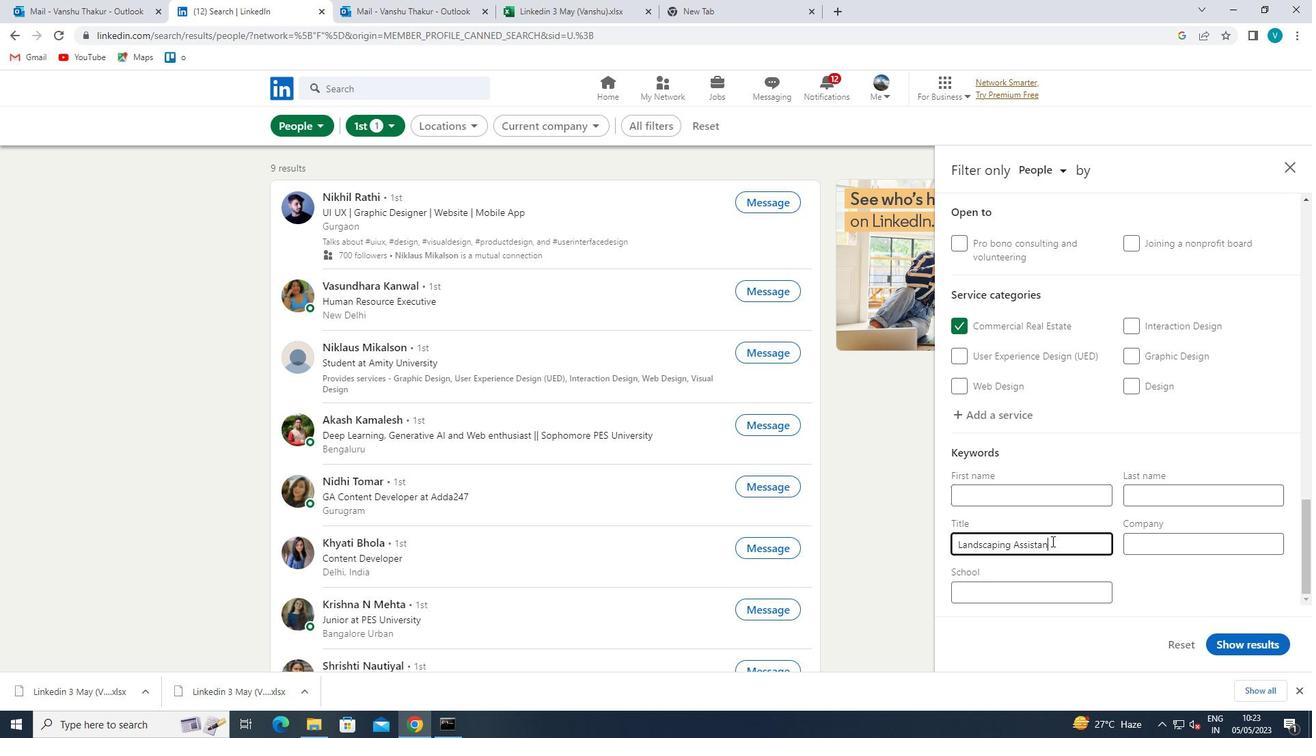 
Action: Mouse moved to (1251, 634)
Screenshot: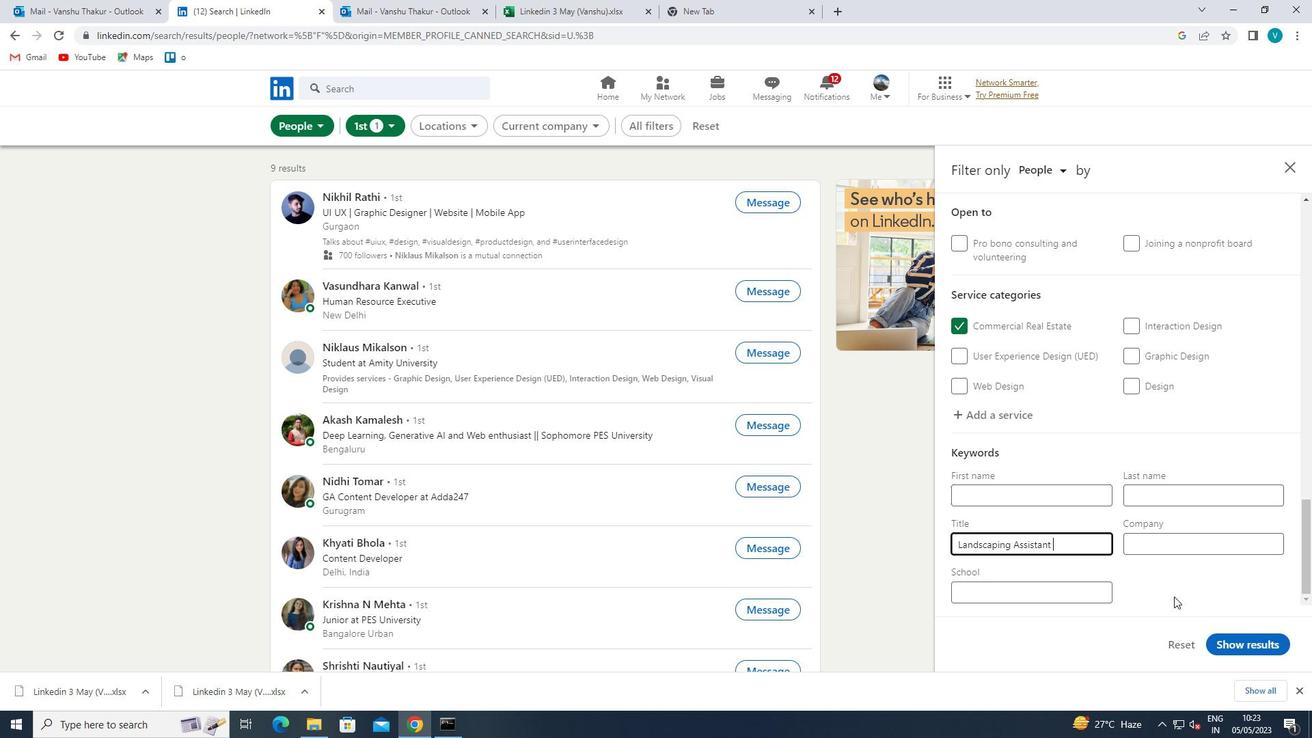 
Action: Mouse pressed left at (1251, 634)
Screenshot: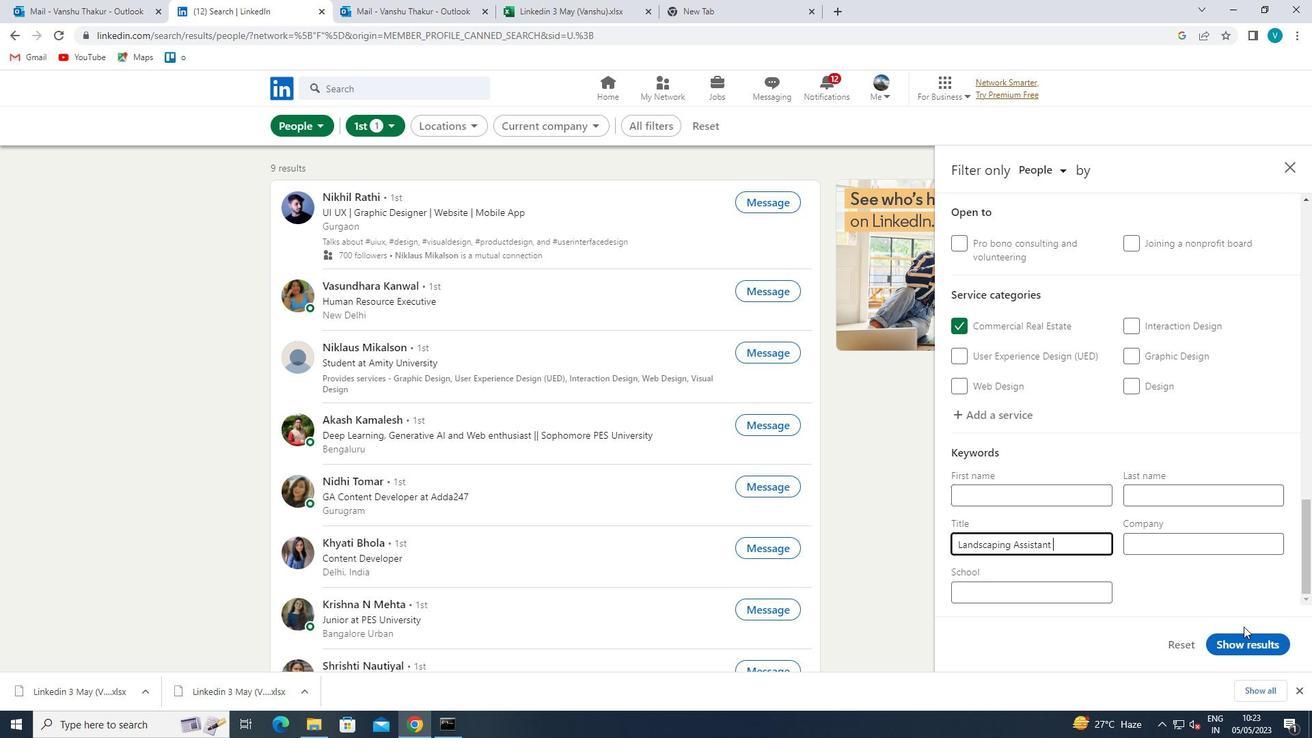 
